 Task: Find connections with filter location Spandau with filter topic #Investingwith filter profile language English with filter current company Saint-Gobain India Private Limited - Glass Business with filter school Karnataka State Open University with filter industry Personal Care Product Manufacturing with filter service category Computer Repair with filter keywords title Welding
Action: Mouse moved to (647, 90)
Screenshot: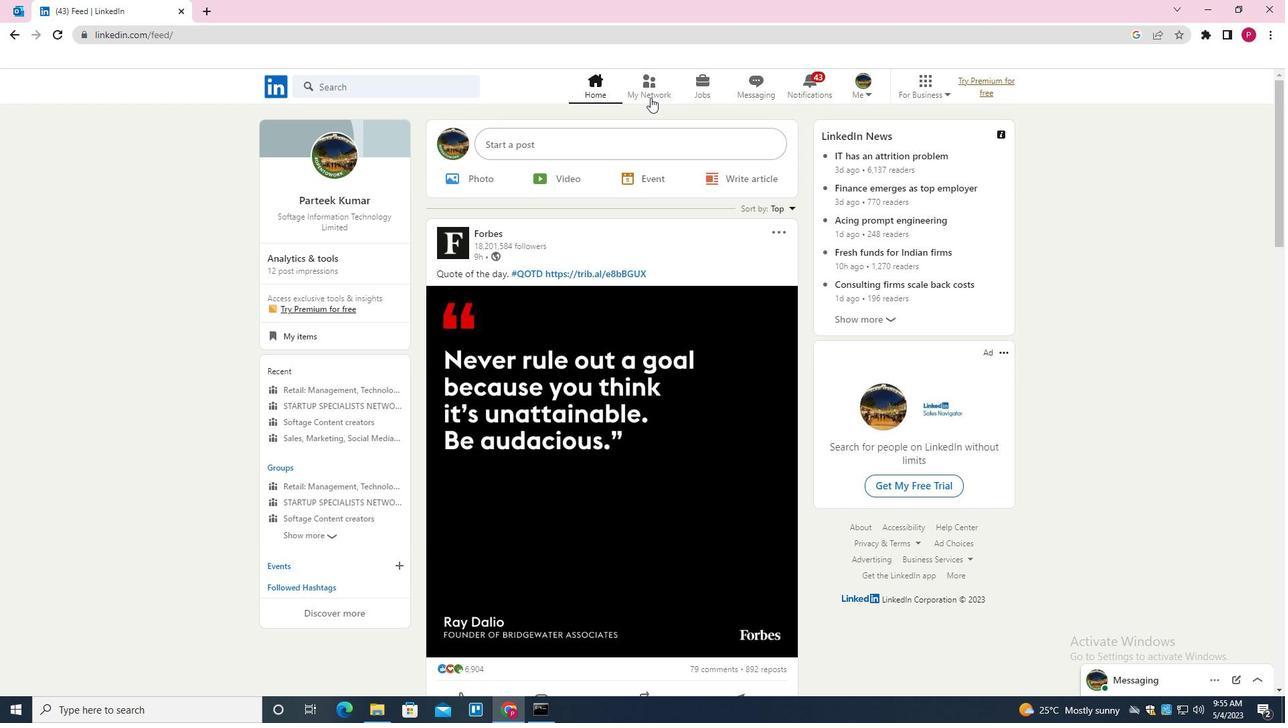 
Action: Mouse pressed left at (647, 90)
Screenshot: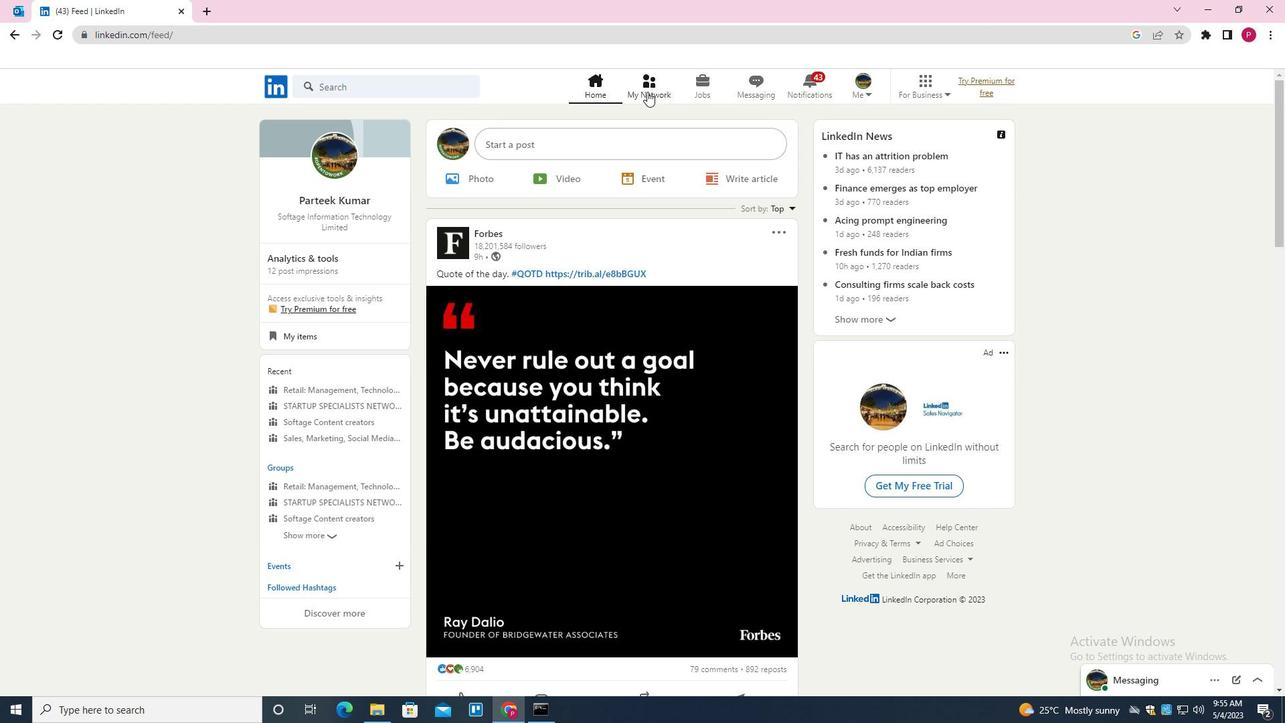 
Action: Mouse moved to (413, 166)
Screenshot: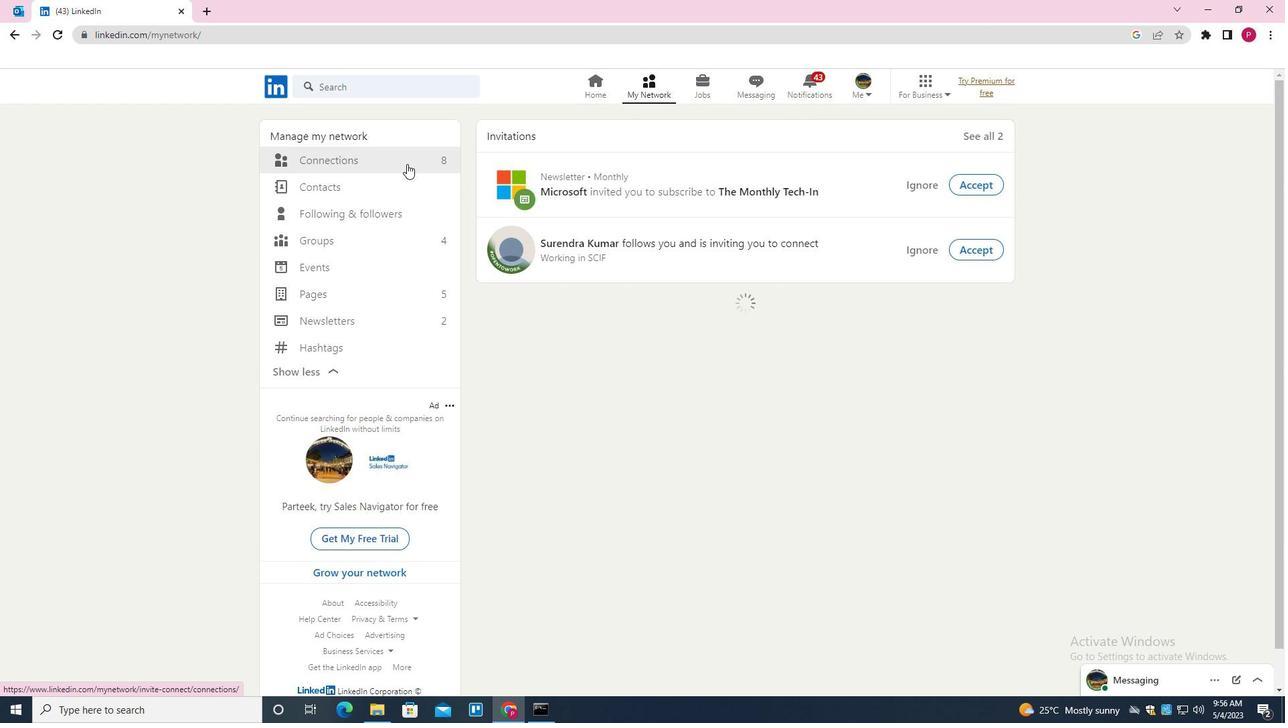 
Action: Mouse pressed left at (413, 166)
Screenshot: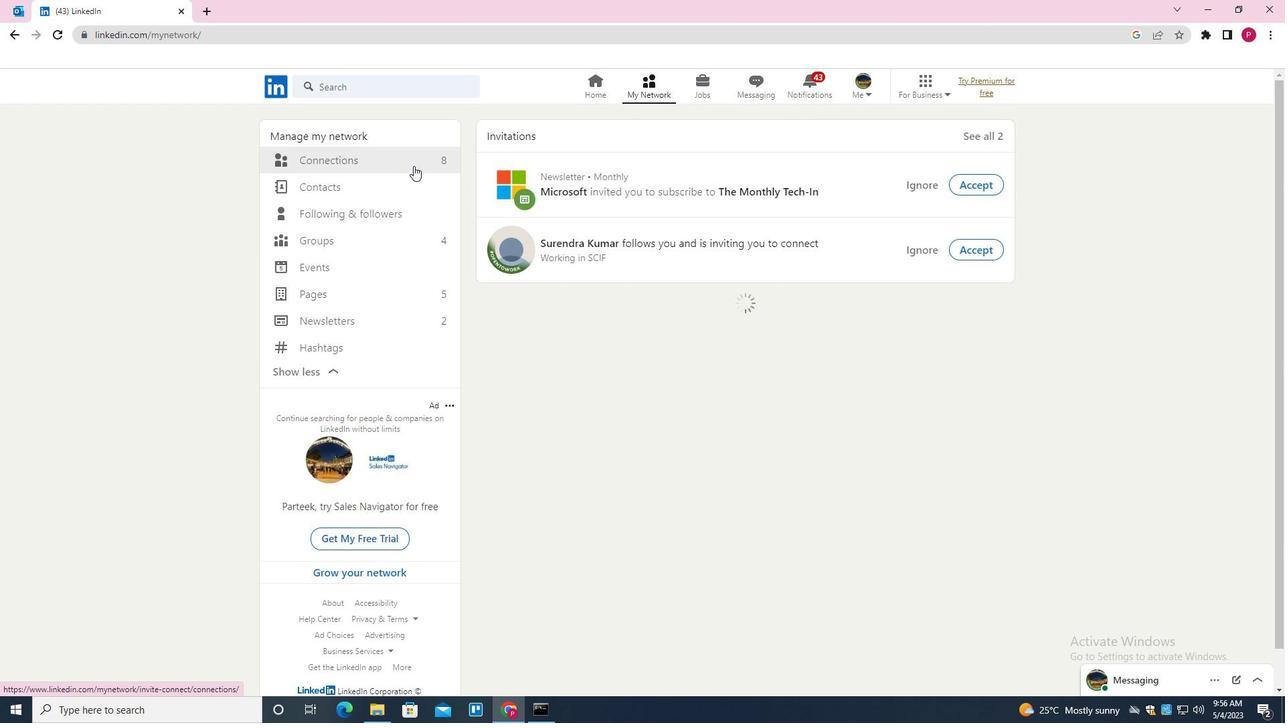 
Action: Mouse moved to (747, 158)
Screenshot: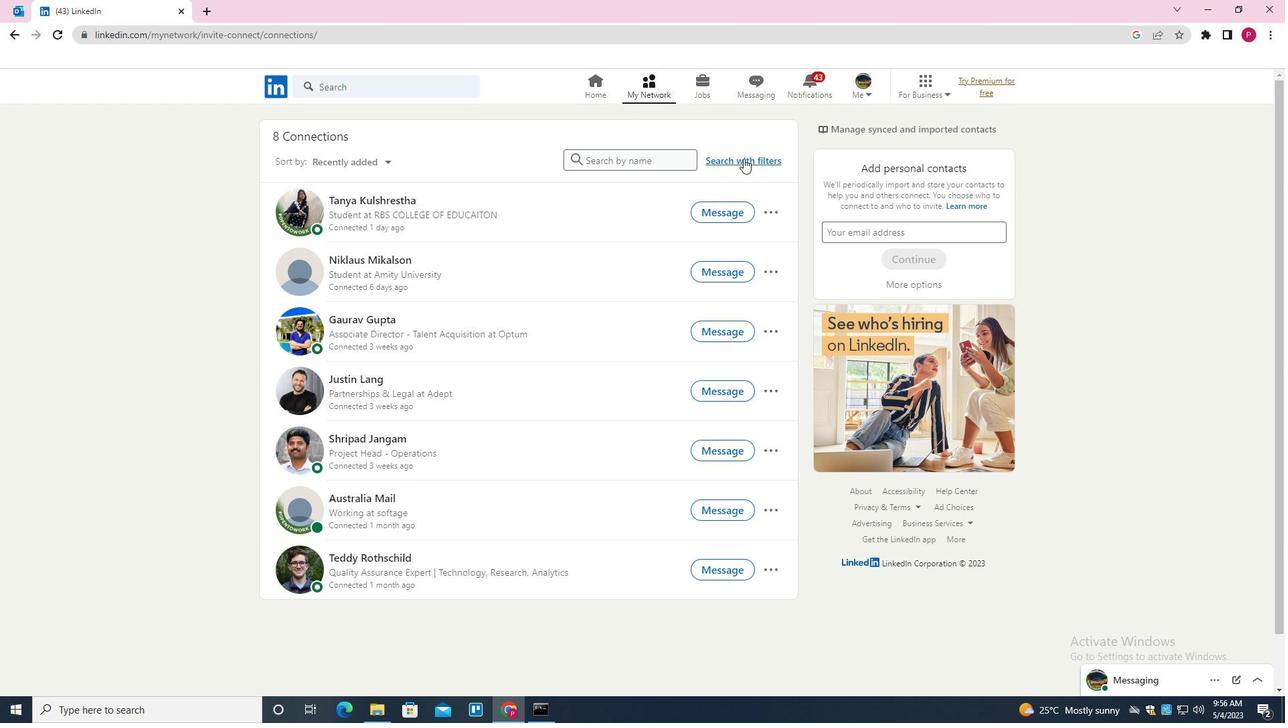 
Action: Mouse pressed left at (747, 158)
Screenshot: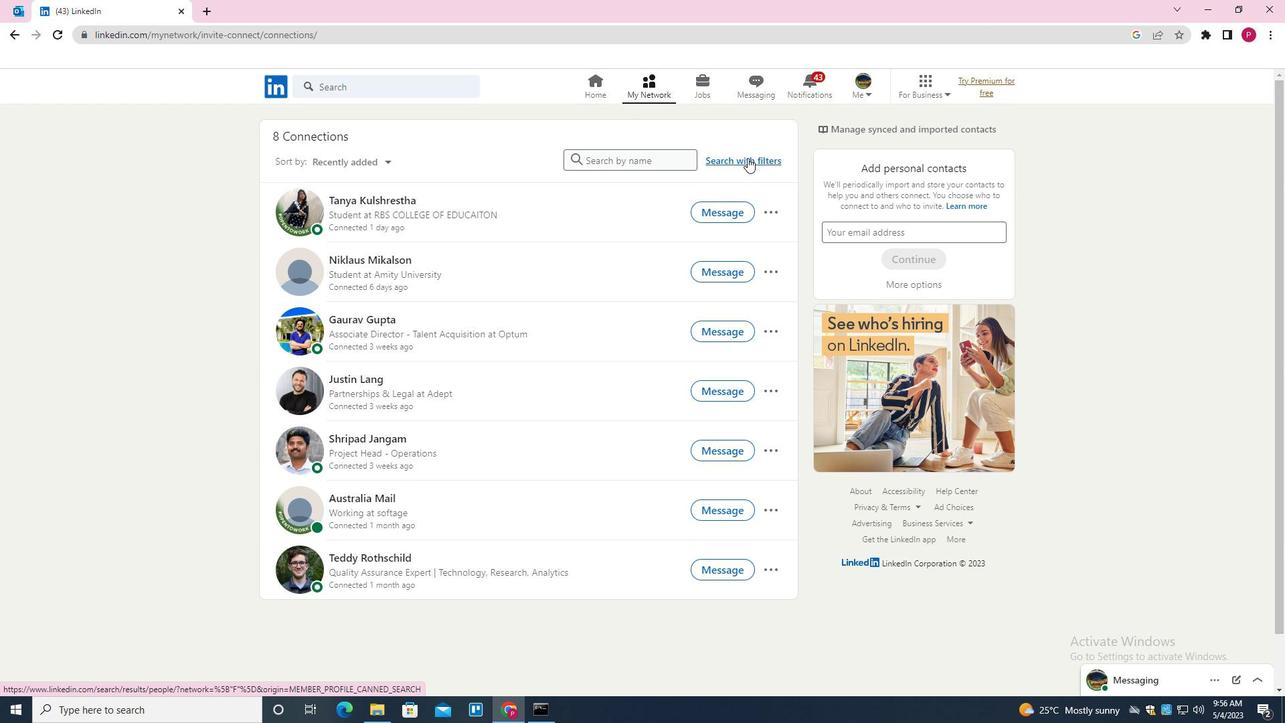 
Action: Mouse moved to (683, 123)
Screenshot: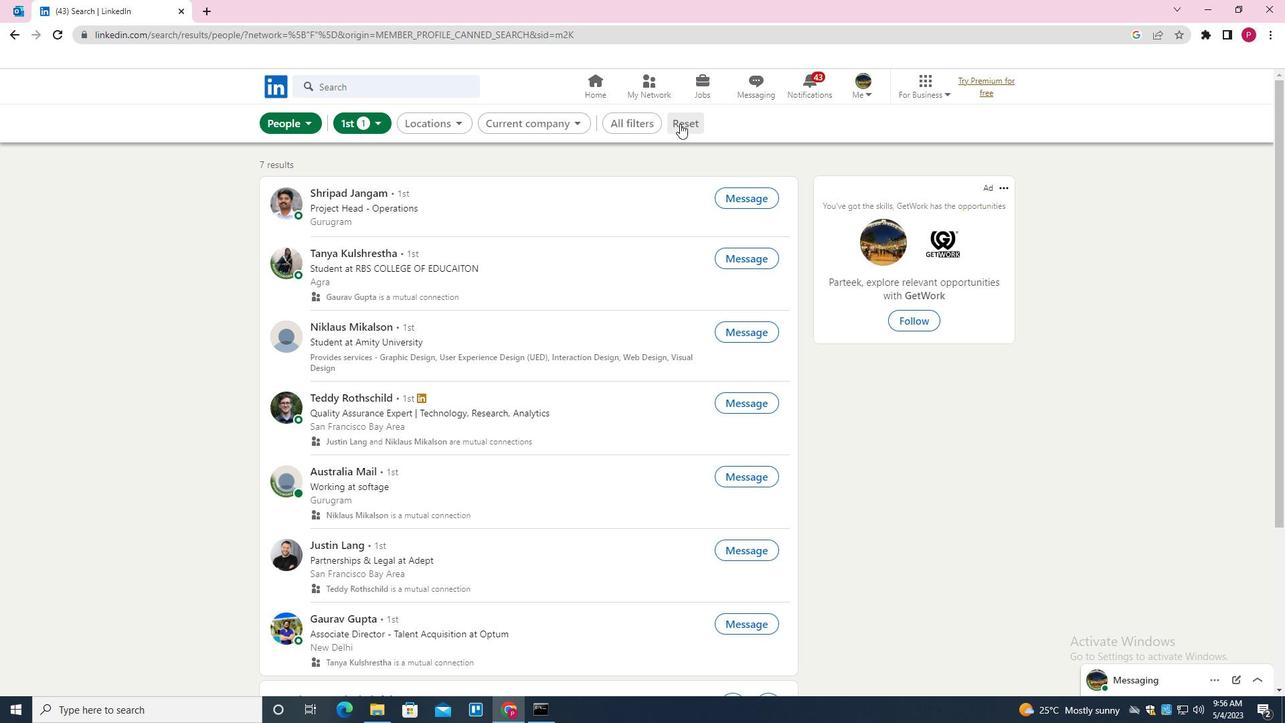 
Action: Mouse pressed left at (683, 123)
Screenshot: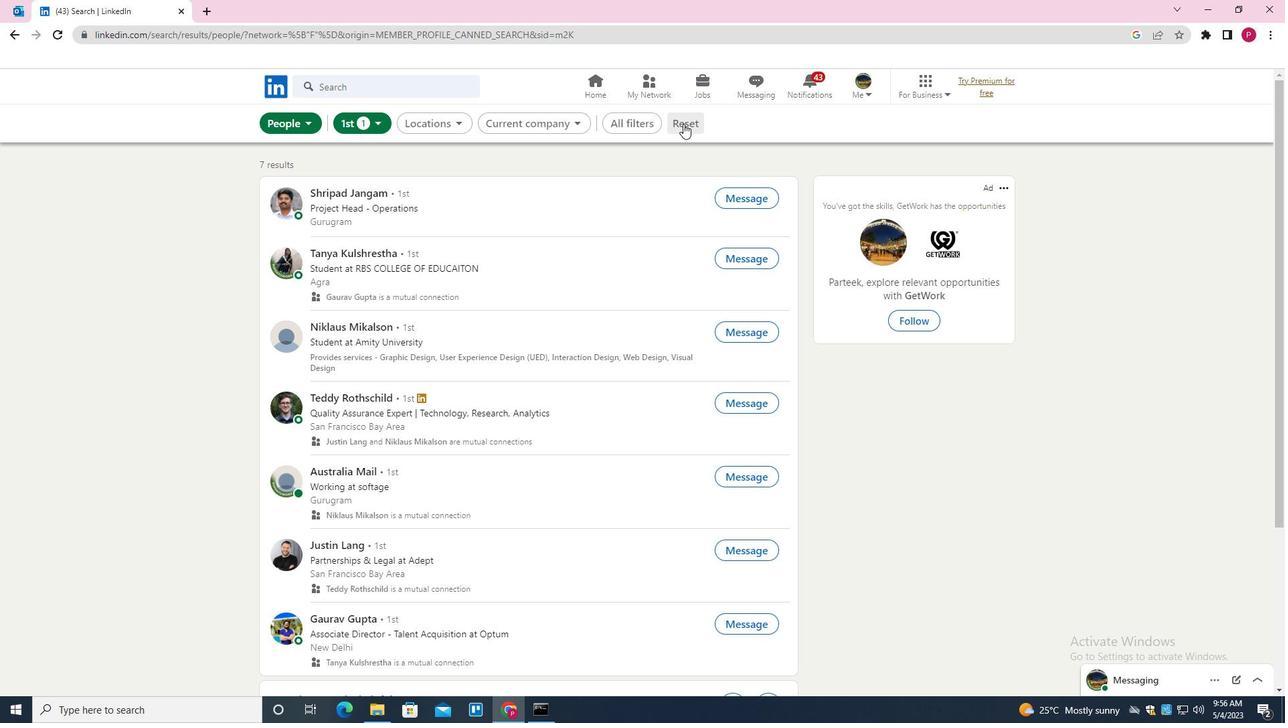 
Action: Mouse moved to (663, 124)
Screenshot: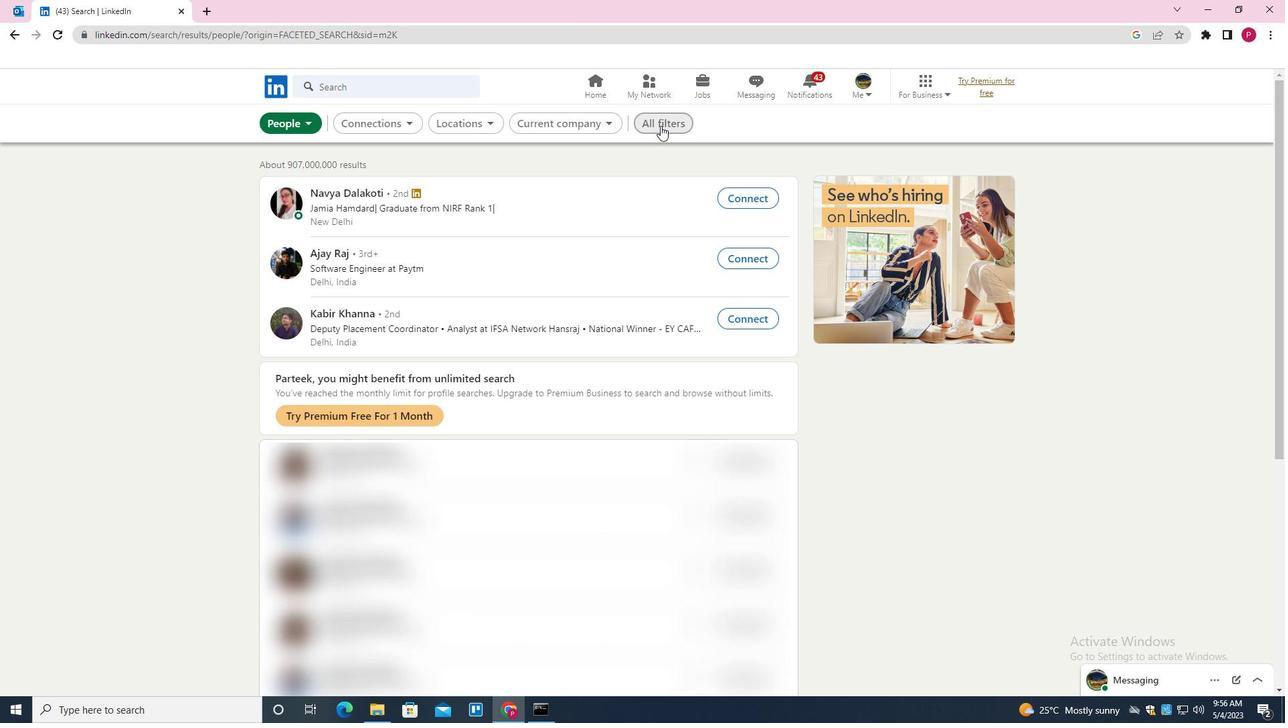 
Action: Mouse pressed left at (663, 124)
Screenshot: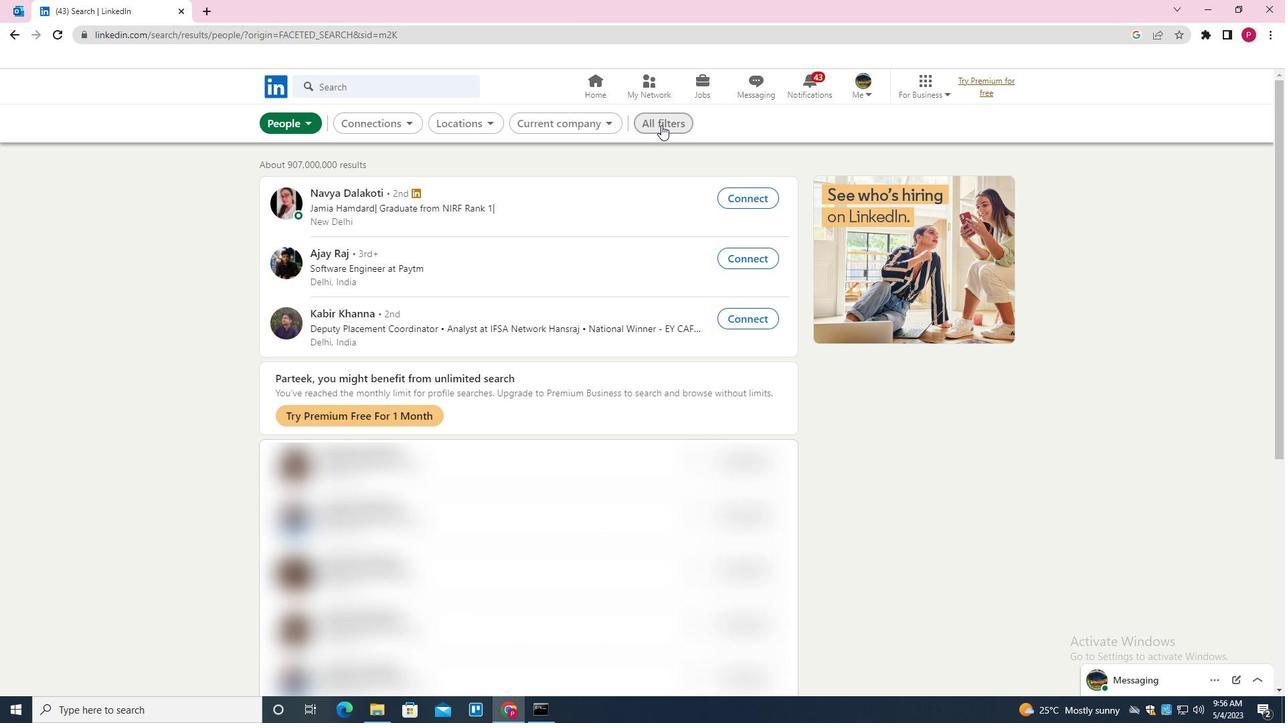 
Action: Mouse moved to (1039, 295)
Screenshot: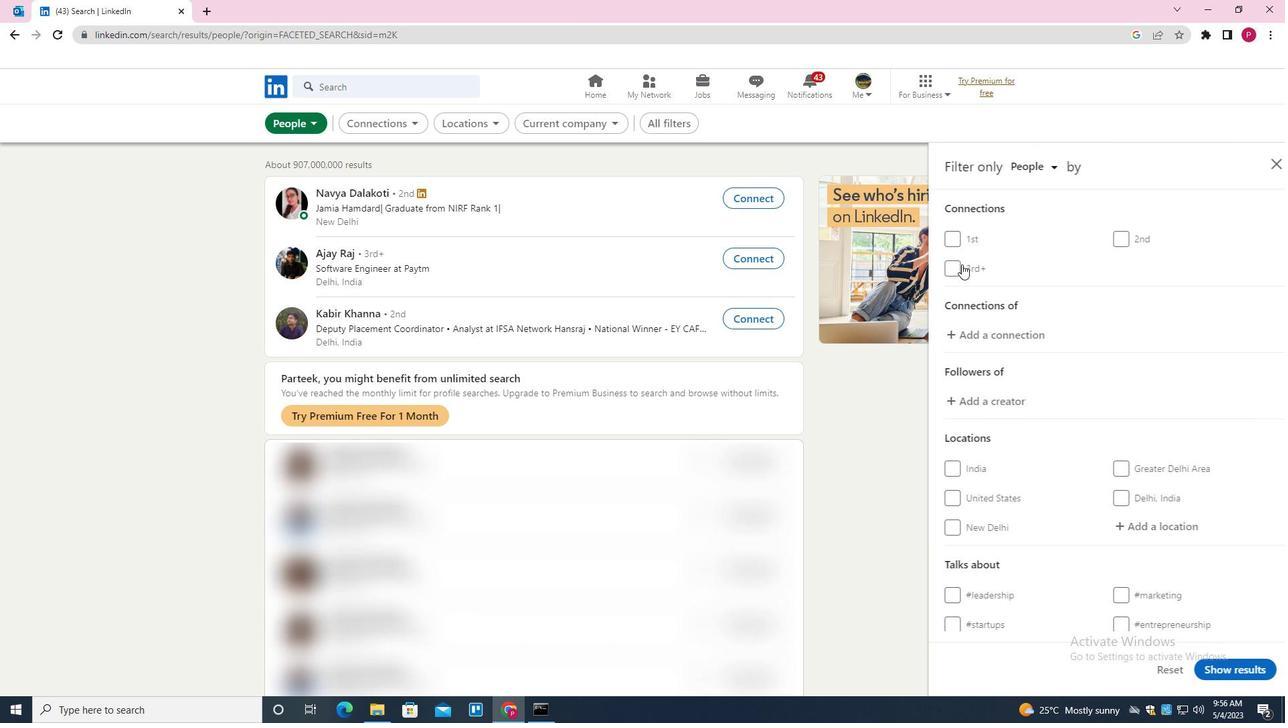 
Action: Mouse scrolled (1039, 295) with delta (0, 0)
Screenshot: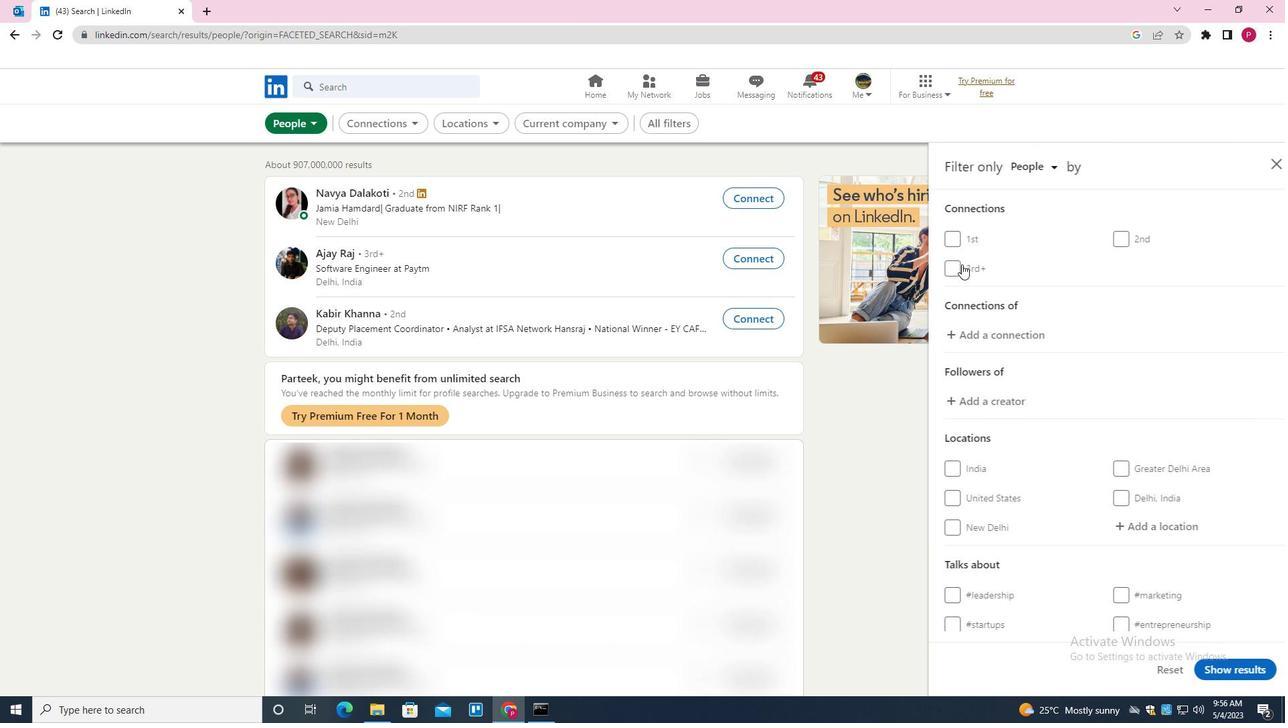 
Action: Mouse moved to (1059, 297)
Screenshot: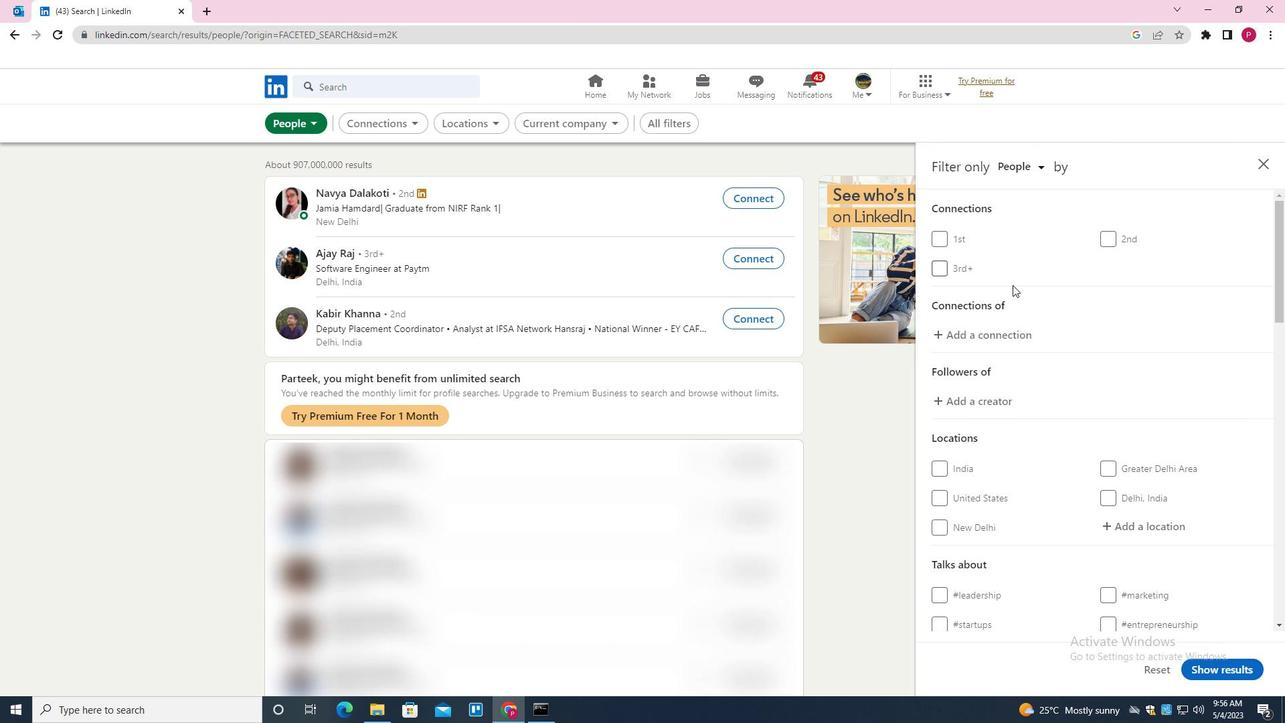 
Action: Mouse scrolled (1059, 297) with delta (0, 0)
Screenshot: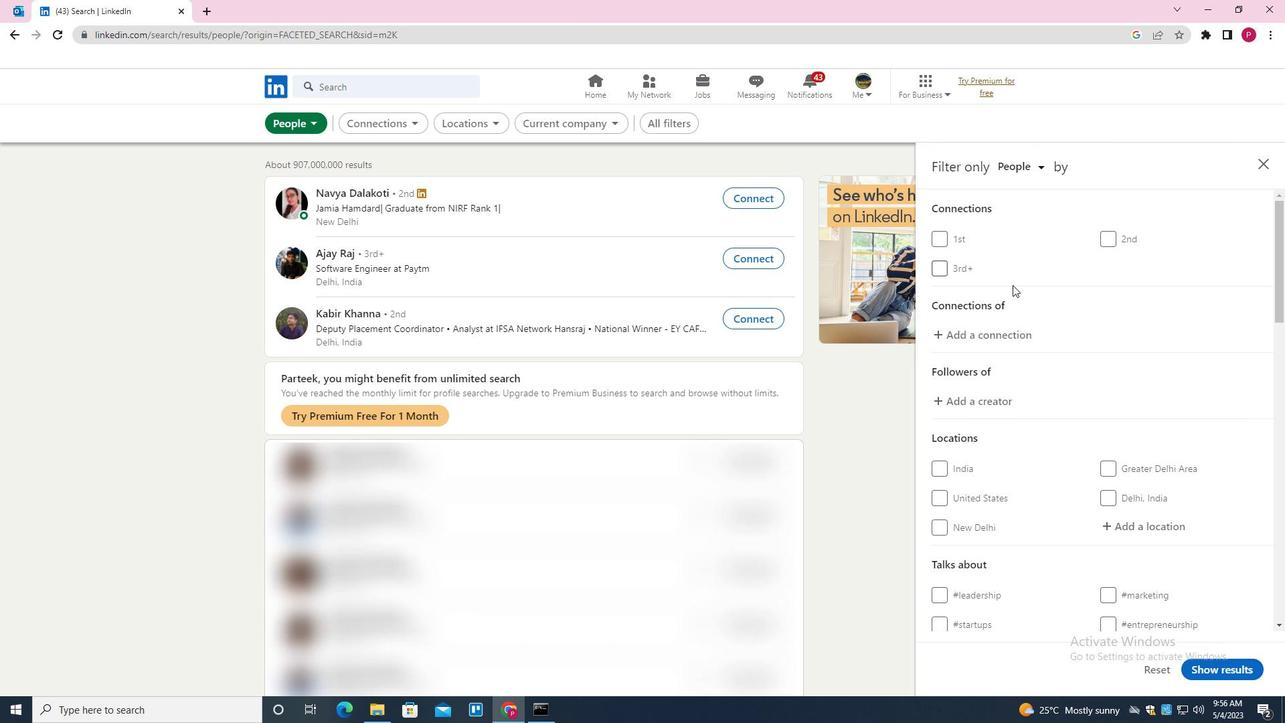 
Action: Mouse moved to (1164, 388)
Screenshot: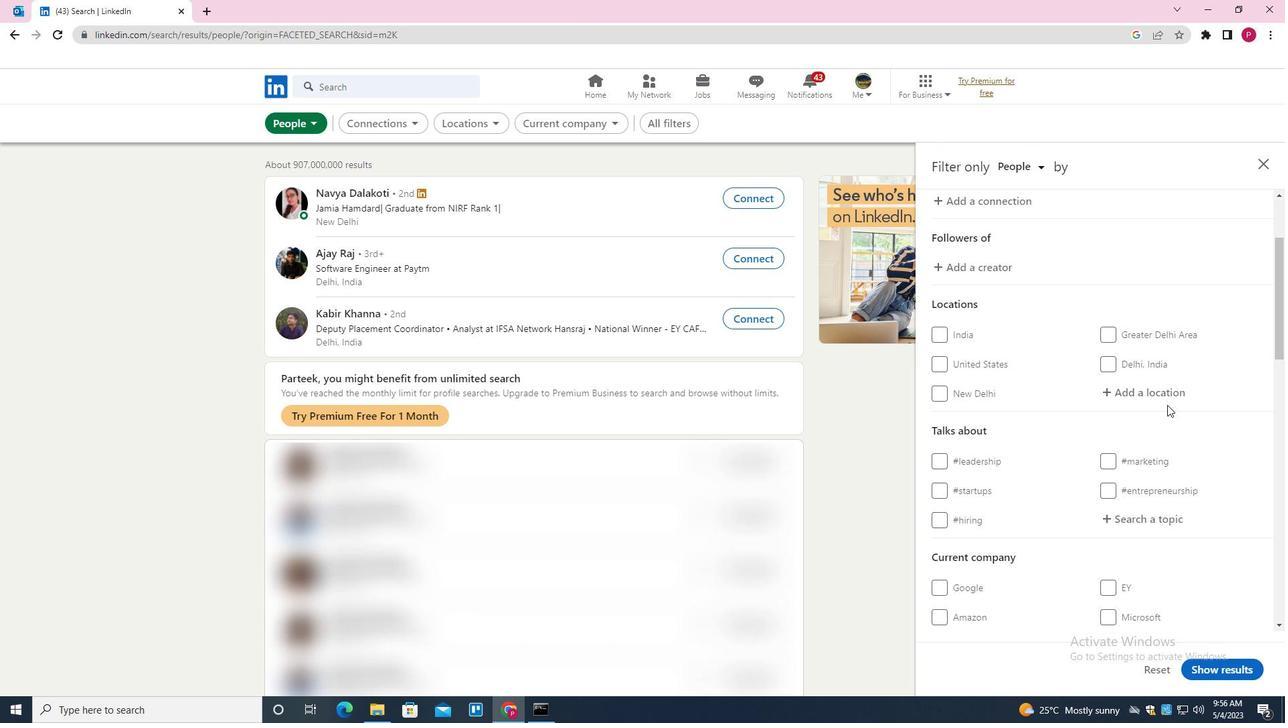 
Action: Mouse pressed left at (1164, 388)
Screenshot: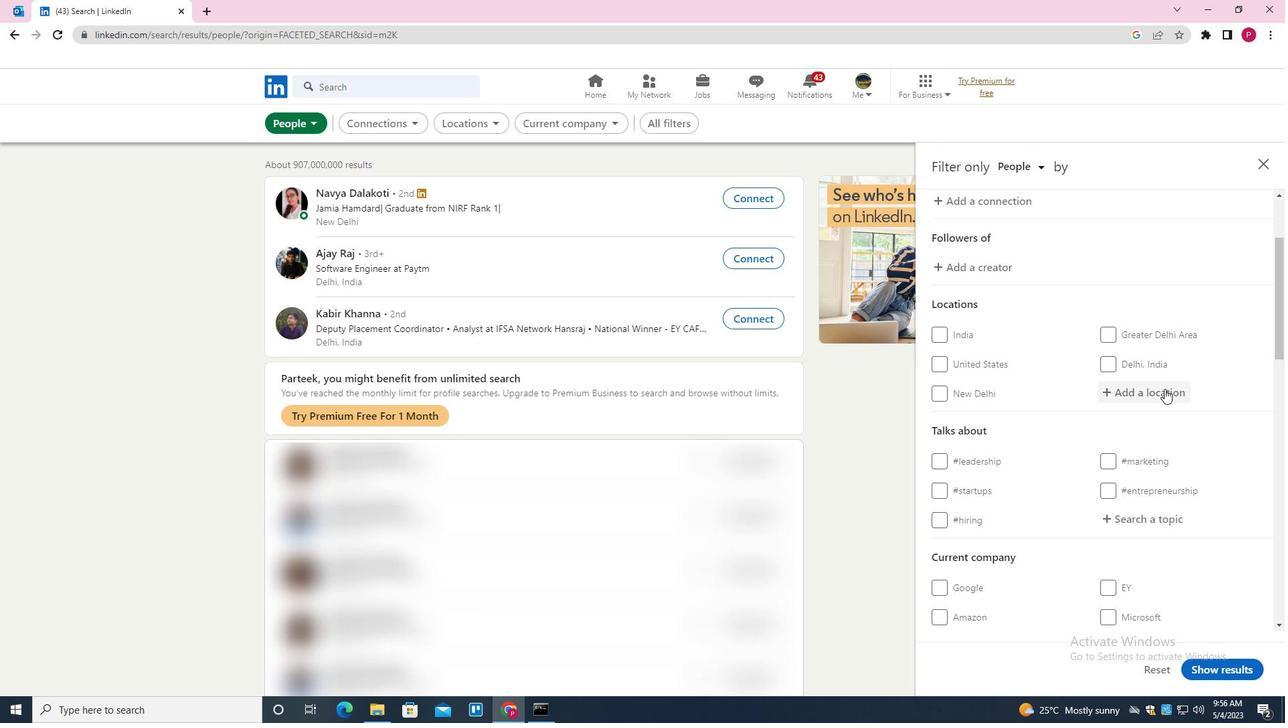 
Action: Key pressed <Key.shift>SPANDAU
Screenshot: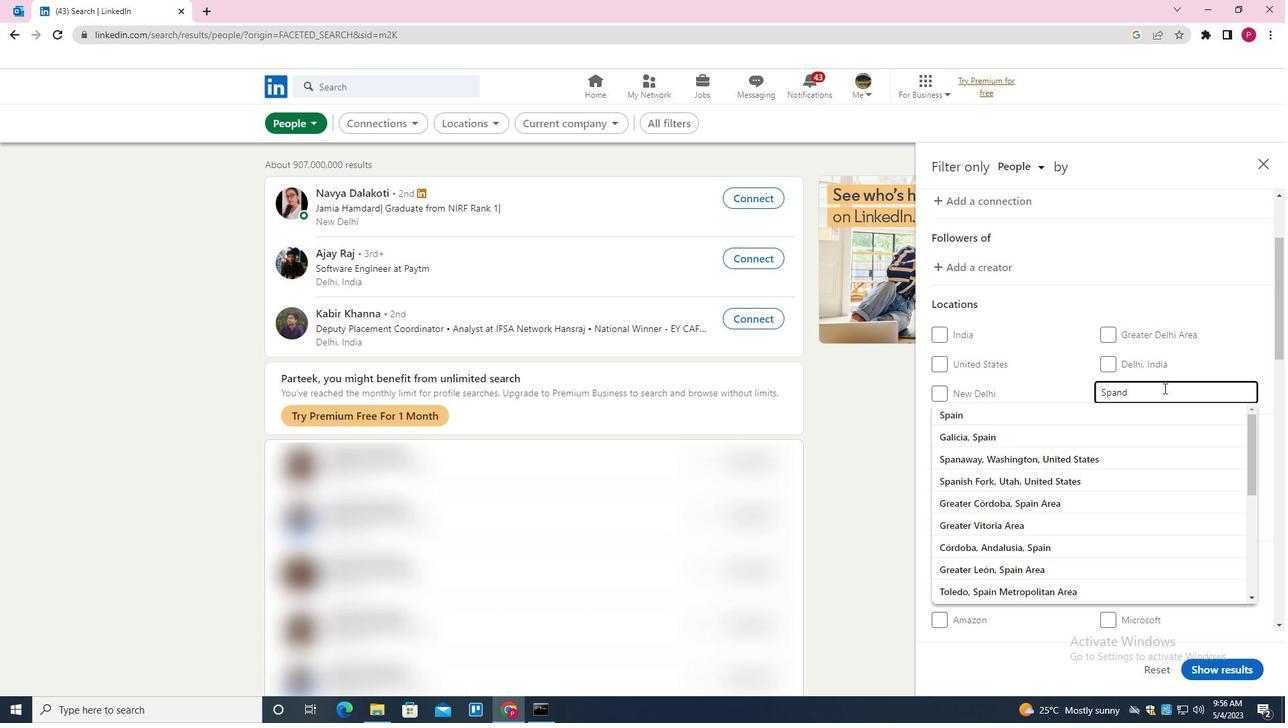 
Action: Mouse moved to (1132, 376)
Screenshot: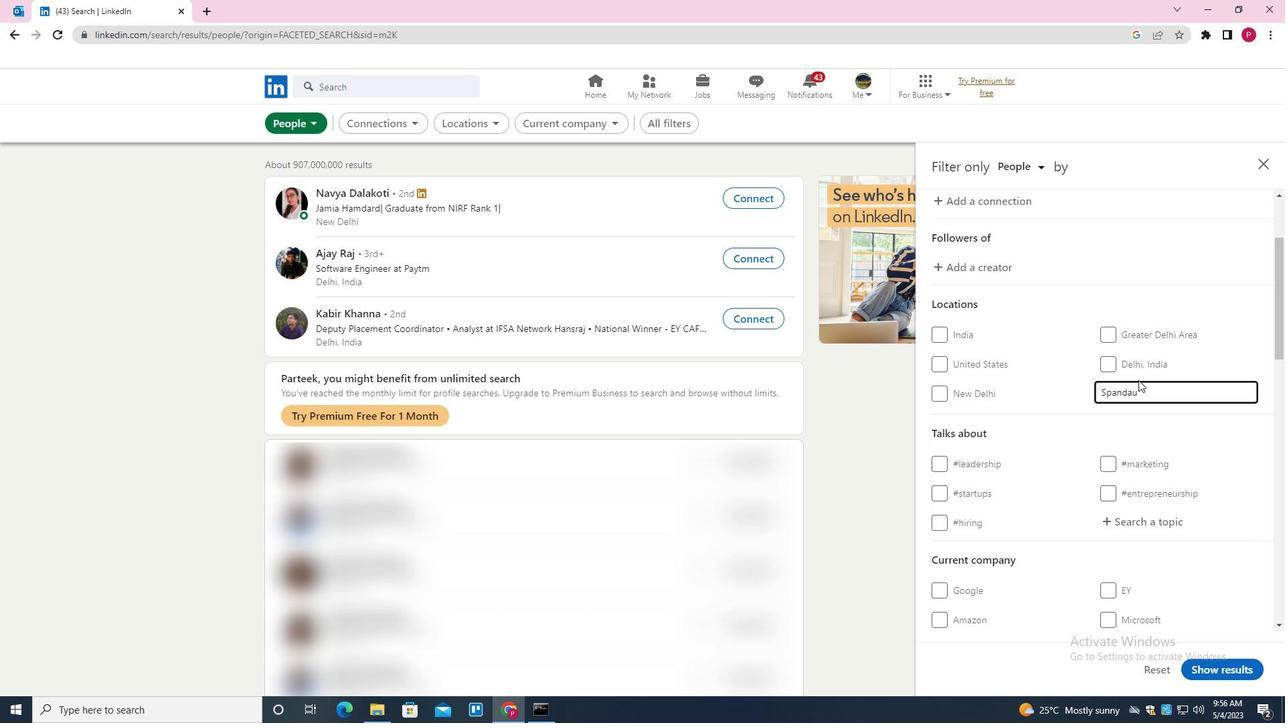 
Action: Mouse scrolled (1132, 375) with delta (0, 0)
Screenshot: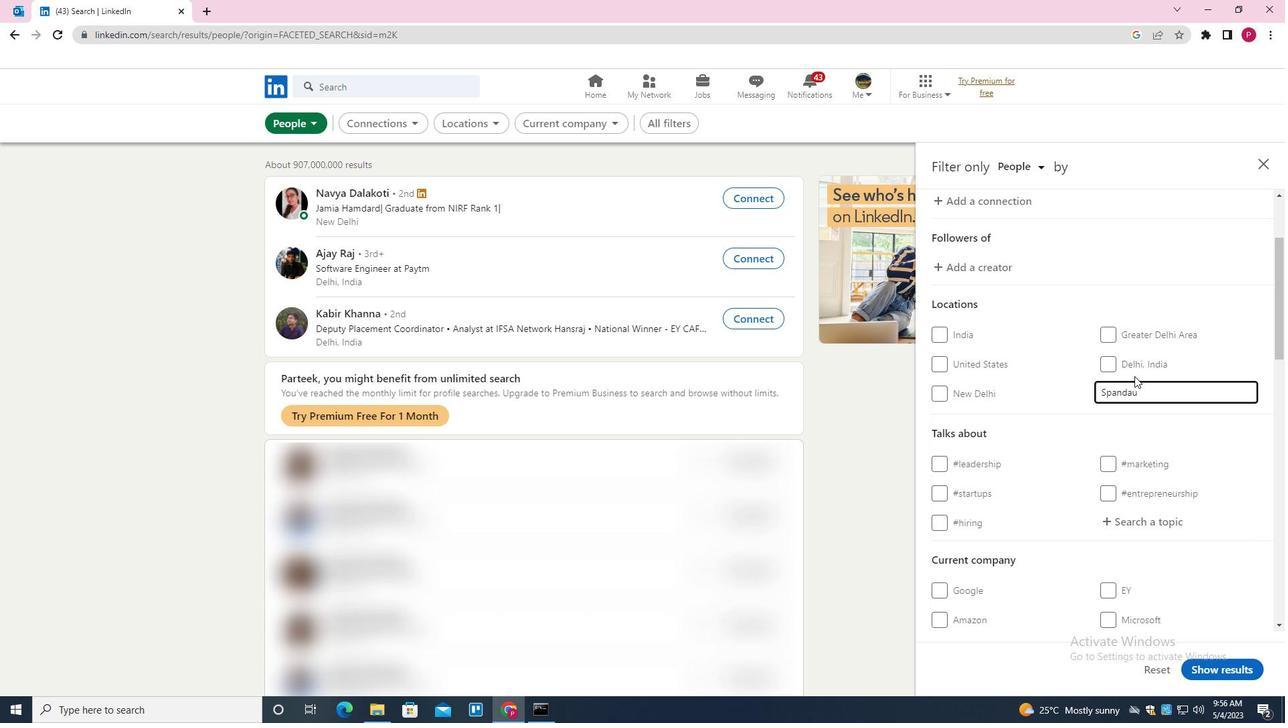 
Action: Mouse scrolled (1132, 375) with delta (0, 0)
Screenshot: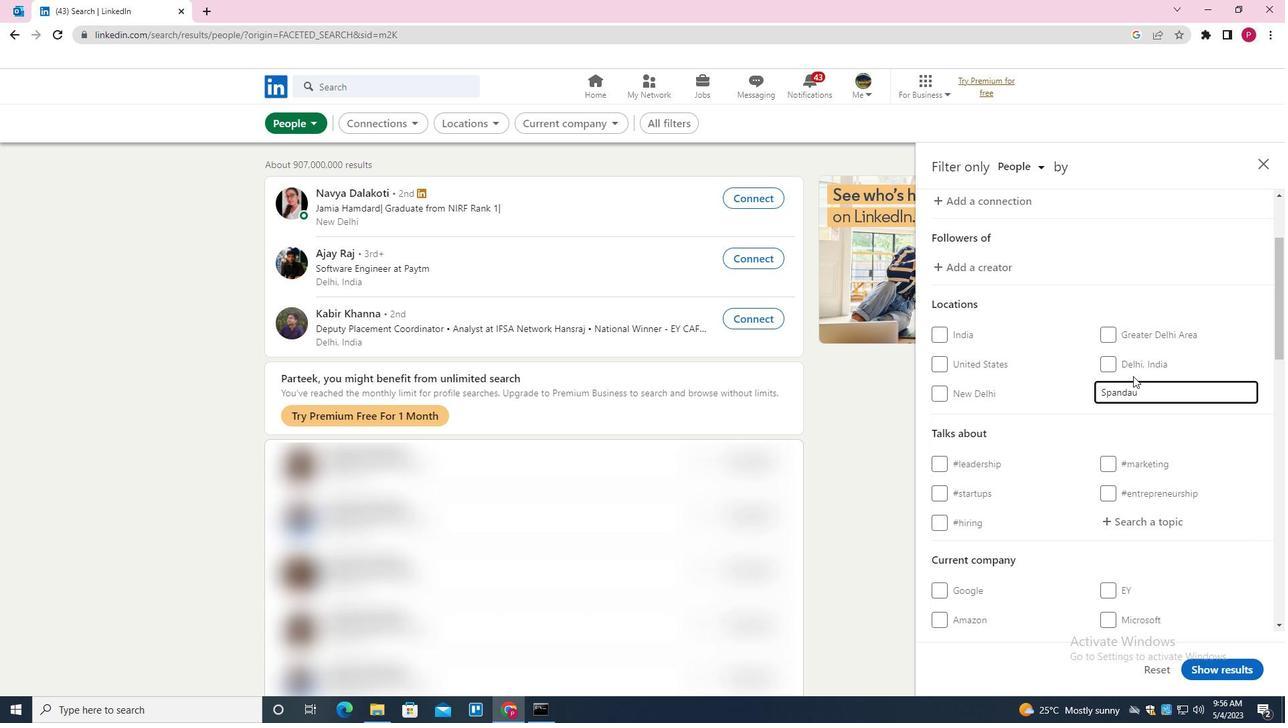 
Action: Mouse moved to (1132, 375)
Screenshot: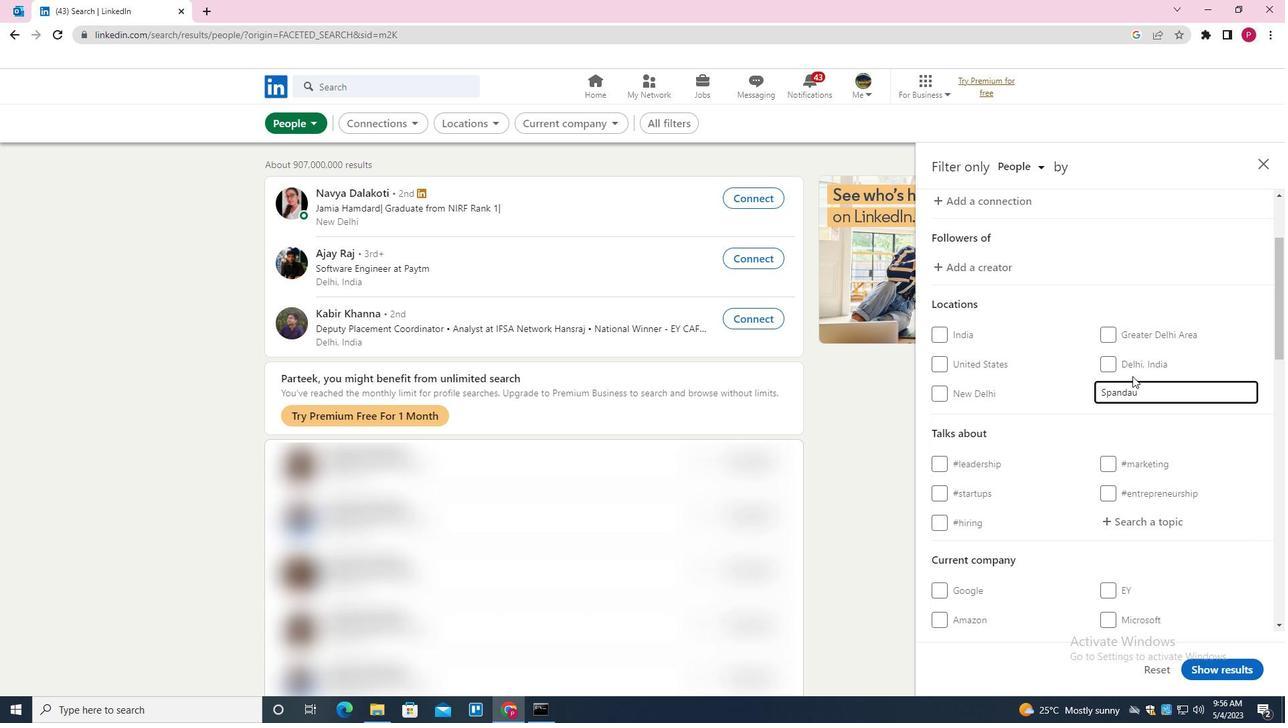 
Action: Mouse scrolled (1132, 374) with delta (0, 0)
Screenshot: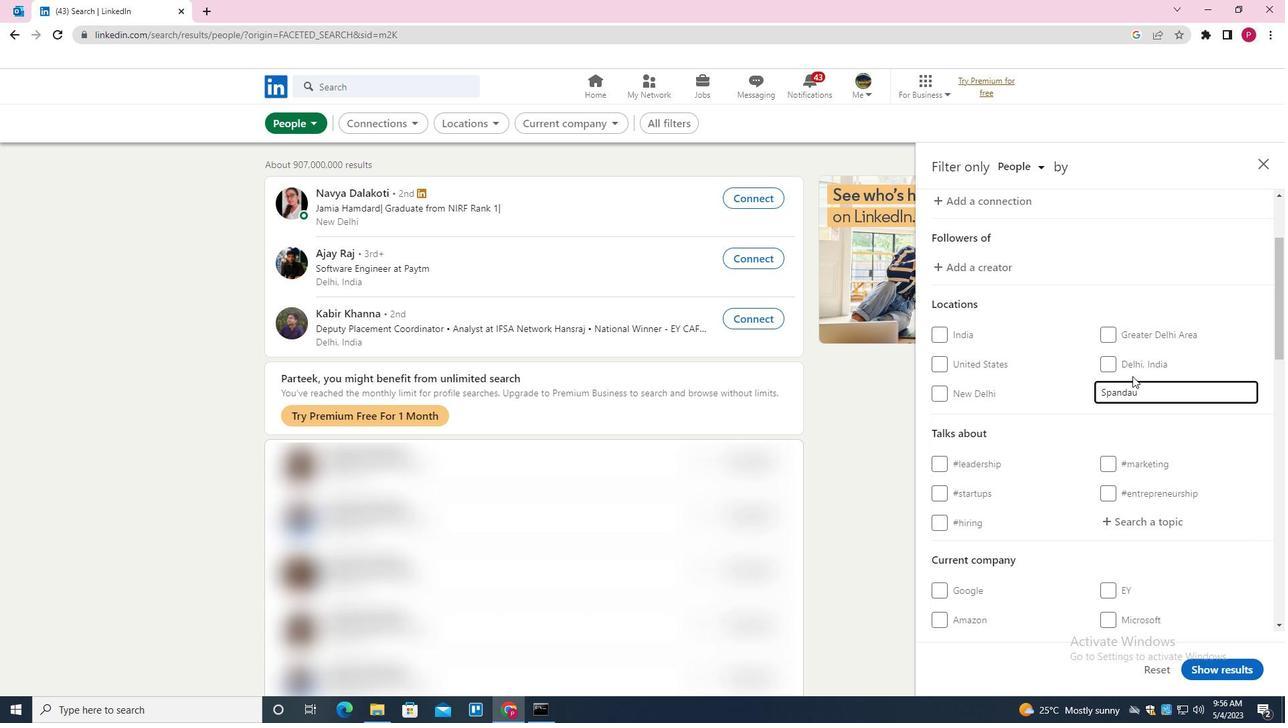 
Action: Mouse moved to (1126, 313)
Screenshot: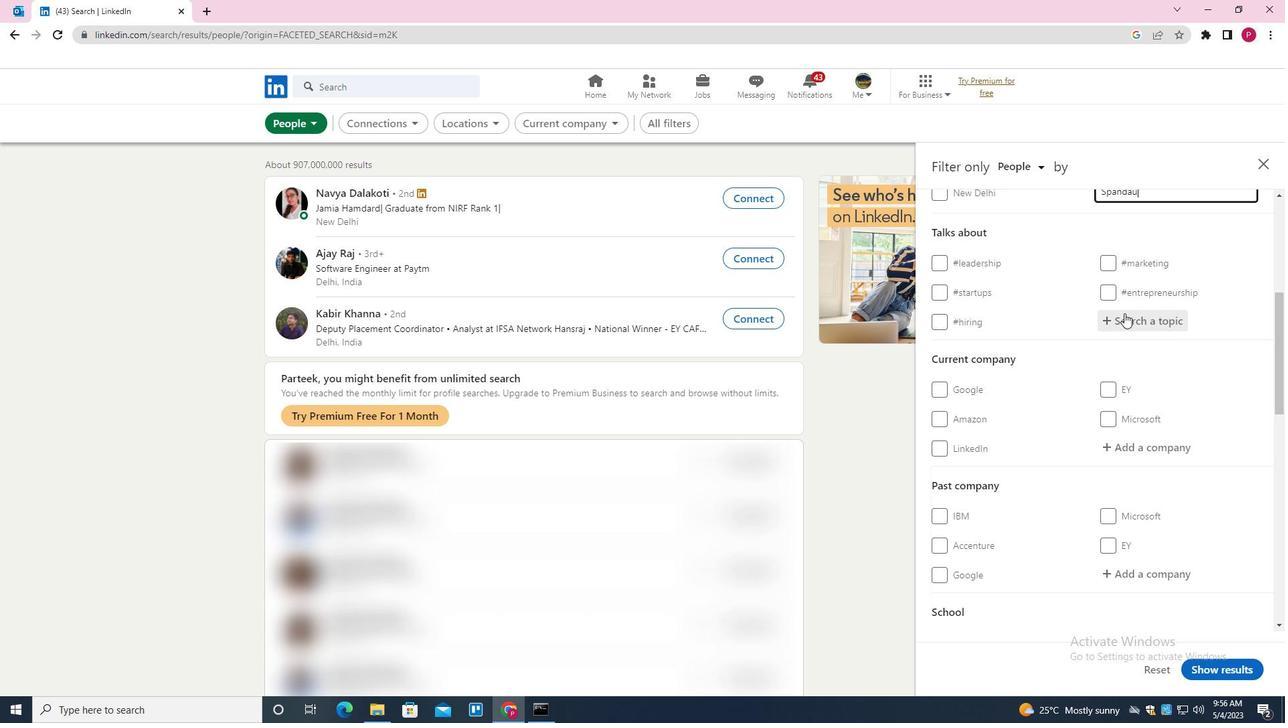 
Action: Mouse pressed left at (1126, 313)
Screenshot: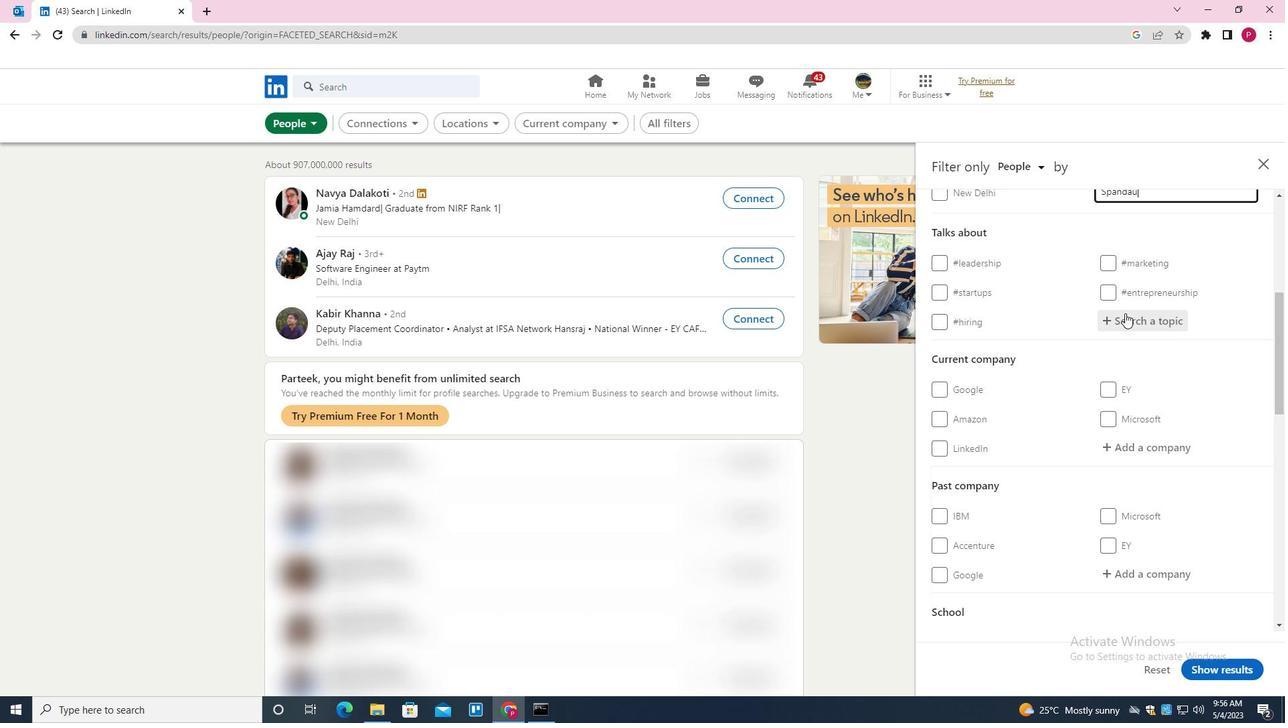 
Action: Key pressed INVESTING<Key.down><Key.enter>
Screenshot: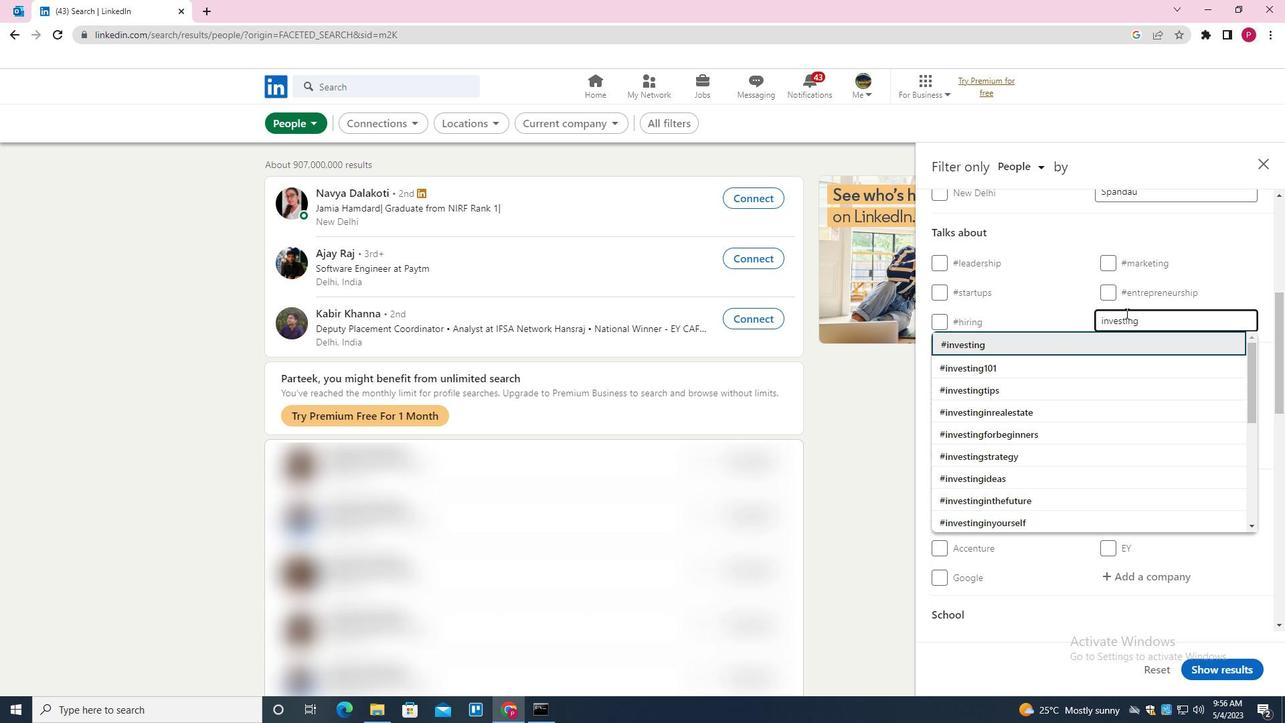 
Action: Mouse moved to (1091, 336)
Screenshot: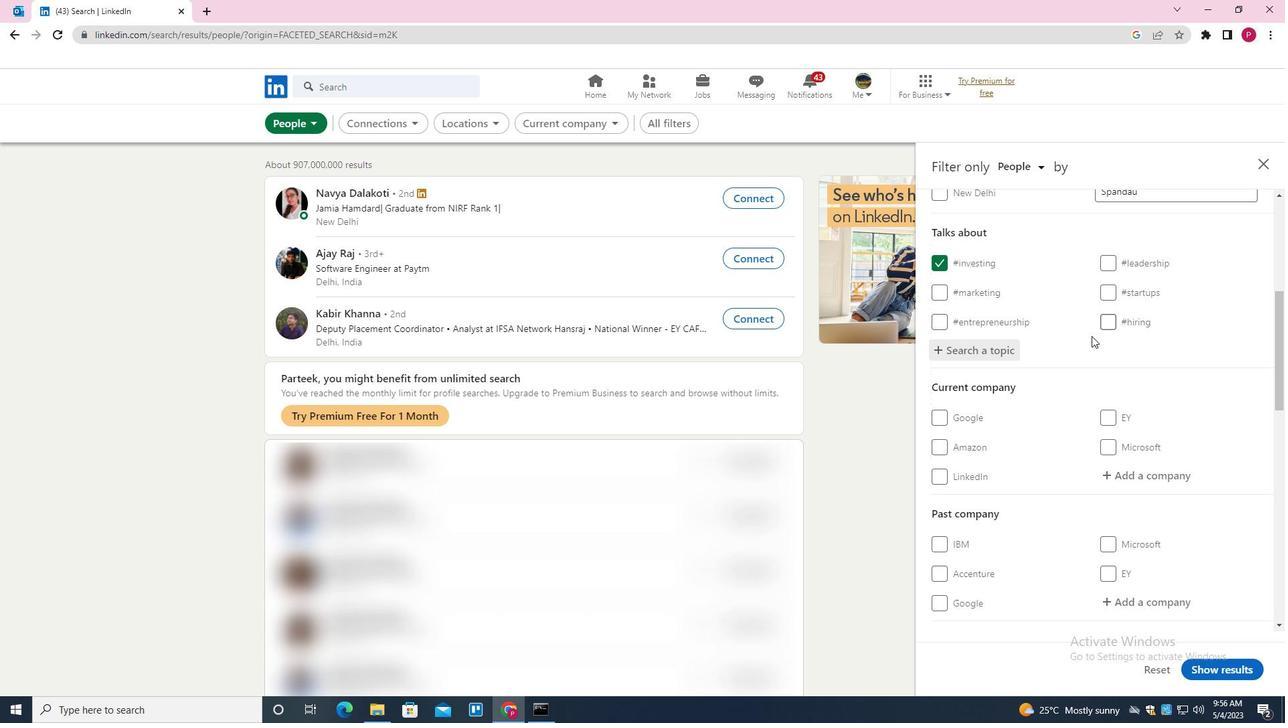 
Action: Mouse scrolled (1091, 335) with delta (0, 0)
Screenshot: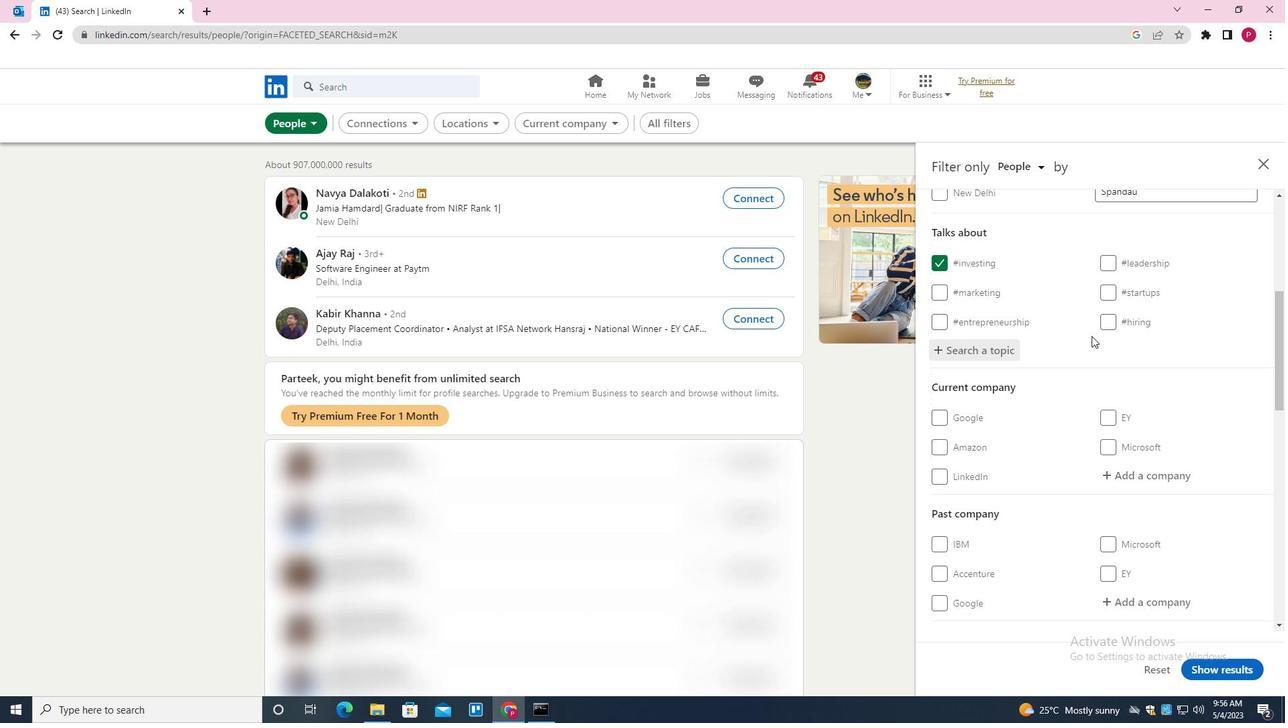 
Action: Mouse moved to (1090, 336)
Screenshot: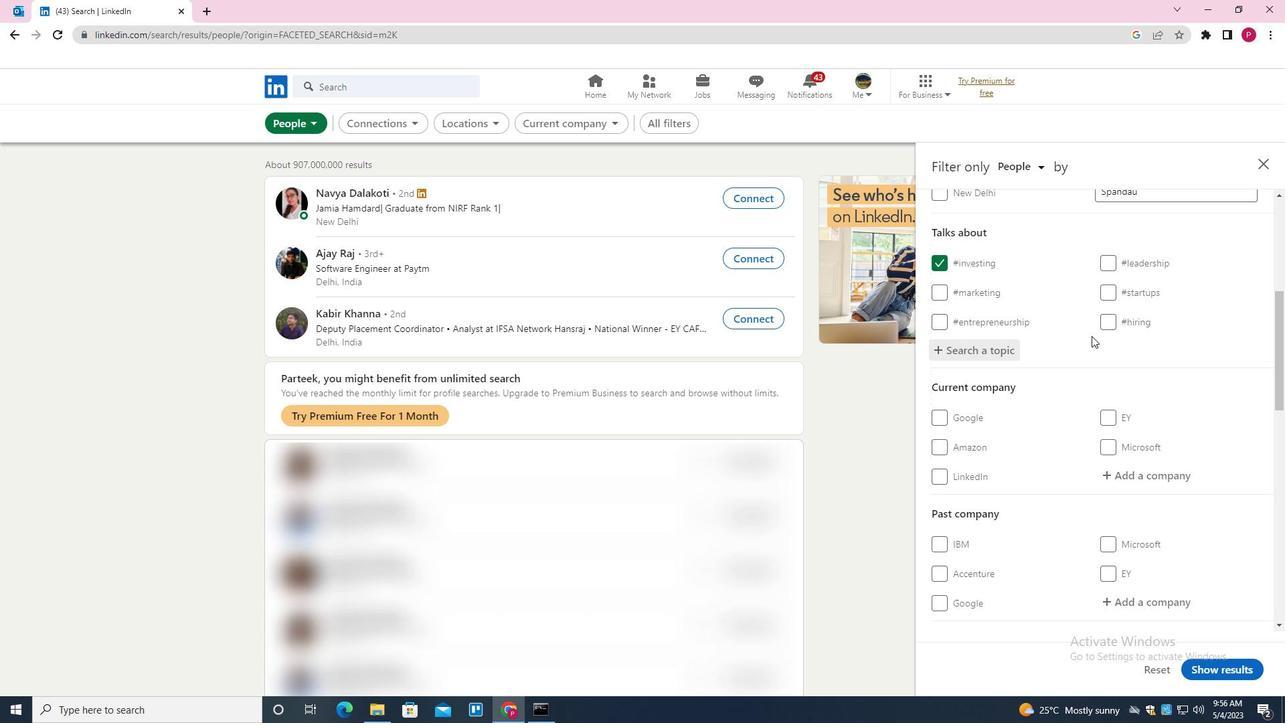 
Action: Mouse scrolled (1090, 335) with delta (0, 0)
Screenshot: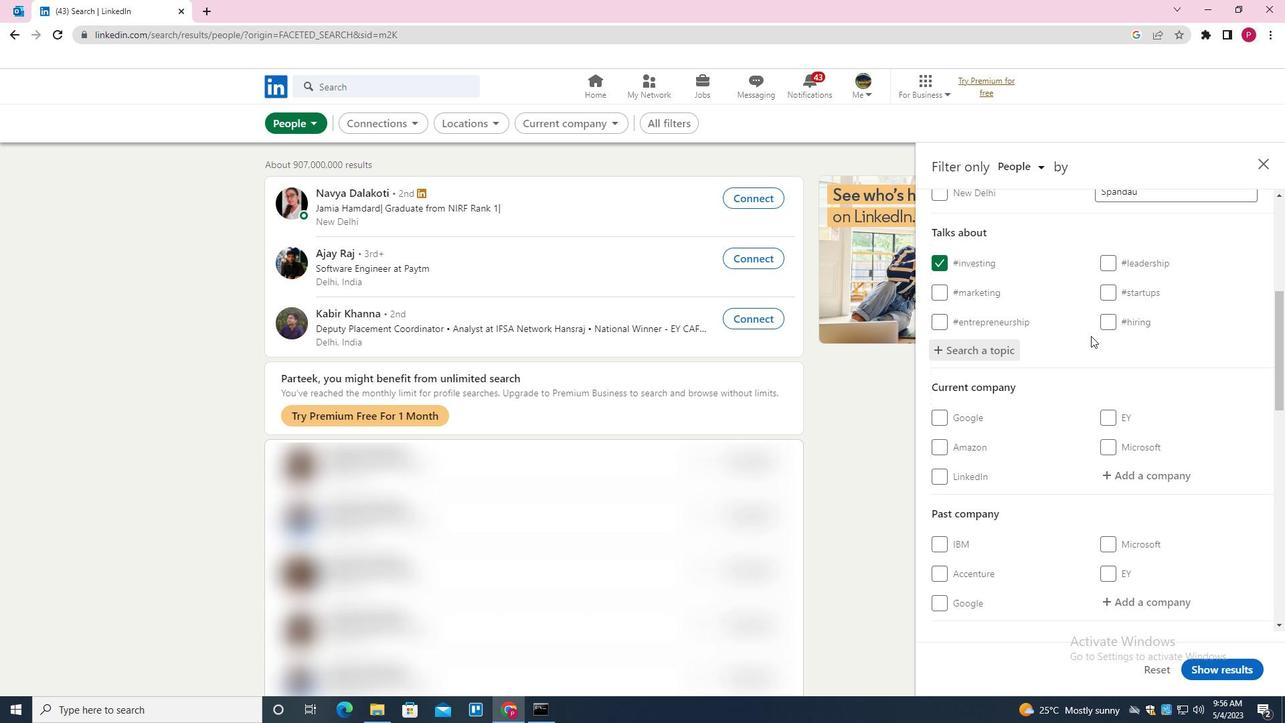 
Action: Mouse moved to (1090, 336)
Screenshot: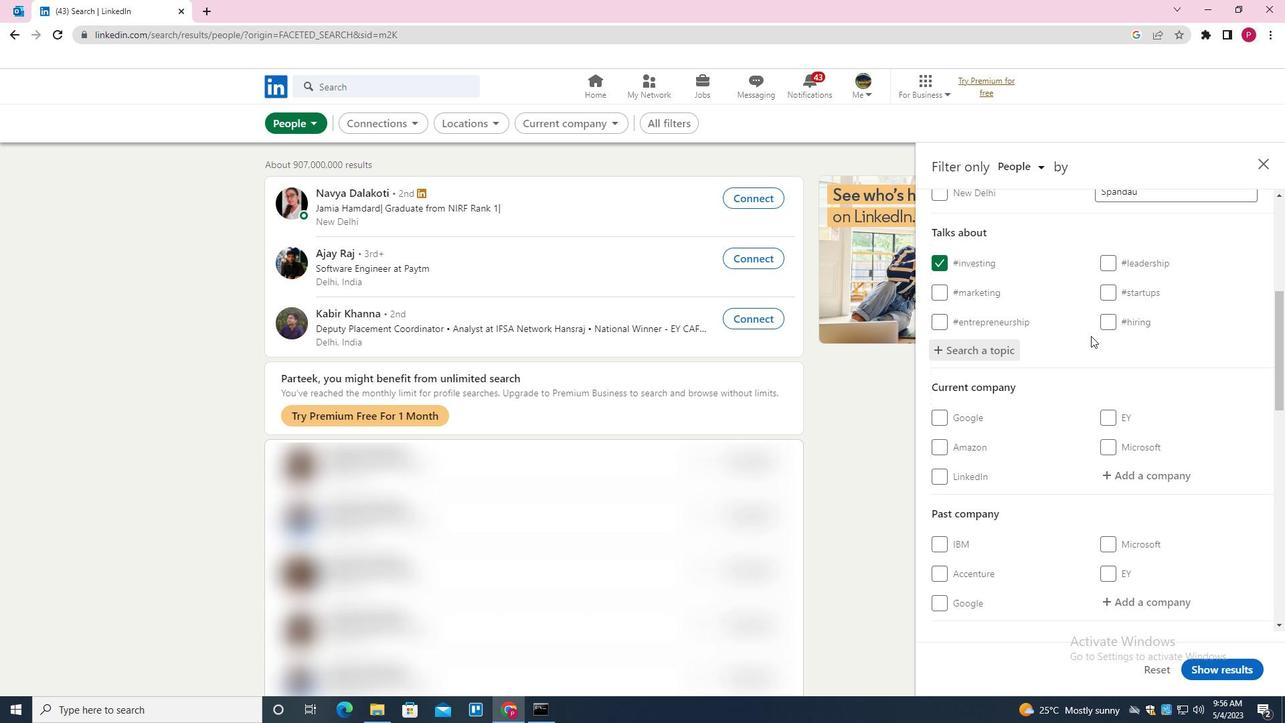 
Action: Mouse scrolled (1090, 335) with delta (0, 0)
Screenshot: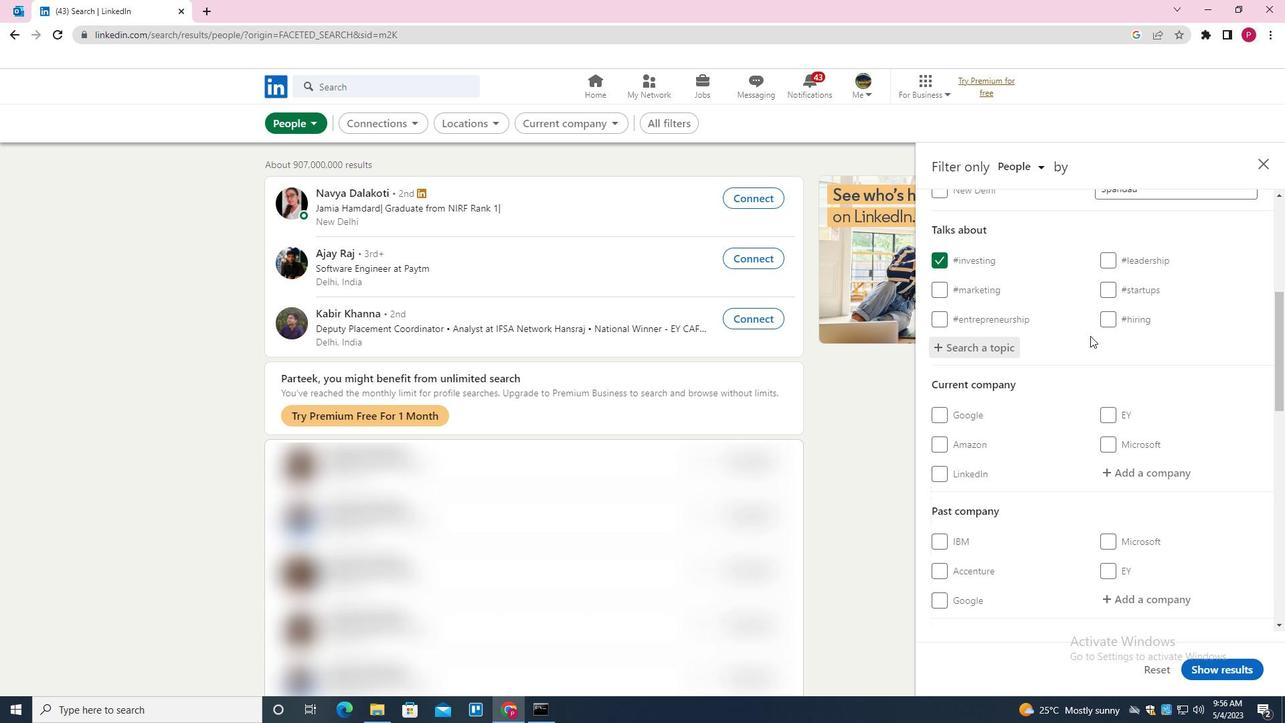 
Action: Mouse scrolled (1090, 335) with delta (0, 0)
Screenshot: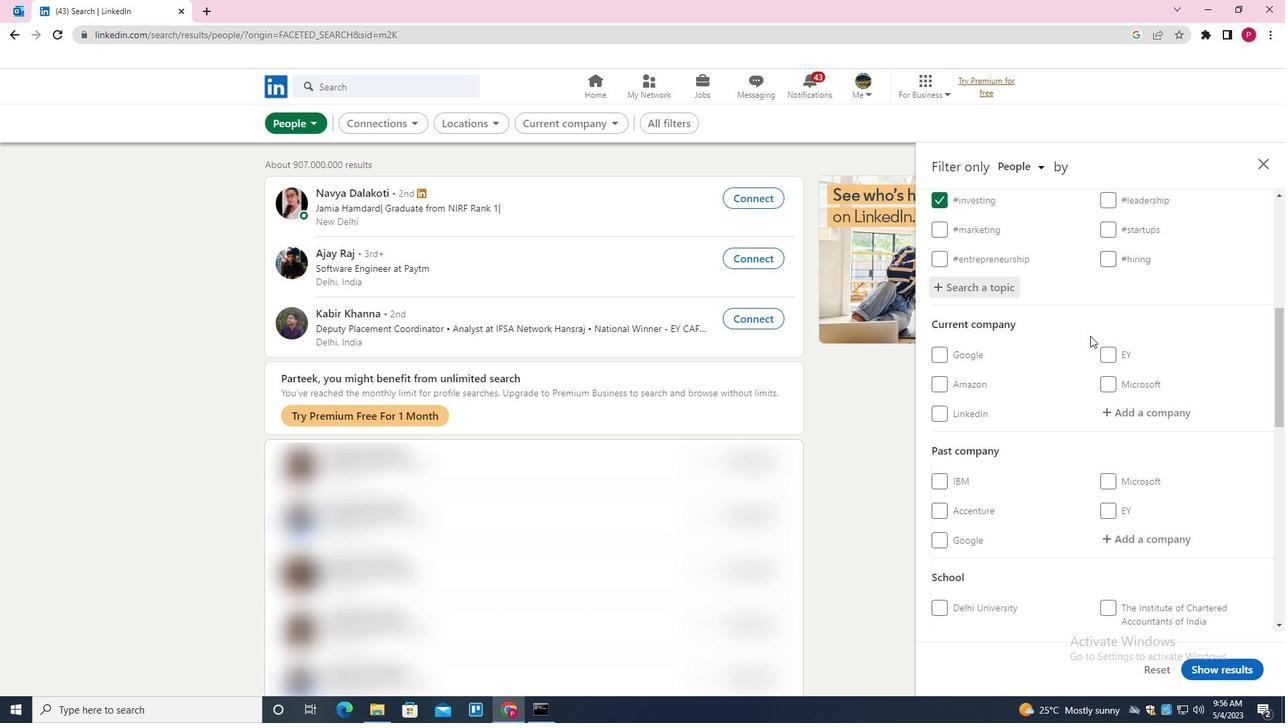 
Action: Mouse scrolled (1090, 335) with delta (0, 0)
Screenshot: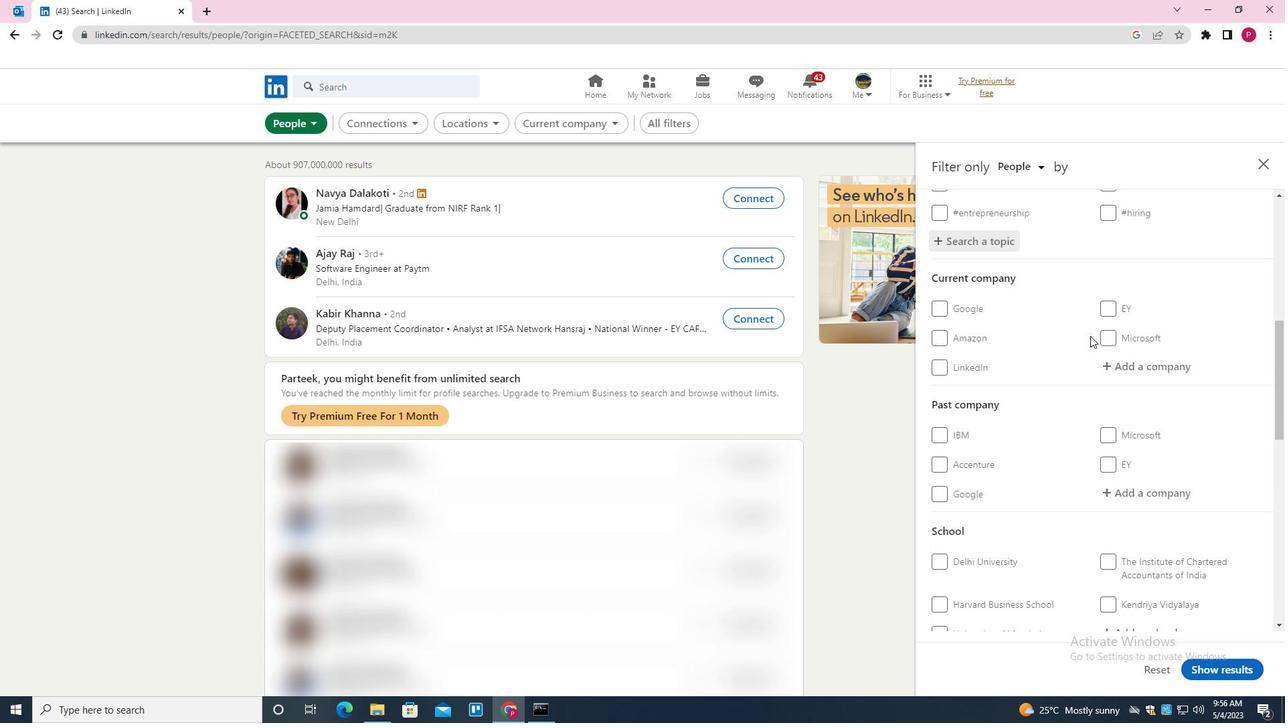
Action: Mouse moved to (1070, 338)
Screenshot: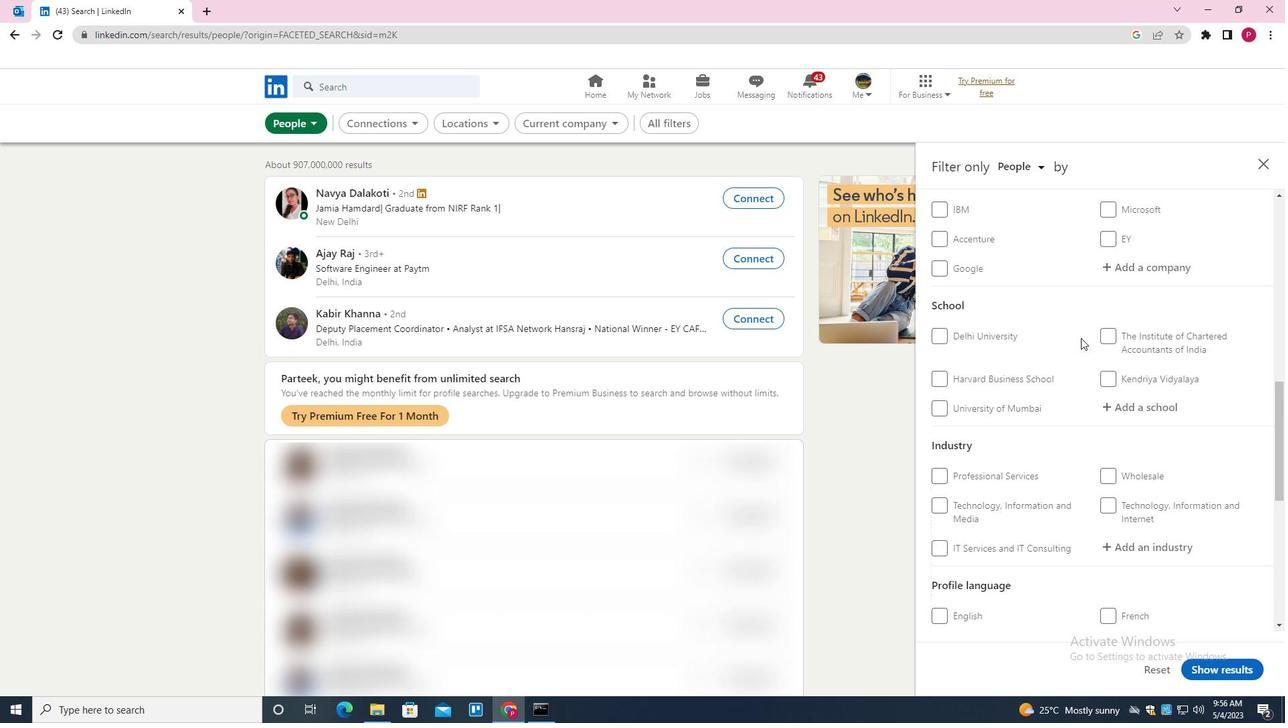 
Action: Mouse scrolled (1070, 337) with delta (0, 0)
Screenshot: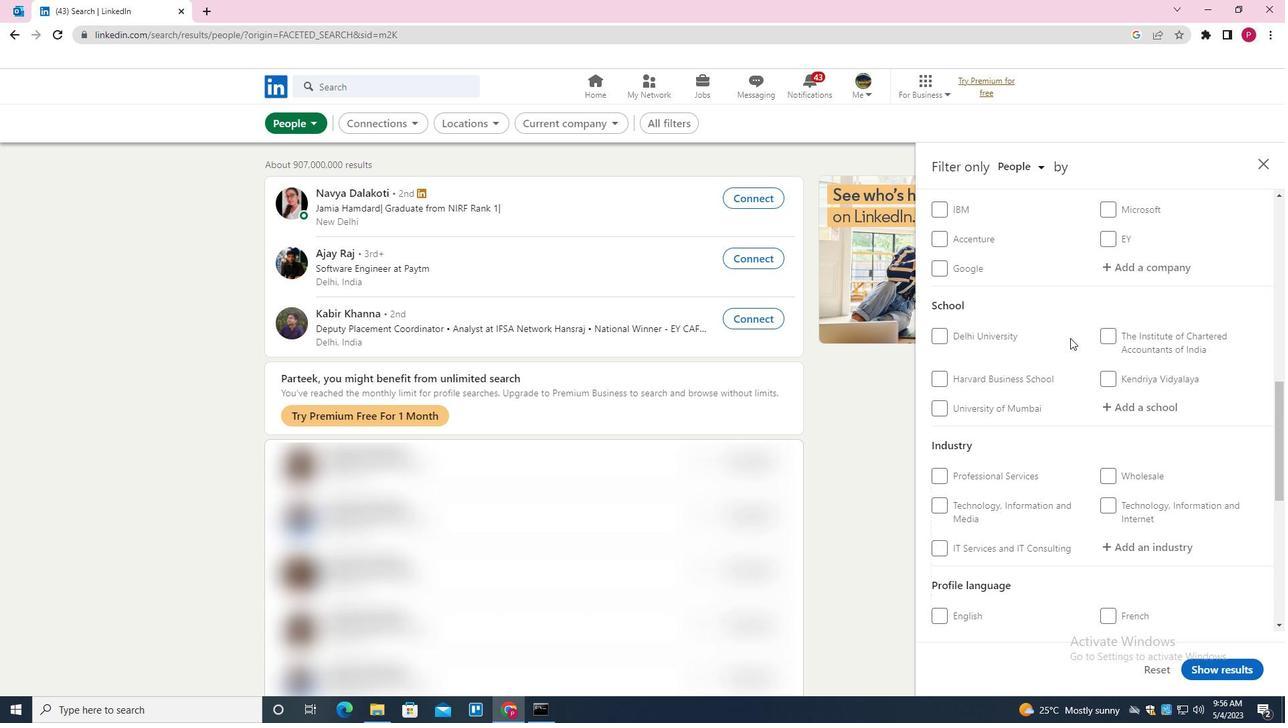
Action: Mouse scrolled (1070, 337) with delta (0, 0)
Screenshot: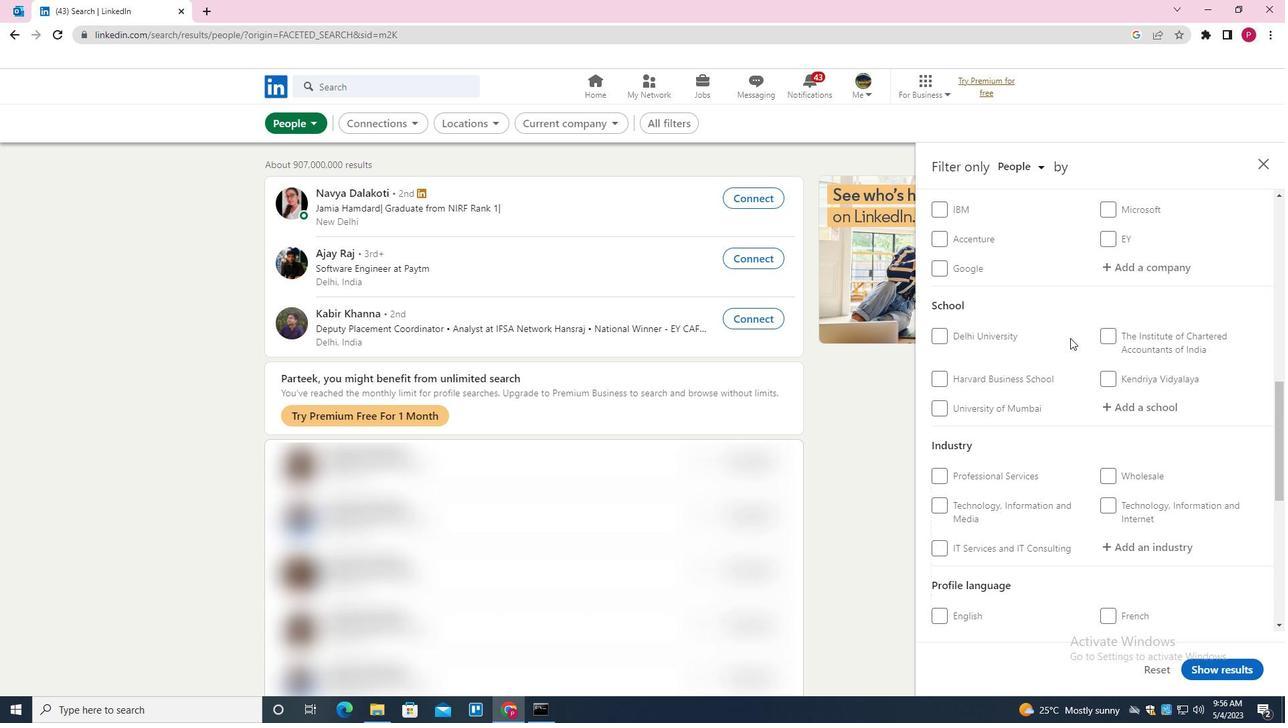 
Action: Mouse scrolled (1070, 337) with delta (0, 0)
Screenshot: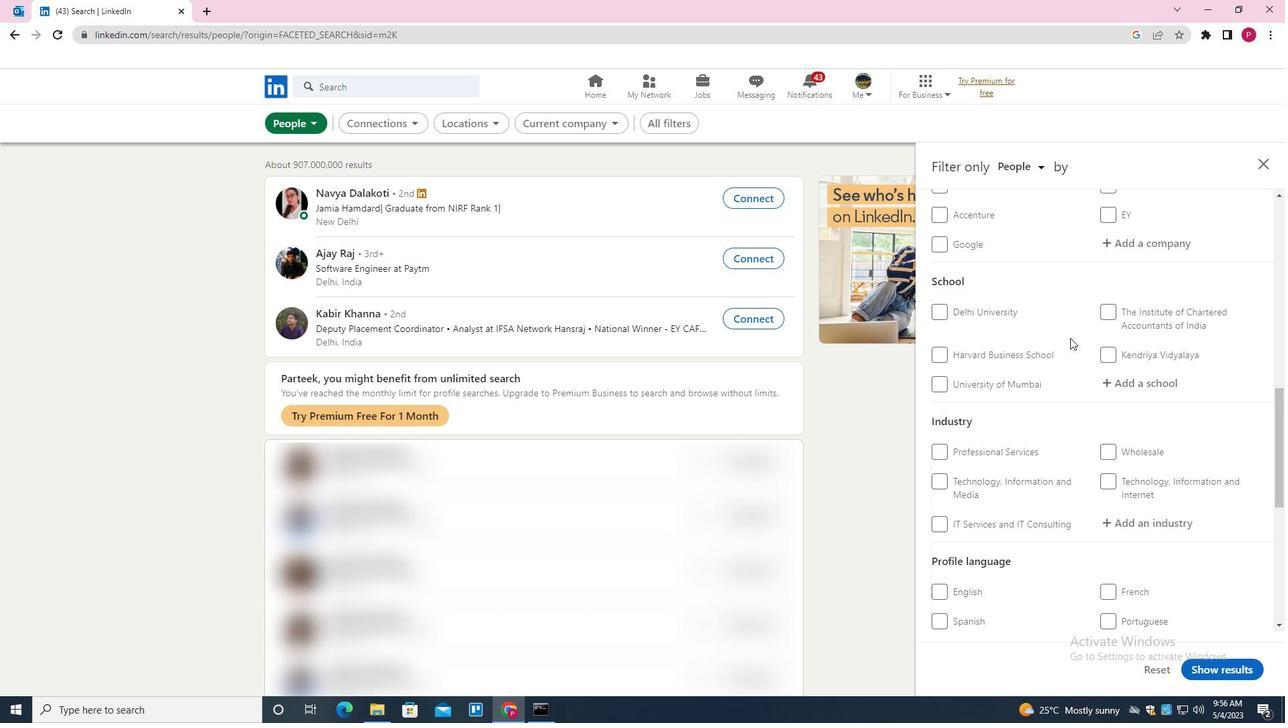 
Action: Mouse scrolled (1070, 337) with delta (0, 0)
Screenshot: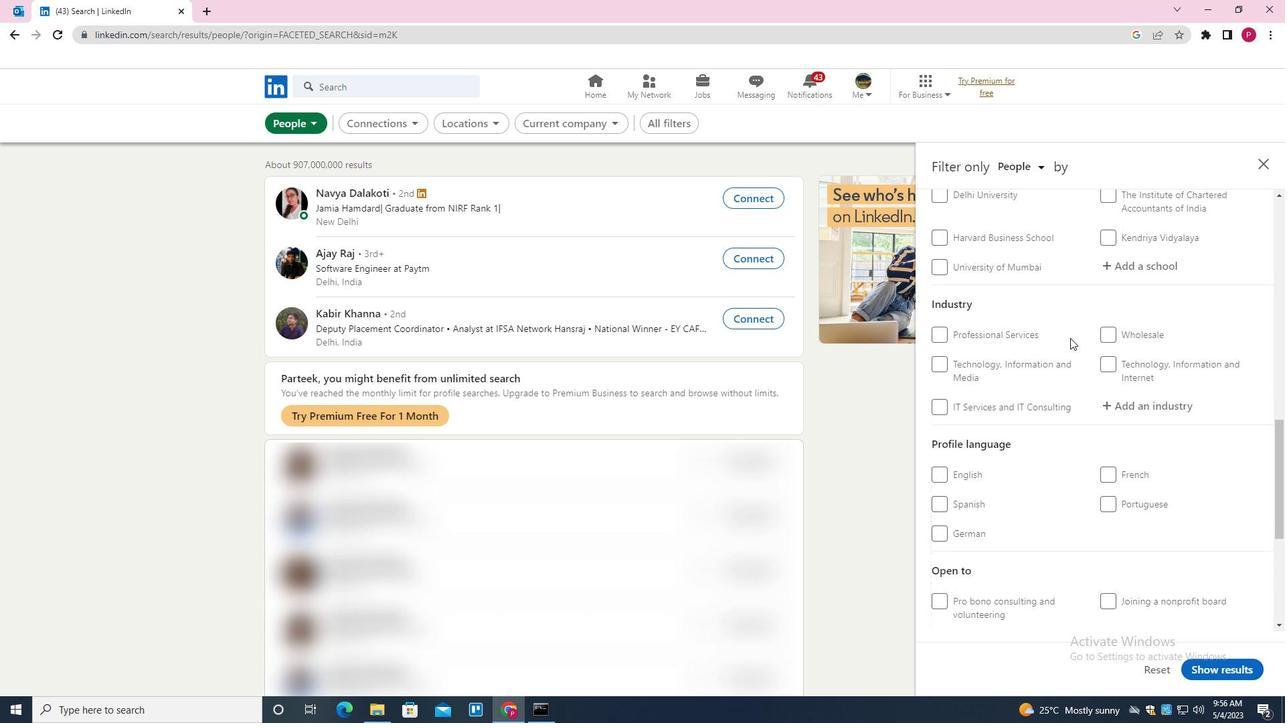 
Action: Mouse moved to (1068, 338)
Screenshot: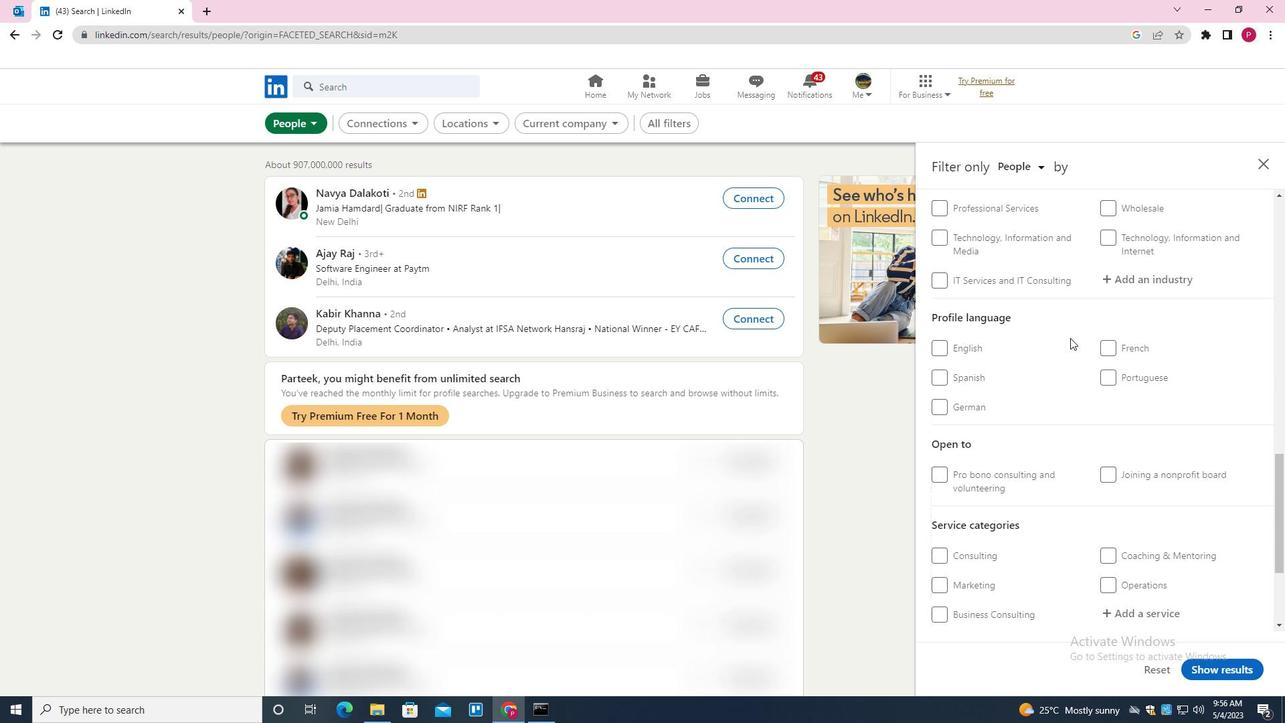 
Action: Mouse scrolled (1068, 337) with delta (0, 0)
Screenshot: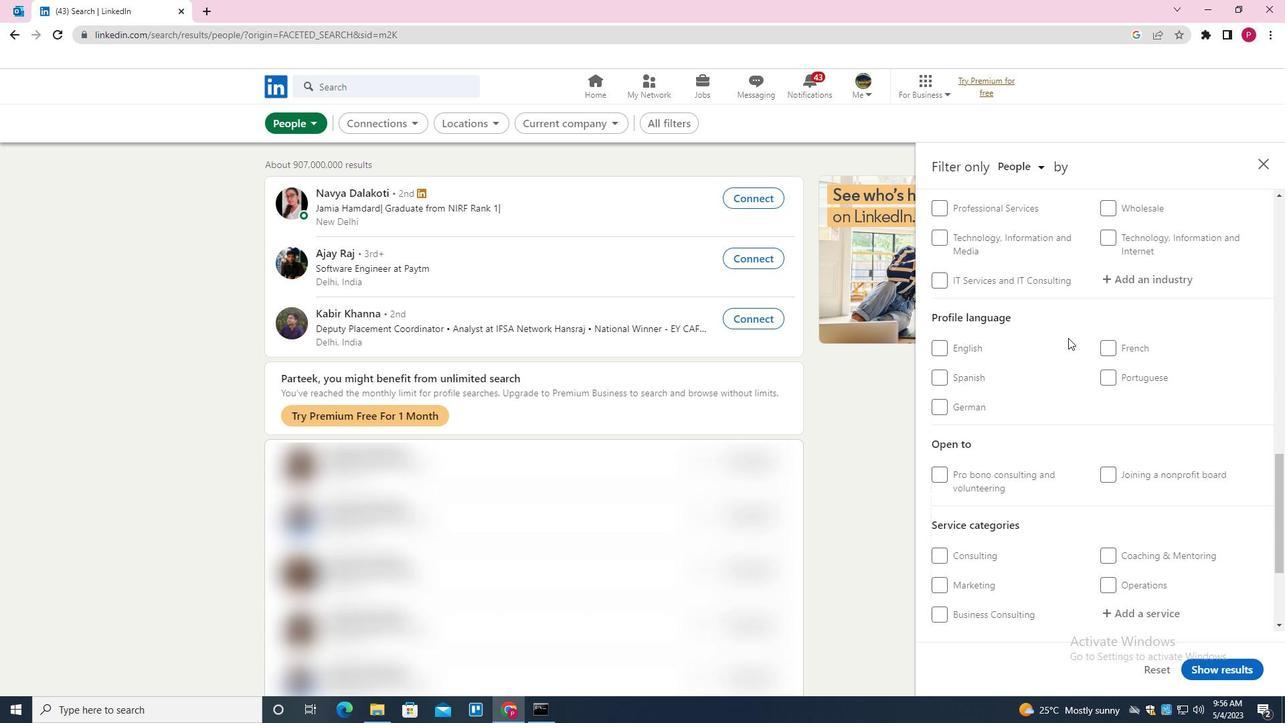 
Action: Mouse moved to (954, 285)
Screenshot: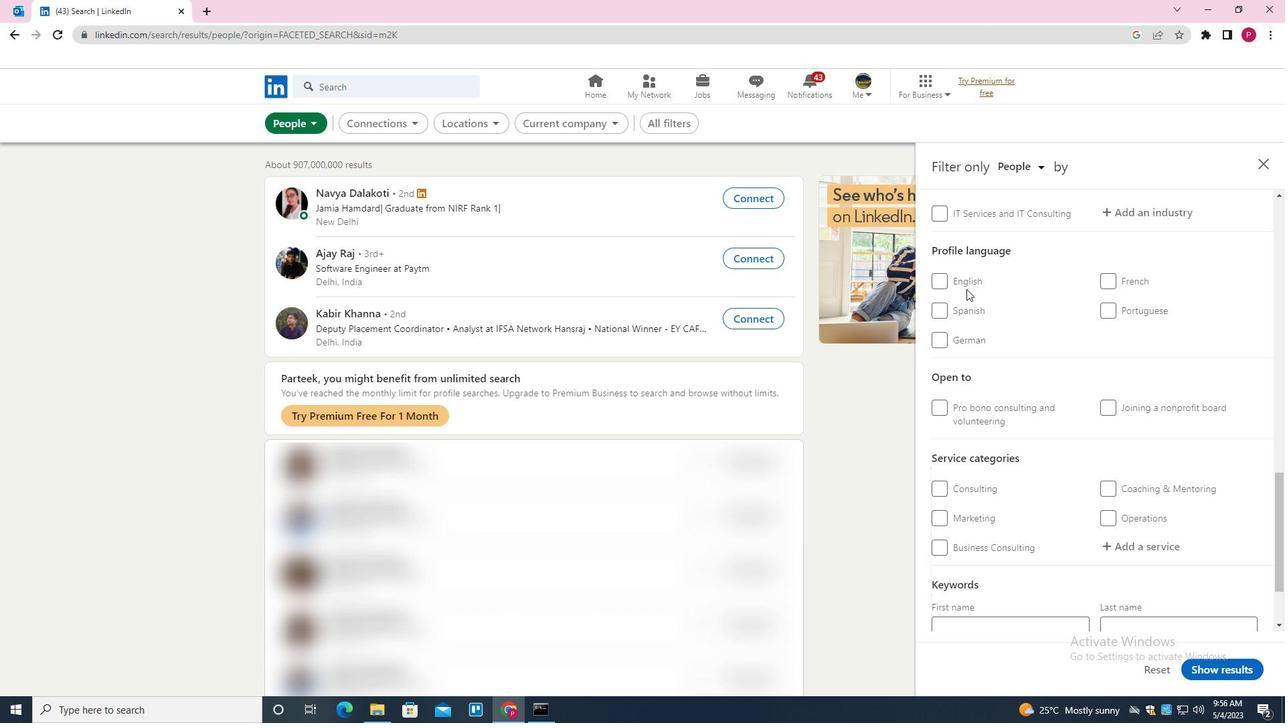 
Action: Mouse pressed left at (954, 285)
Screenshot: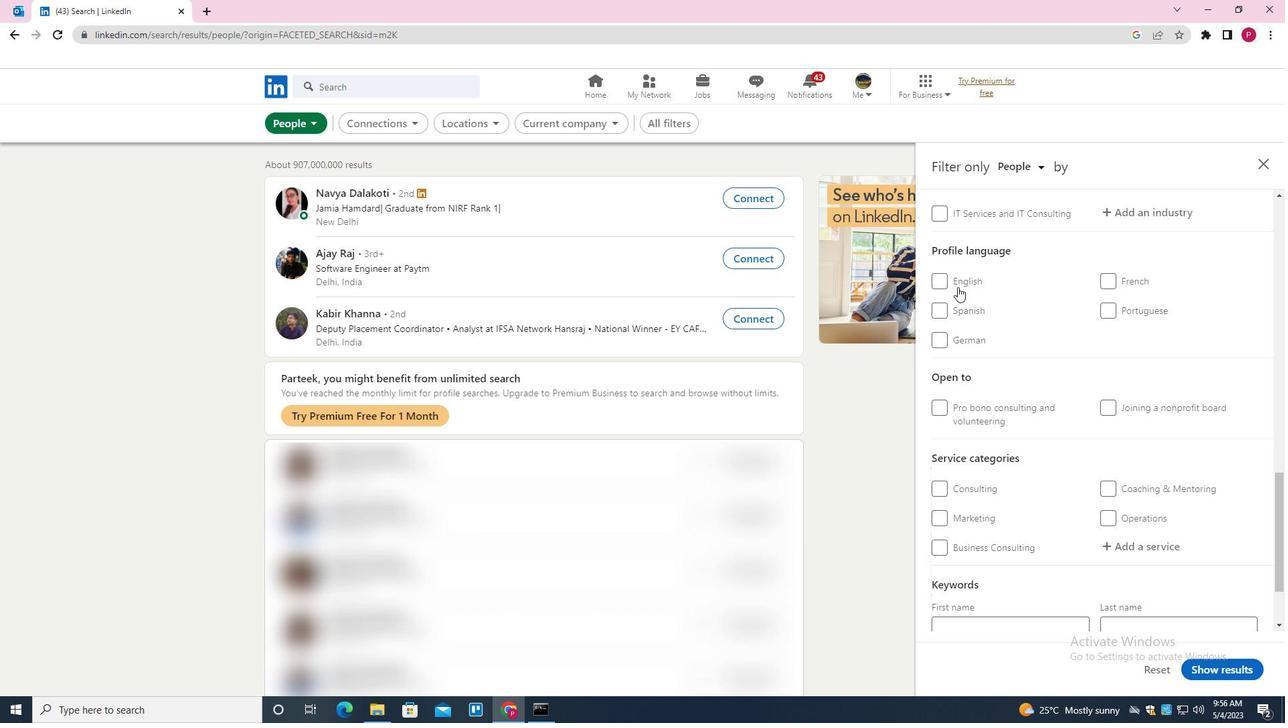 
Action: Mouse moved to (1002, 322)
Screenshot: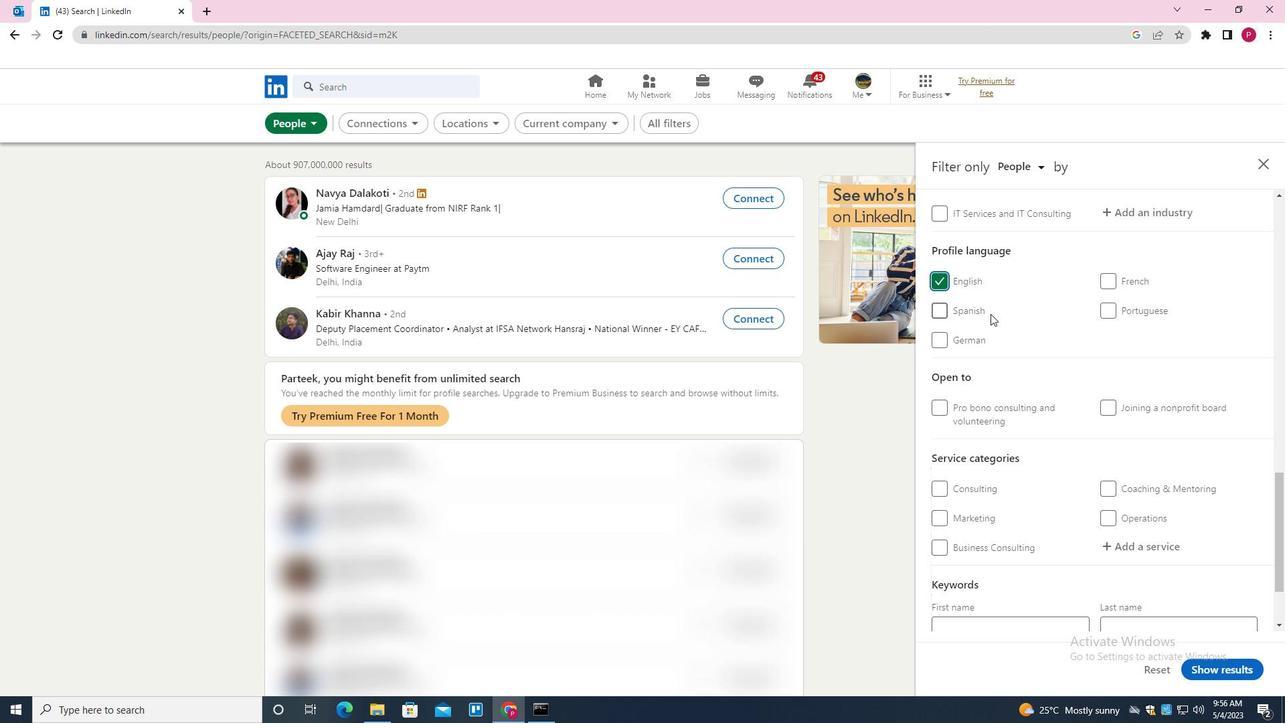 
Action: Mouse scrolled (1002, 322) with delta (0, 0)
Screenshot: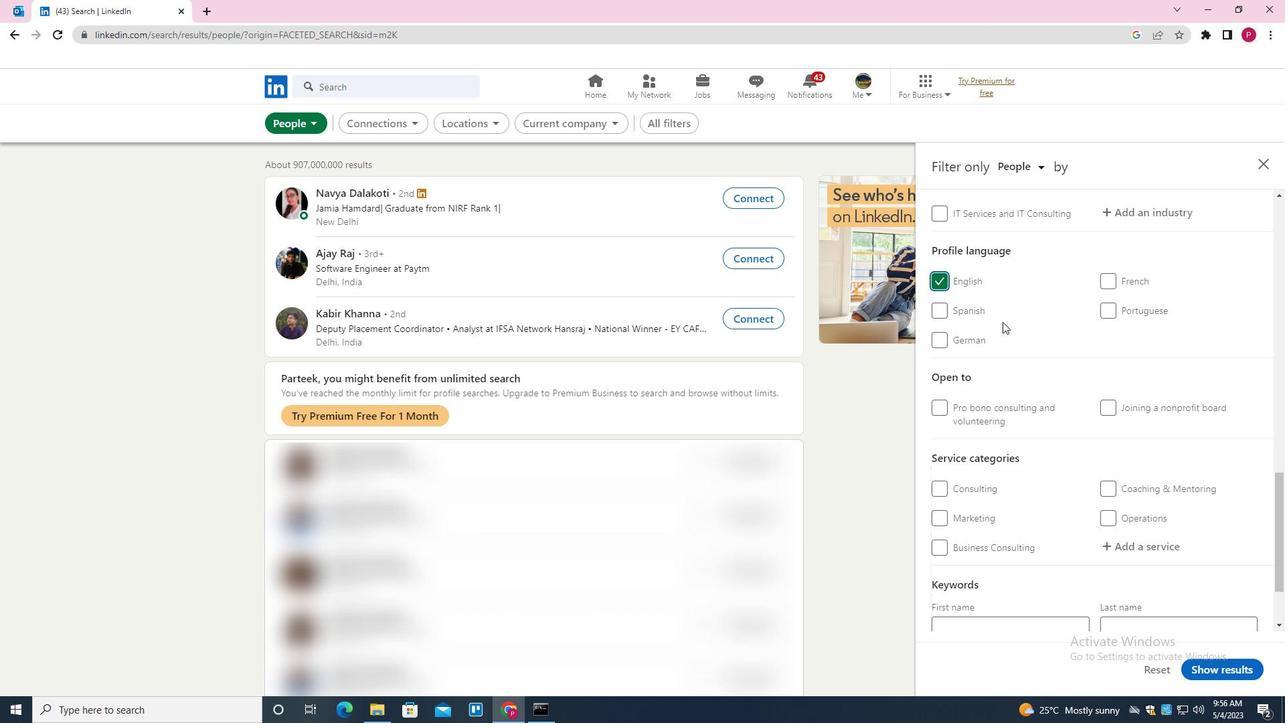
Action: Mouse scrolled (1002, 322) with delta (0, 0)
Screenshot: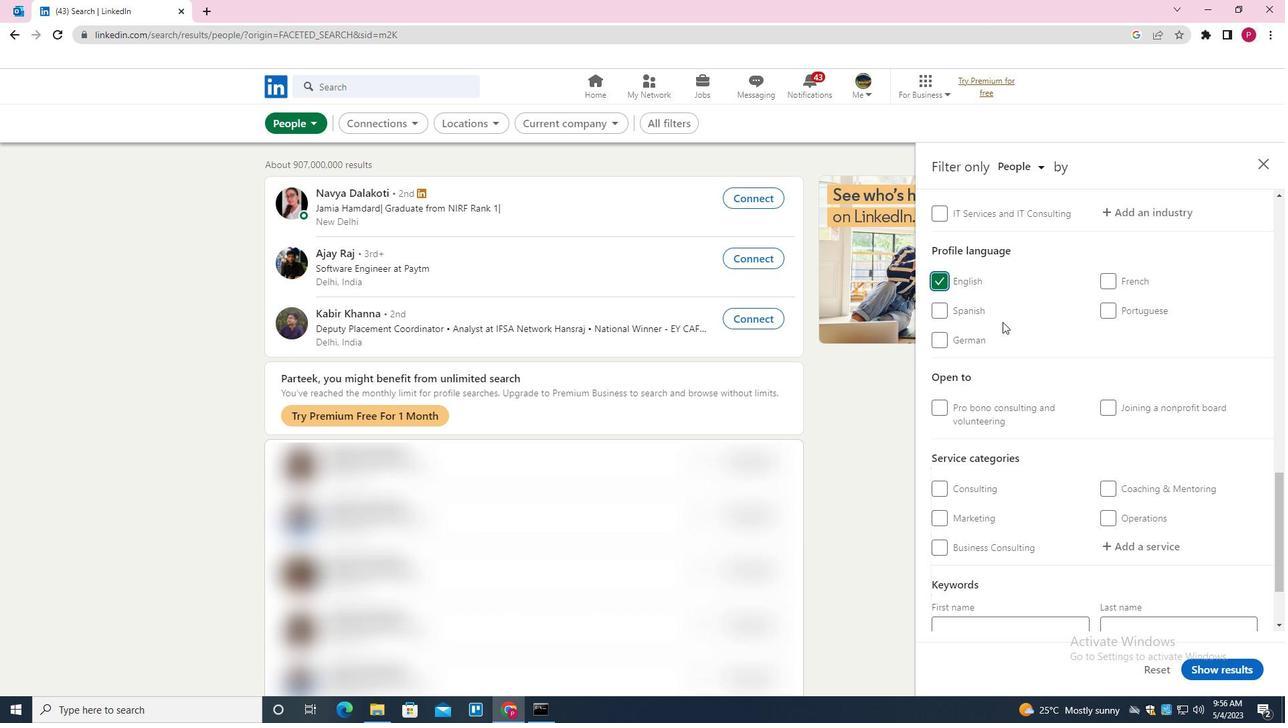 
Action: Mouse scrolled (1002, 322) with delta (0, 0)
Screenshot: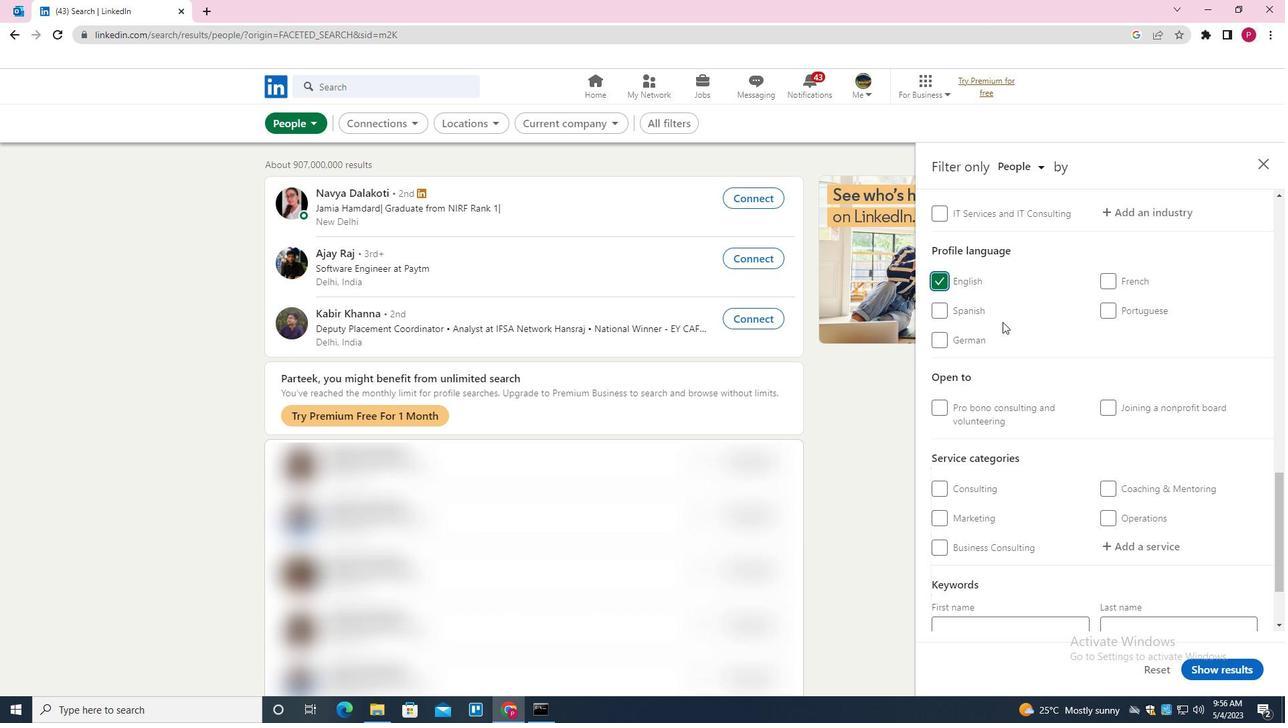 
Action: Mouse scrolled (1002, 322) with delta (0, 0)
Screenshot: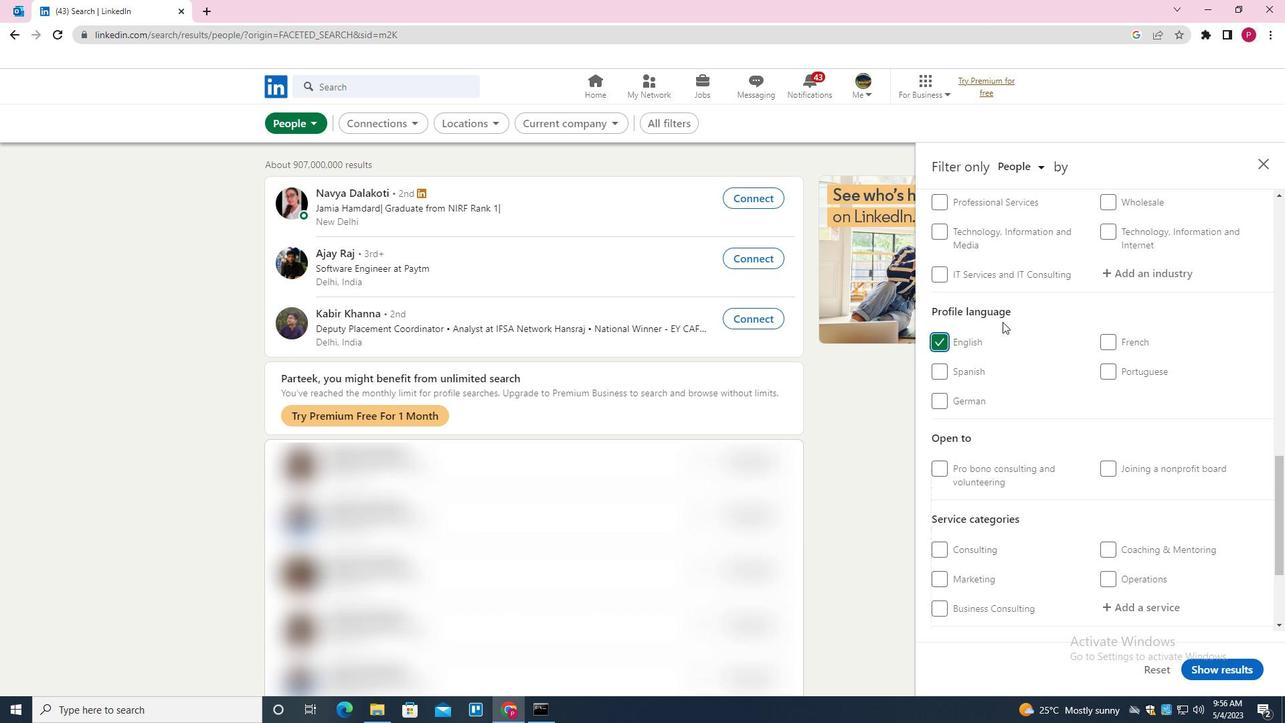 
Action: Mouse moved to (1008, 326)
Screenshot: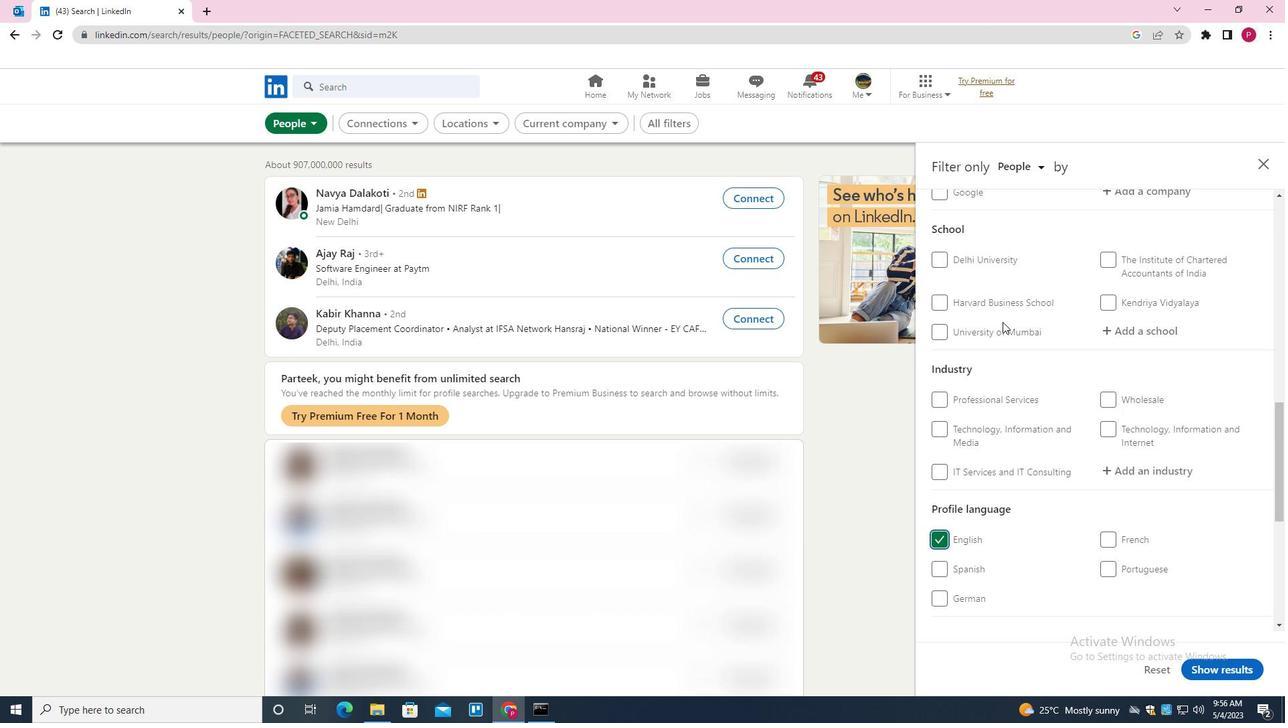 
Action: Mouse scrolled (1008, 326) with delta (0, 0)
Screenshot: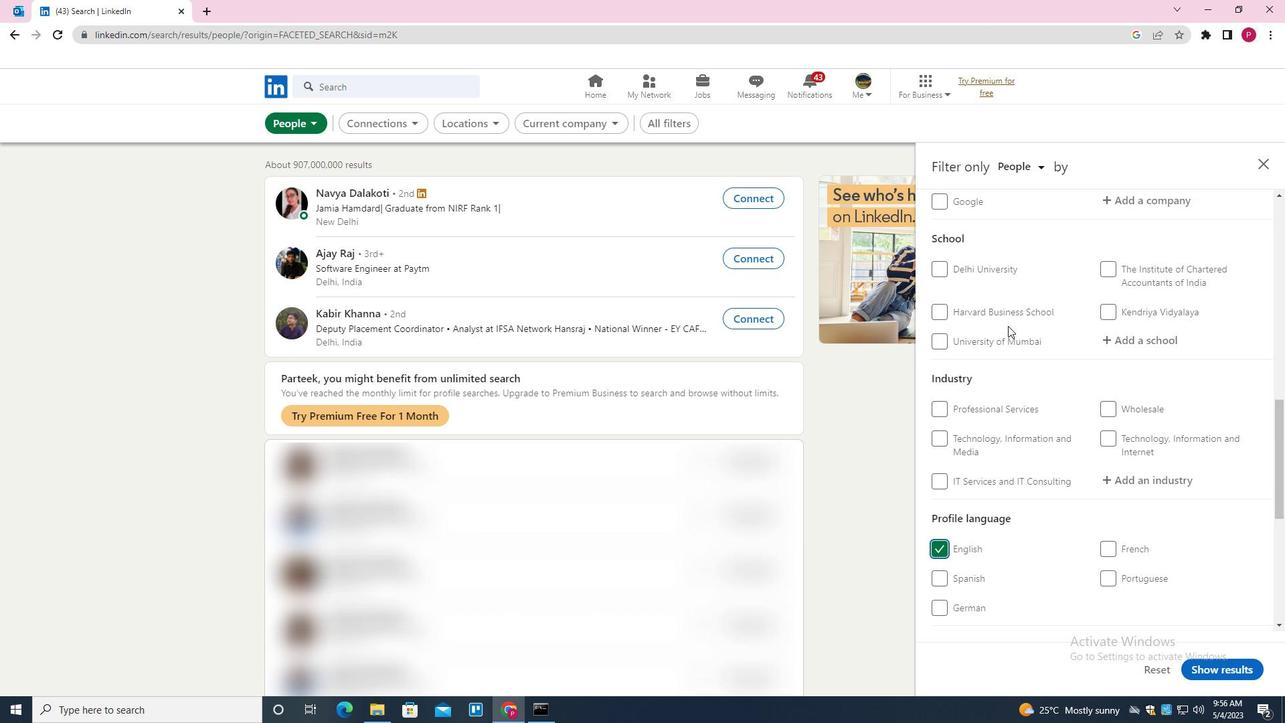 
Action: Mouse scrolled (1008, 326) with delta (0, 0)
Screenshot: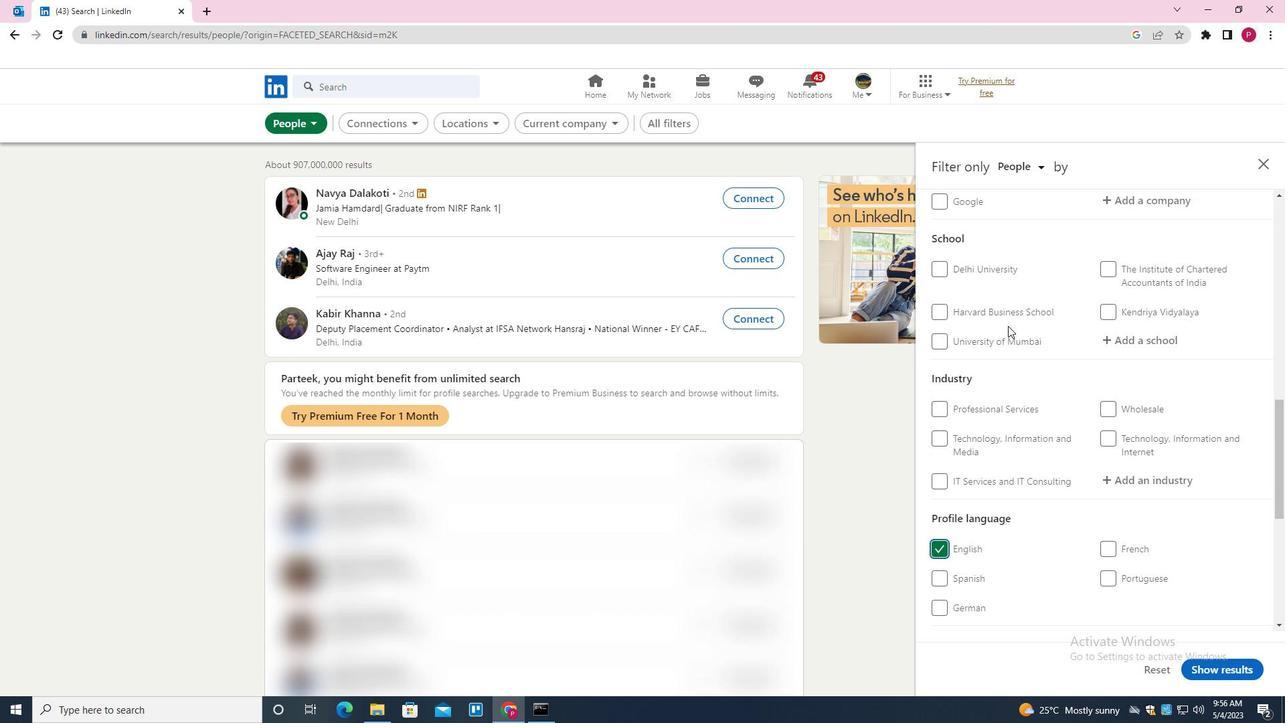 
Action: Mouse scrolled (1008, 326) with delta (0, 0)
Screenshot: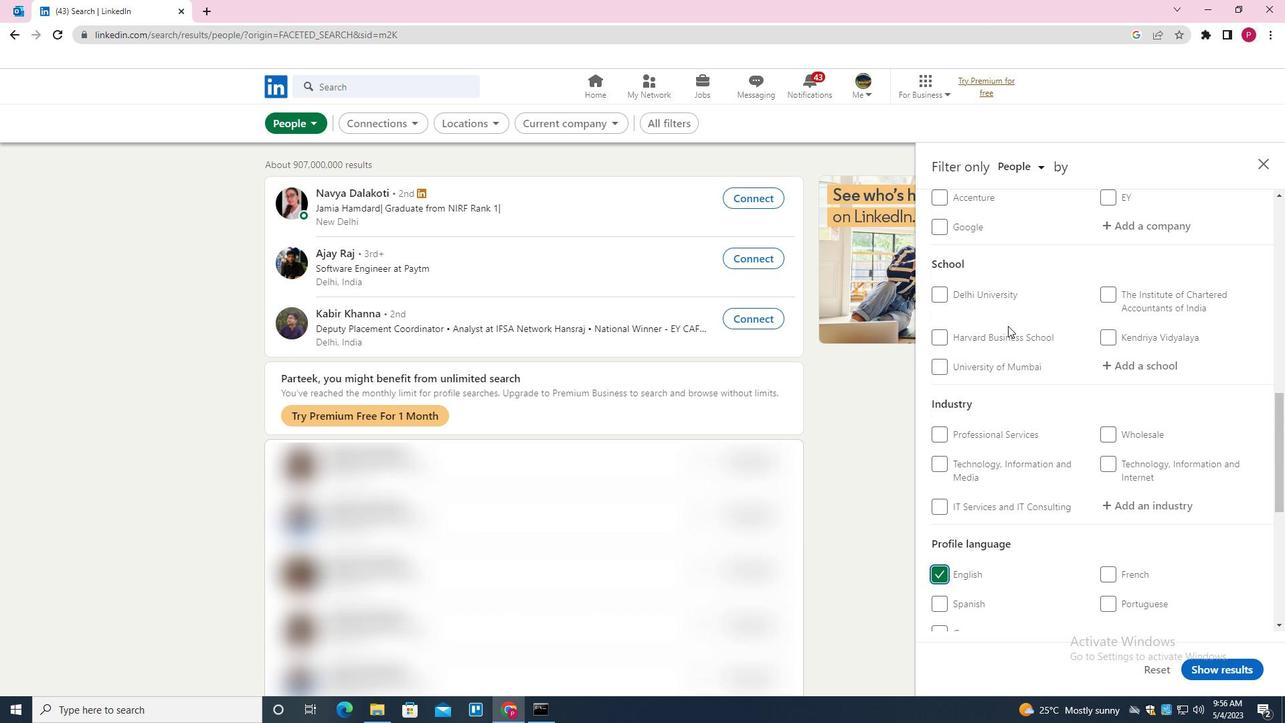 
Action: Mouse scrolled (1008, 326) with delta (0, 0)
Screenshot: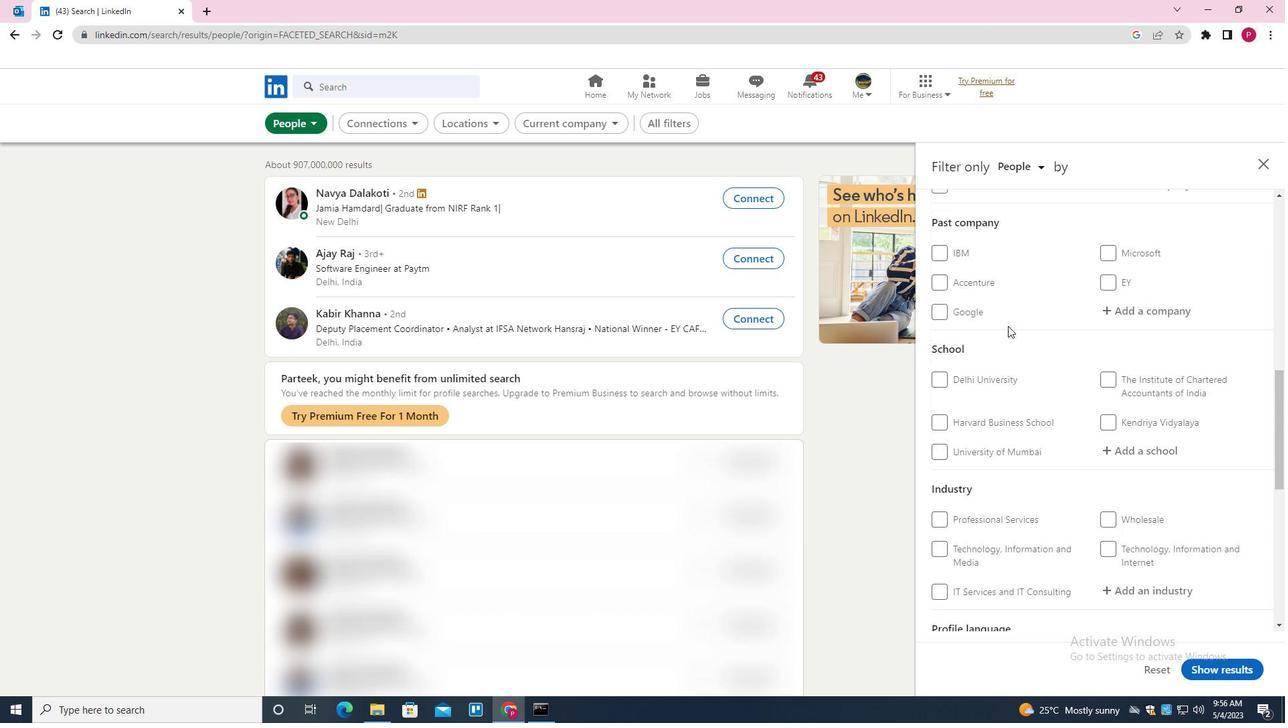 
Action: Mouse moved to (1152, 347)
Screenshot: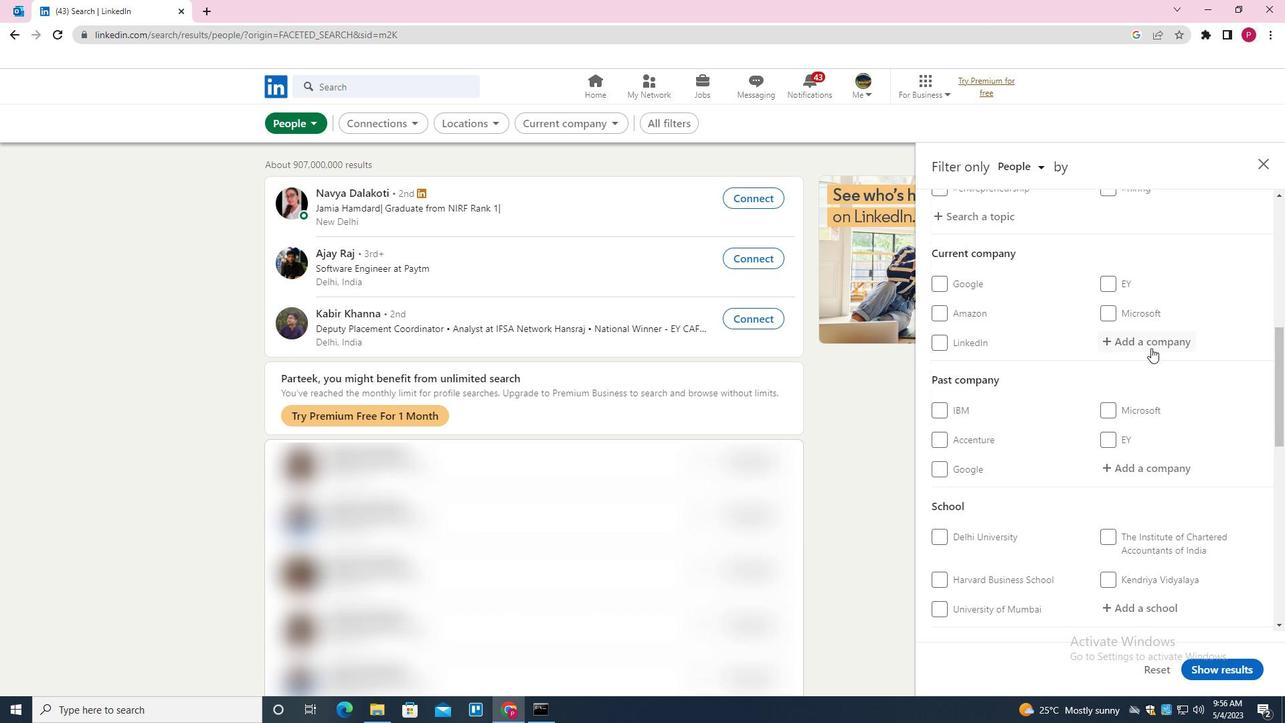 
Action: Mouse pressed left at (1152, 347)
Screenshot: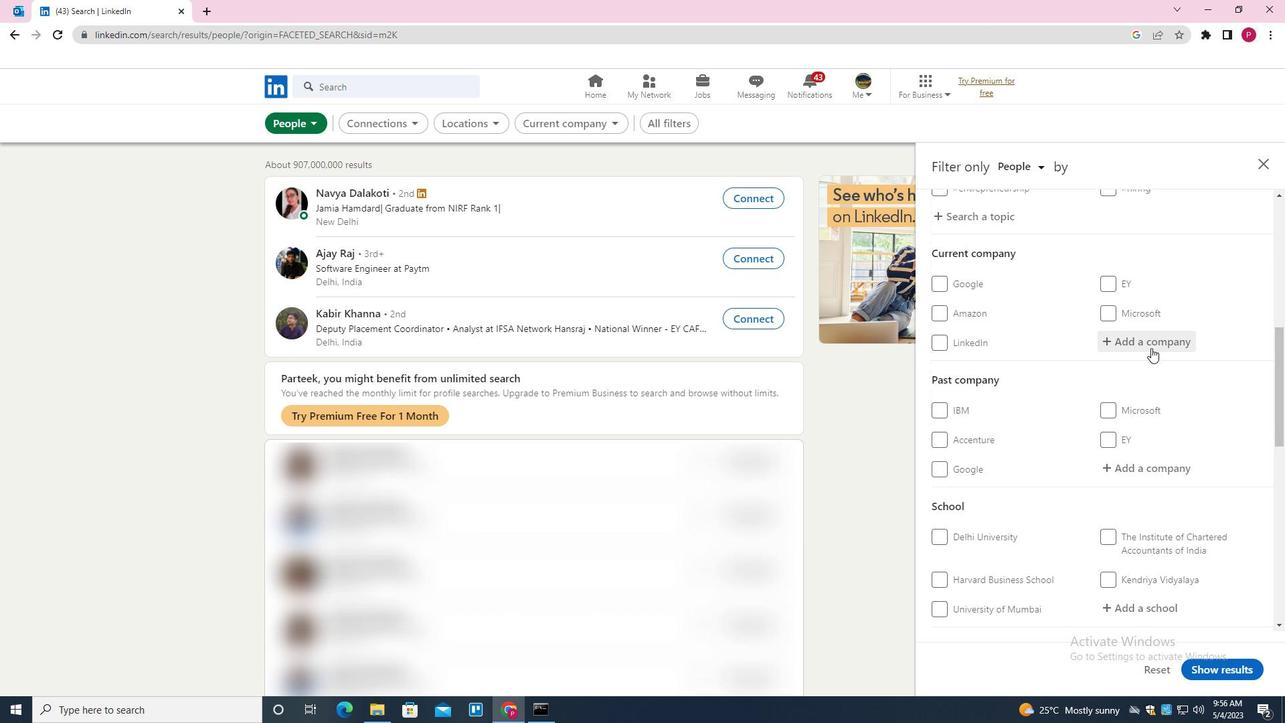 
Action: Key pressed <Key.shift>SAINT<Key.space><Key.shift><Key.shift><Key.shift>GLOBAL<Key.space><Key.shift><Key.shift><Key.shift><Key.shift><Key.shift><Key.shift><Key.shift><Key.shift><Key.shift><Key.shift>INDIA<Key.space><Key.backspace><Key.backspace><Key.backspace><Key.backspace><Key.backspace><Key.backspace><Key.backspace><Key.backspace>IN<Key.space><Key.backspace><Key.backspace><Key.backspace><Key.backspace><Key.backspace><Key.backspace><Key.backspace><Key.backspace><Key.backspace>-<Key.shift><Key.shift><Key.shift><Key.shift><Key.shift><Key.shift><Key.shift><Key.shift><Key.shift><Key.shift><Key.shift>GOBAIN<Key.space><Key.shift><Key.shift><Key.shift><Key.shift>INDIA<Key.space><Key.shift><Key.shift><Key.shift><Key.shift><Key.shift><Key.shift><Key.shift><Key.shift><Key.shift><Key.shift><Key.shift><Key.shift><Key.shift><Key.shift><Key.shift><Key.shift><Key.shift><Key.shift><Key.shift><Key.shift><Key.shift><Key.shift><Key.shift><Key.shift><Key.shift><Key.shift><Key.shift><Key.down><Key.down><Key.enter>
Screenshot: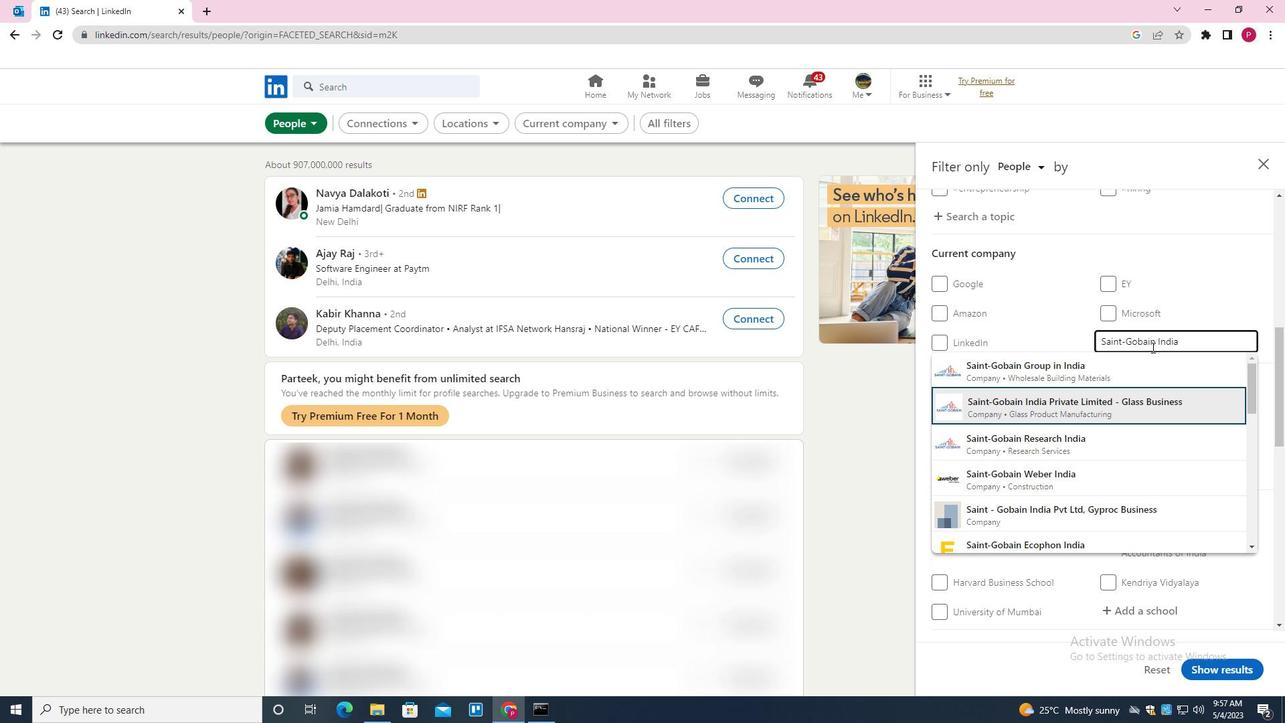 
Action: Mouse moved to (1076, 374)
Screenshot: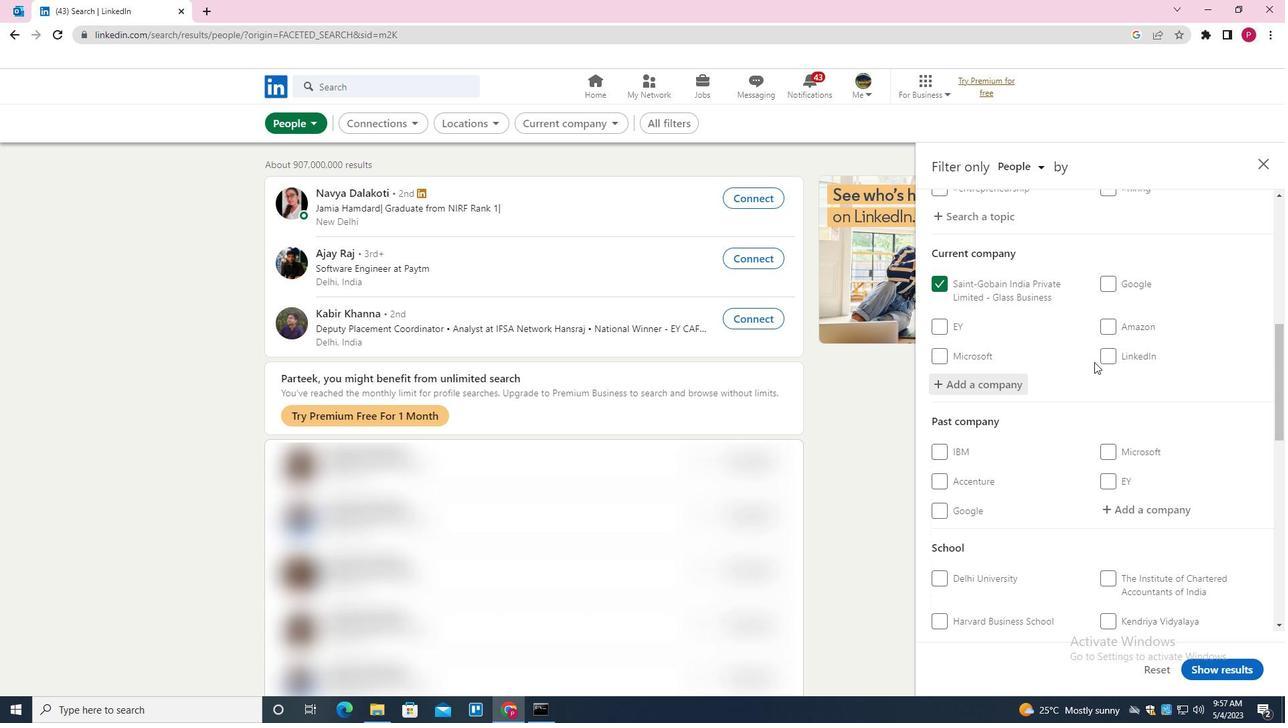 
Action: Mouse scrolled (1076, 373) with delta (0, 0)
Screenshot: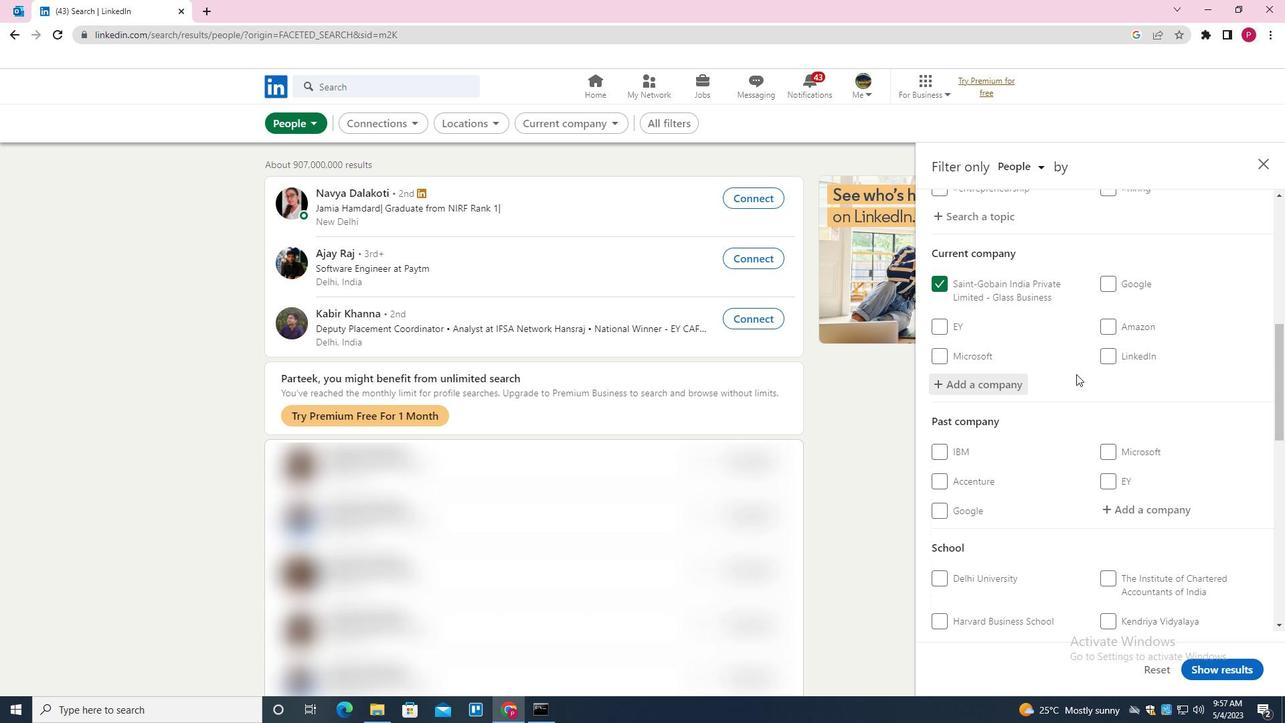 
Action: Mouse scrolled (1076, 373) with delta (0, 0)
Screenshot: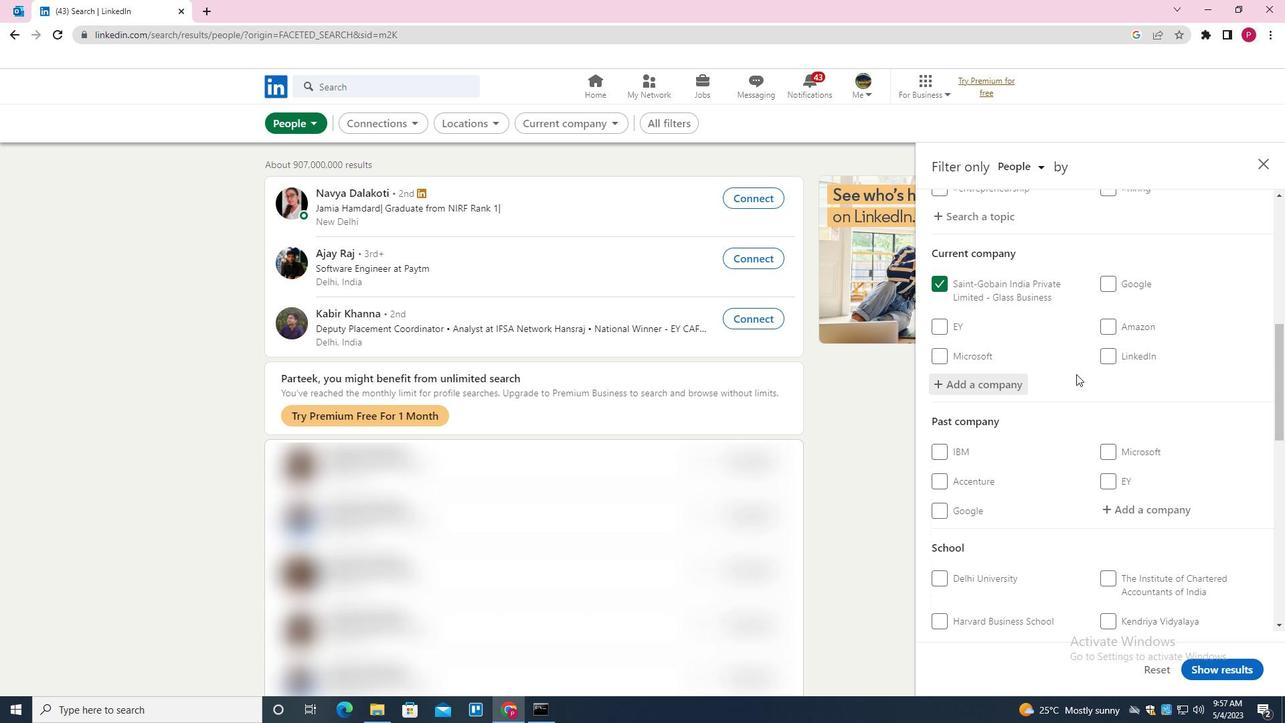 
Action: Mouse moved to (1142, 408)
Screenshot: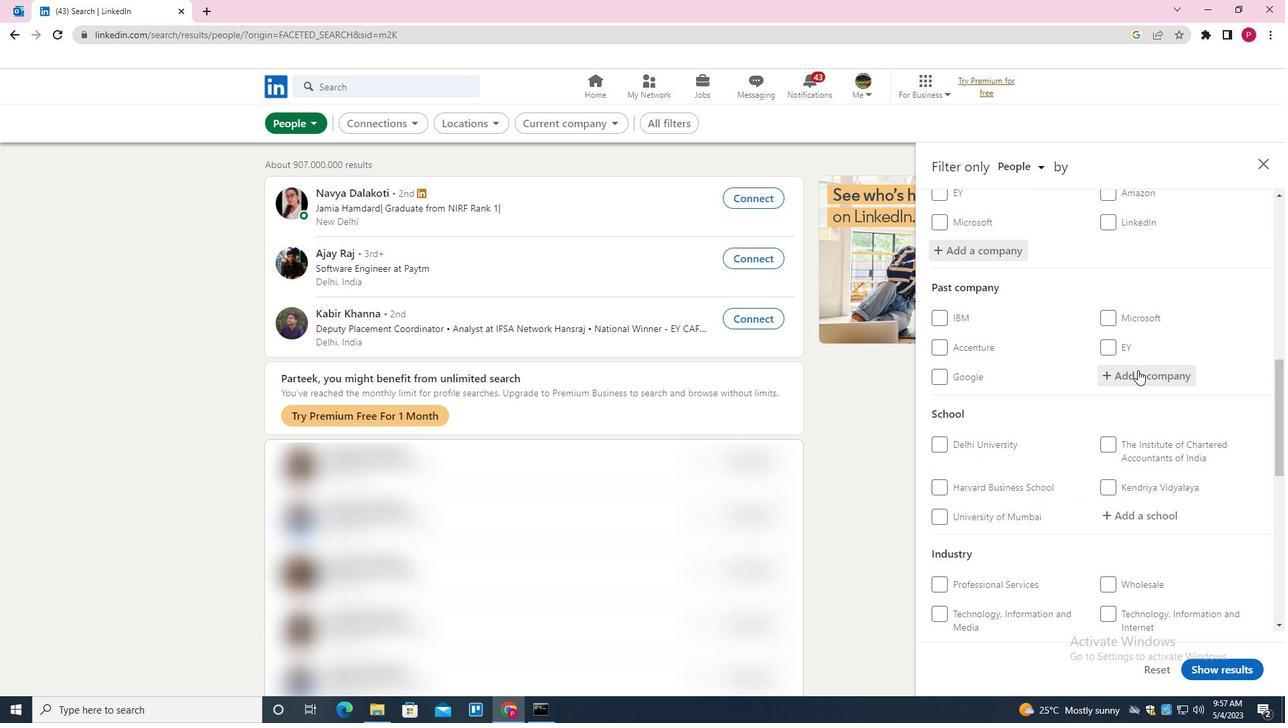 
Action: Mouse scrolled (1142, 407) with delta (0, 0)
Screenshot: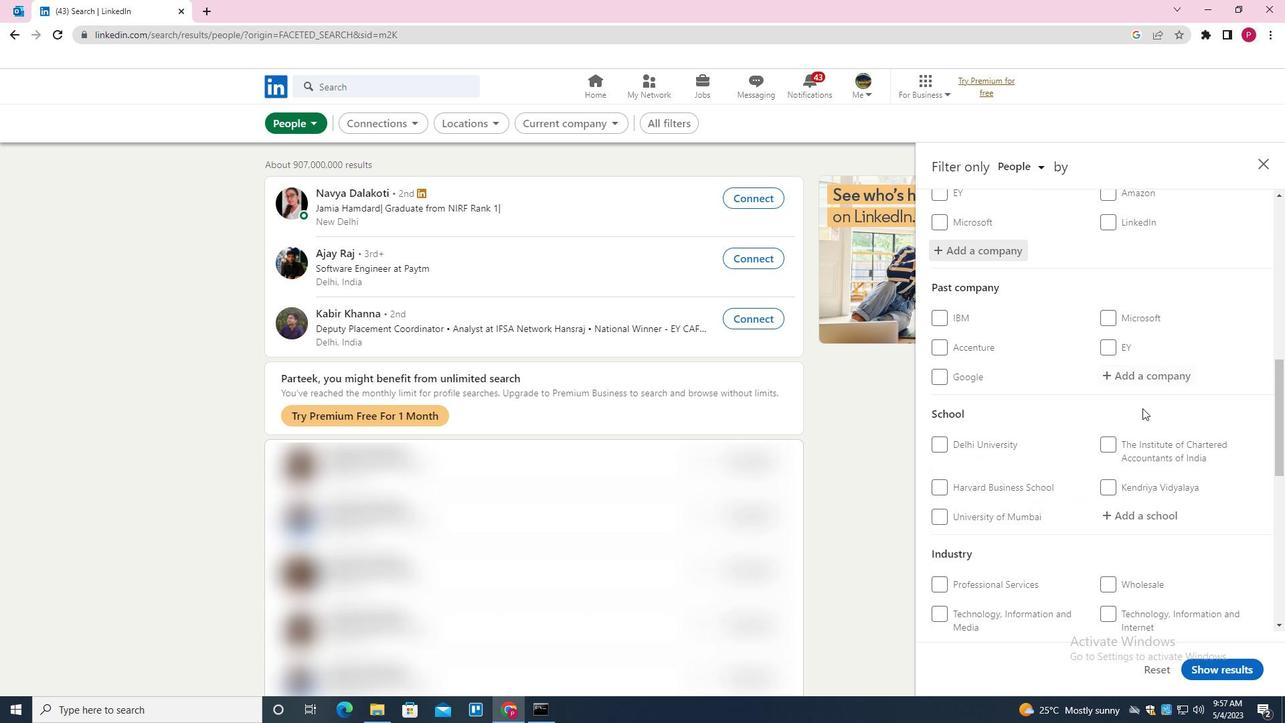 
Action: Mouse scrolled (1142, 407) with delta (0, 0)
Screenshot: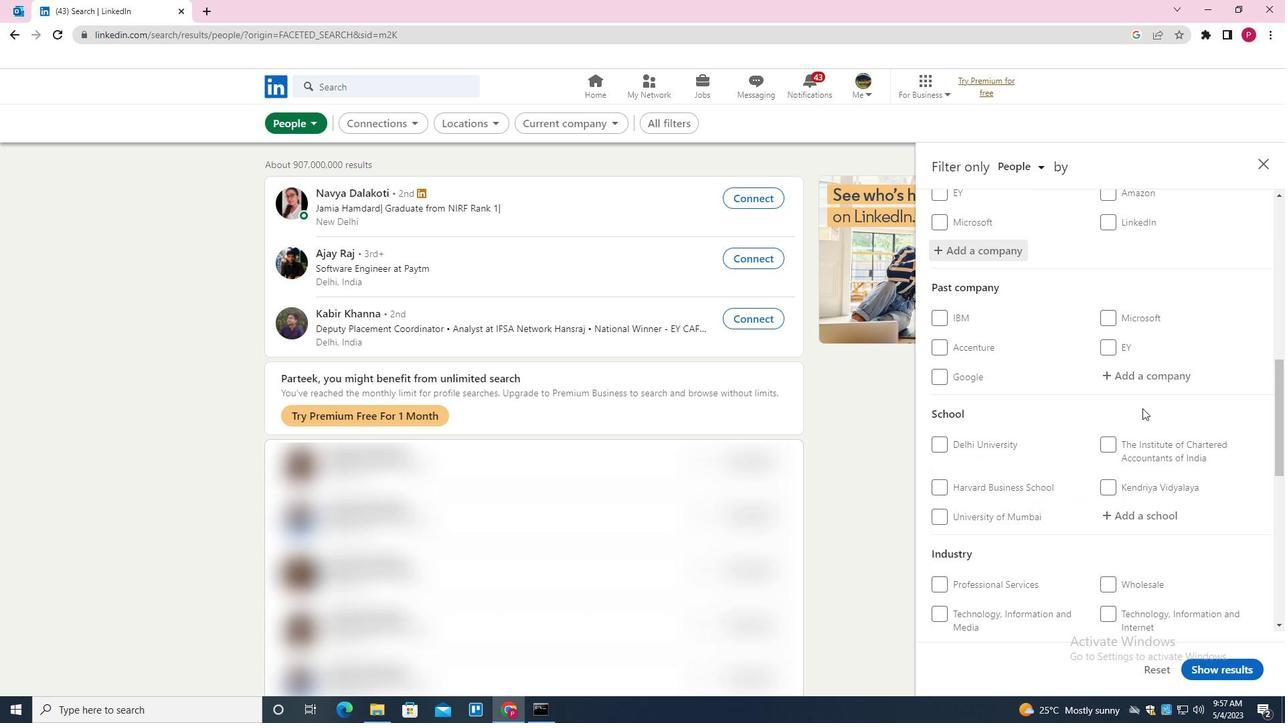 
Action: Mouse scrolled (1142, 407) with delta (0, 0)
Screenshot: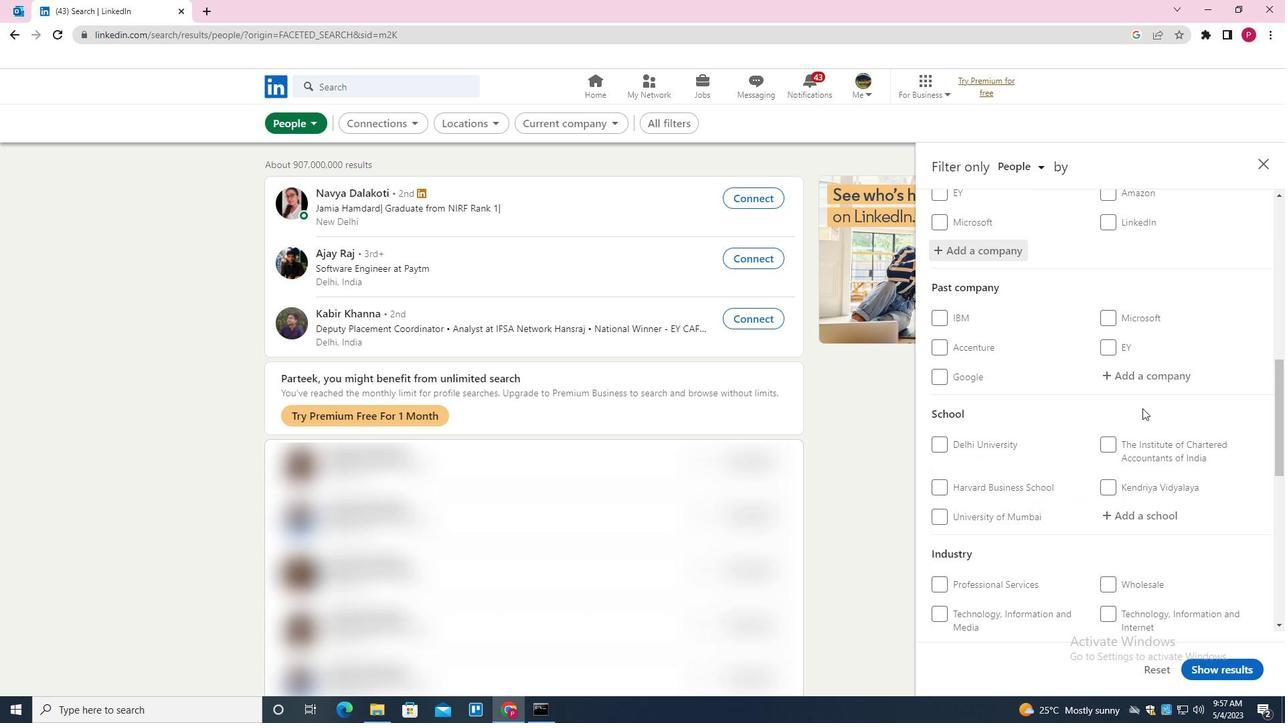 
Action: Mouse moved to (1142, 316)
Screenshot: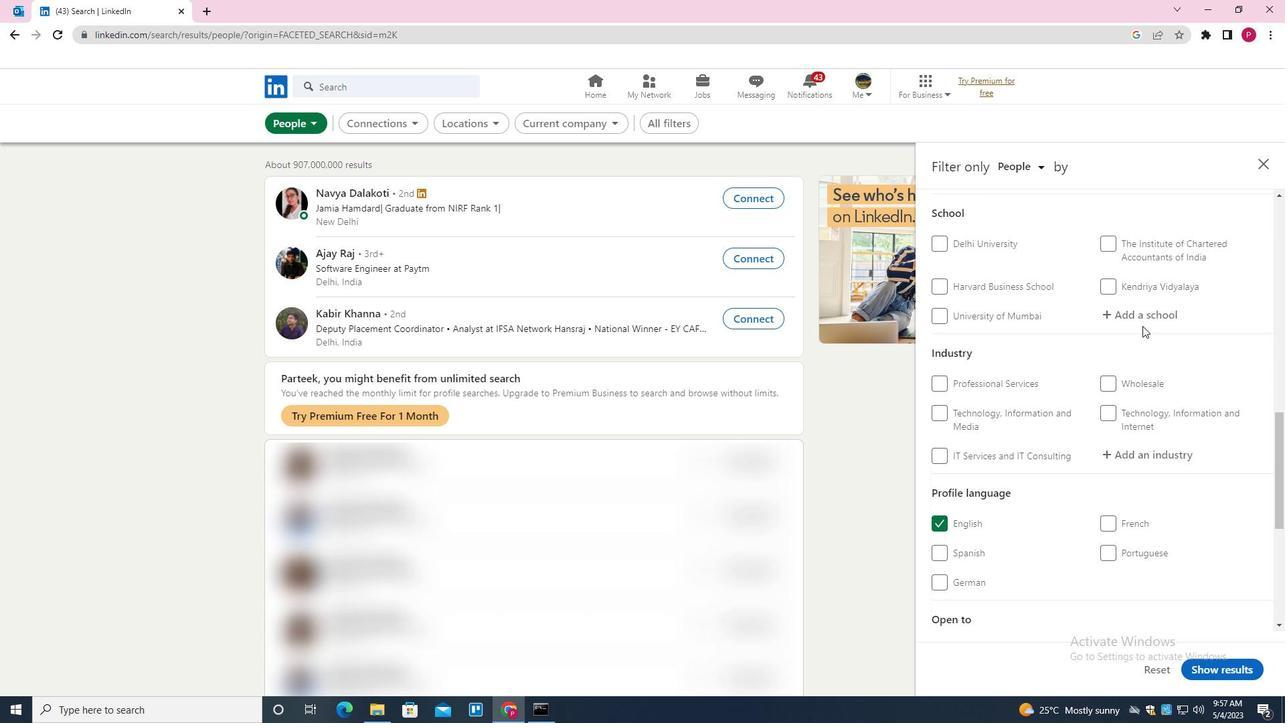 
Action: Mouse pressed left at (1142, 316)
Screenshot: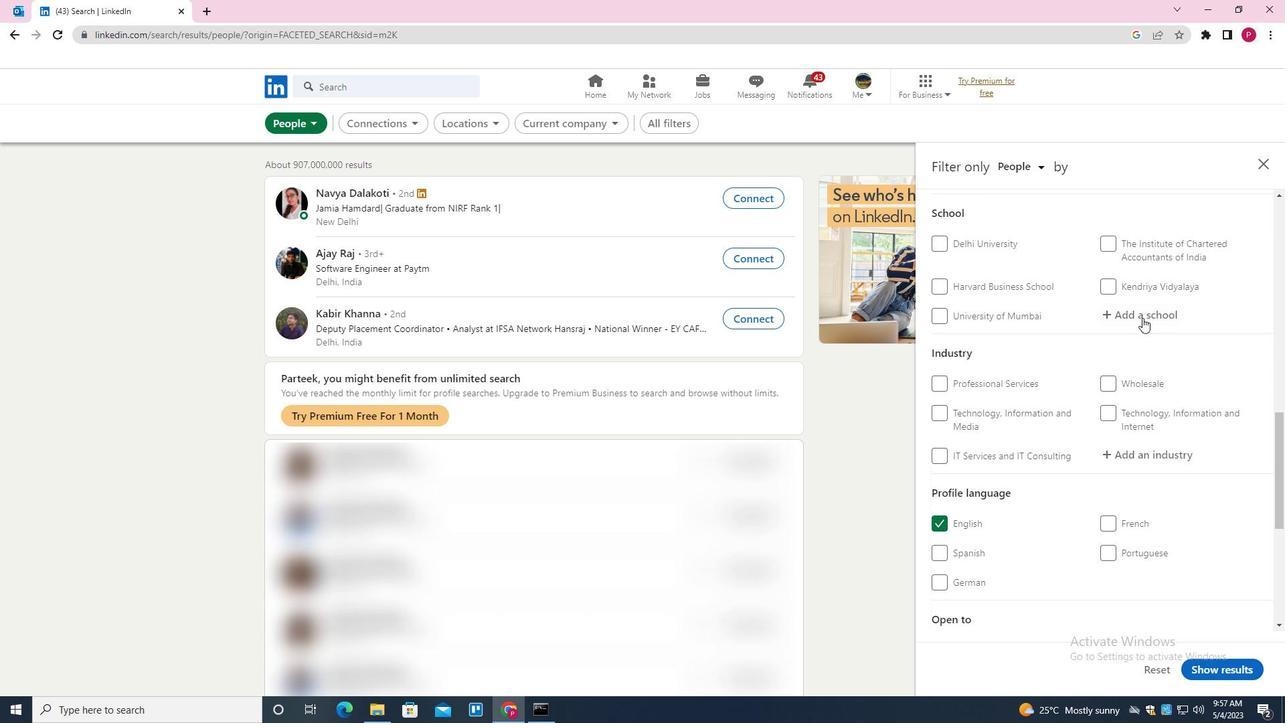 
Action: Key pressed <Key.shift><Key.shift><Key.shift><Key.shift><Key.shift><Key.shift><Key.shift><Key.shift>KARNATAKA<Key.space><Key.shift>STAET<Key.backspace><Key.backspace>TE<Key.space><Key.shift>OPEN<Key.space><Key.down><Key.enter>
Screenshot: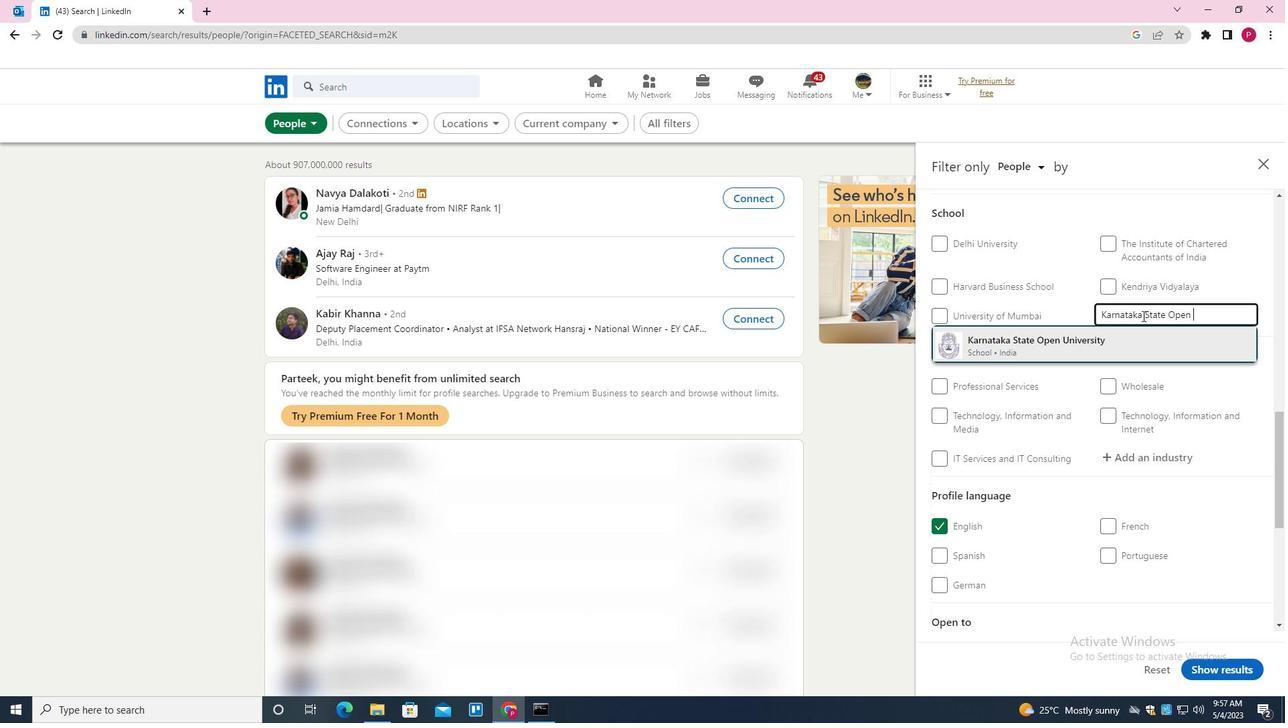 
Action: Mouse moved to (1141, 324)
Screenshot: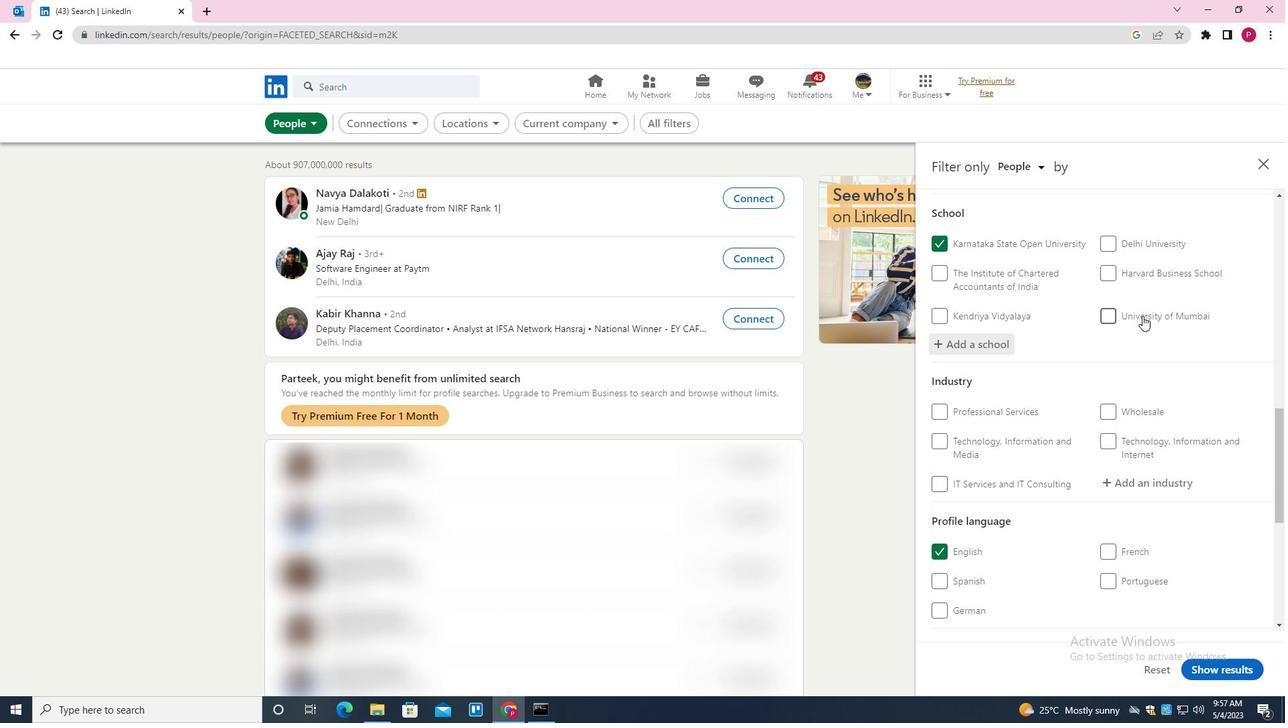 
Action: Mouse scrolled (1141, 323) with delta (0, 0)
Screenshot: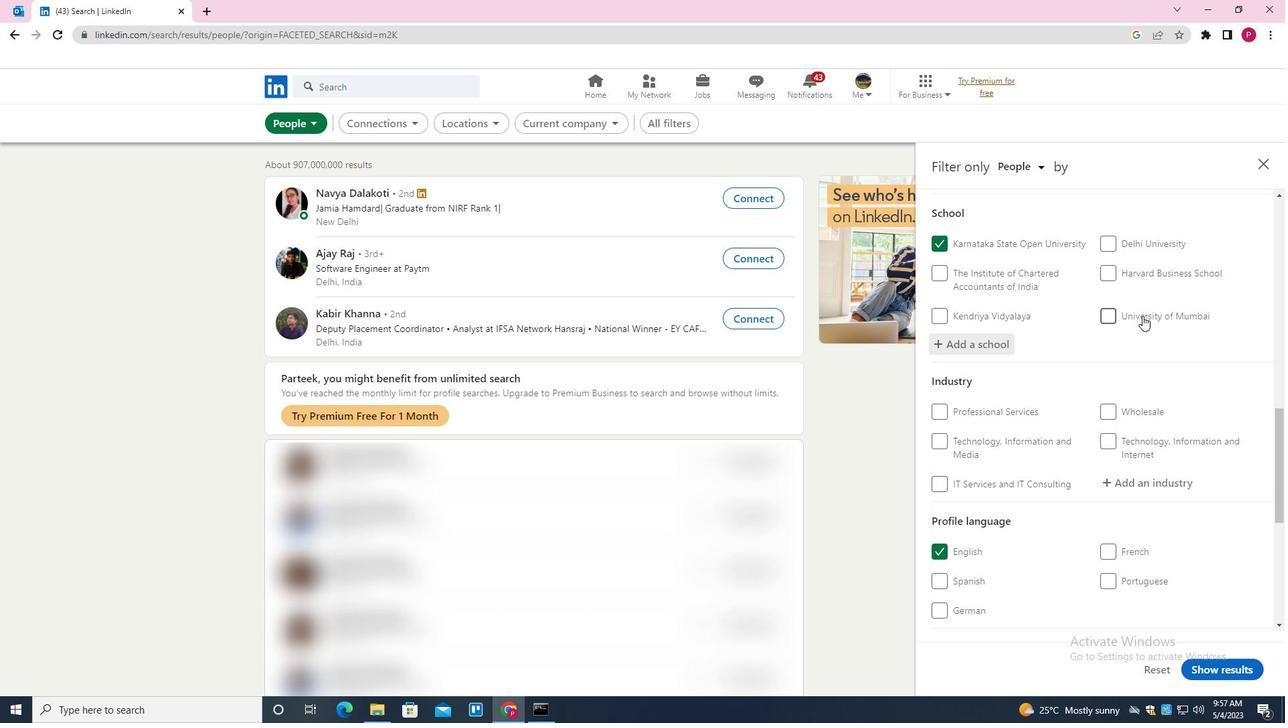 
Action: Mouse scrolled (1141, 323) with delta (0, 0)
Screenshot: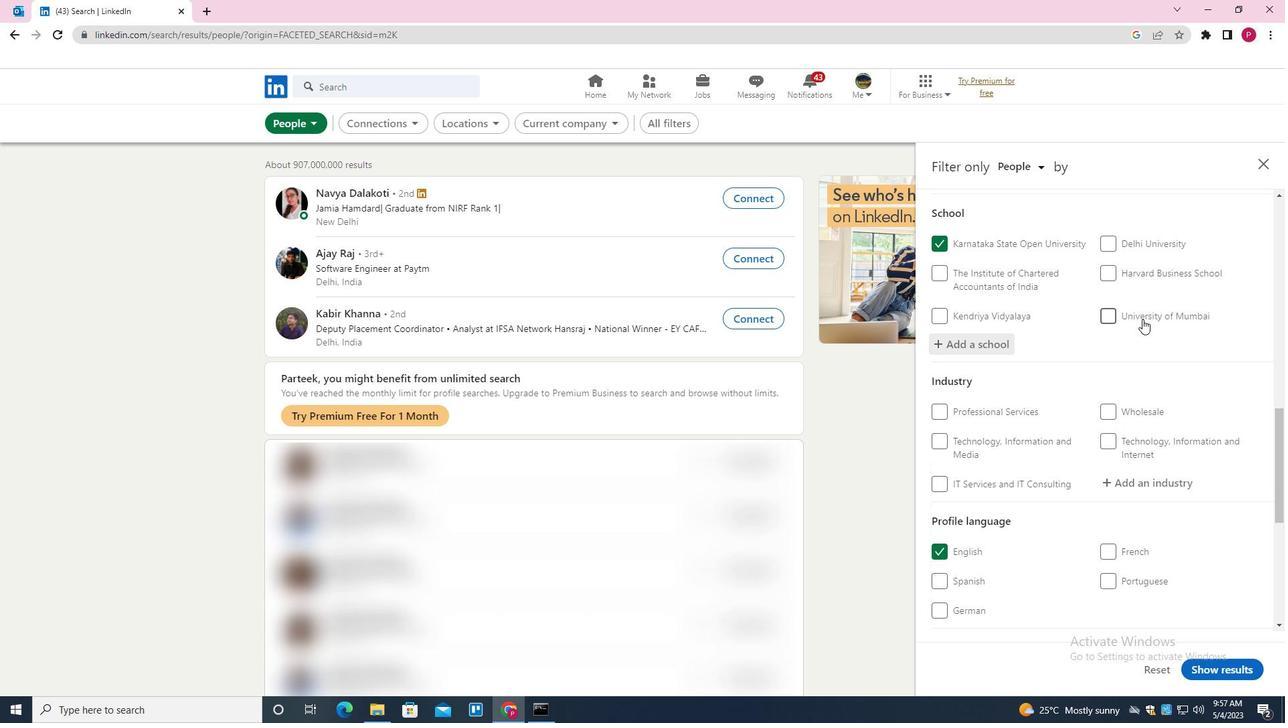 
Action: Mouse moved to (1144, 348)
Screenshot: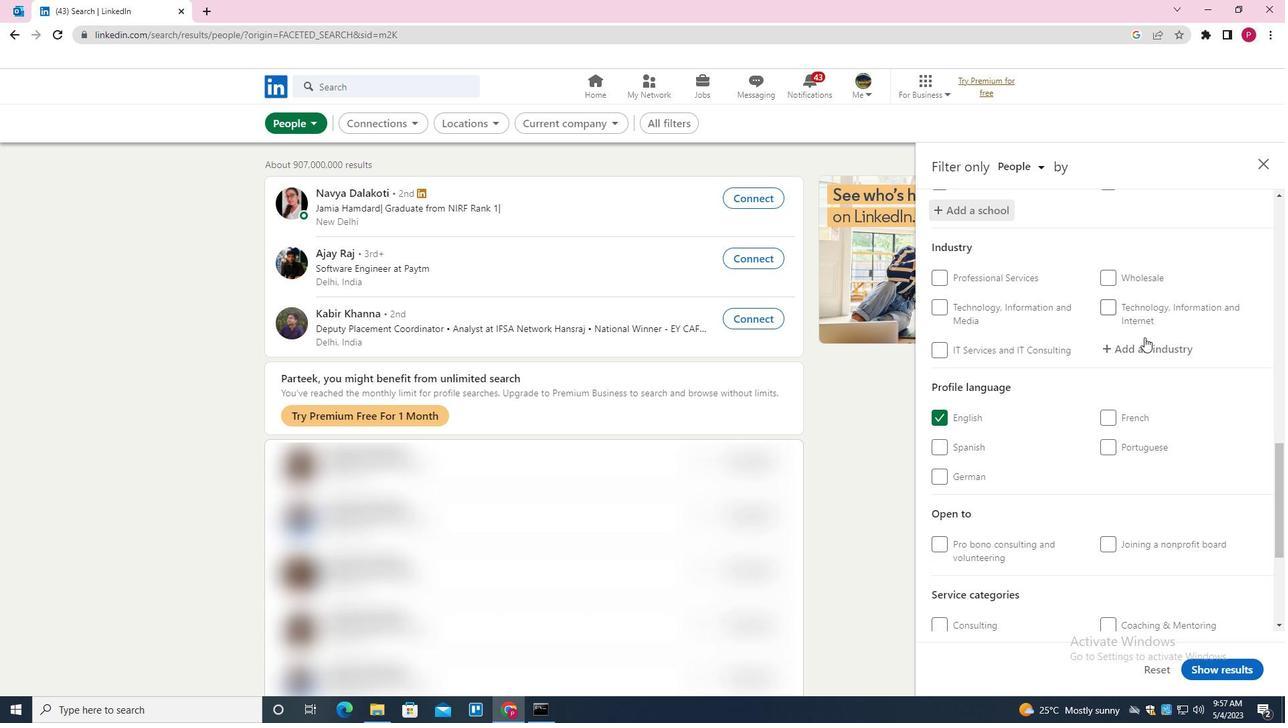 
Action: Mouse pressed left at (1144, 348)
Screenshot: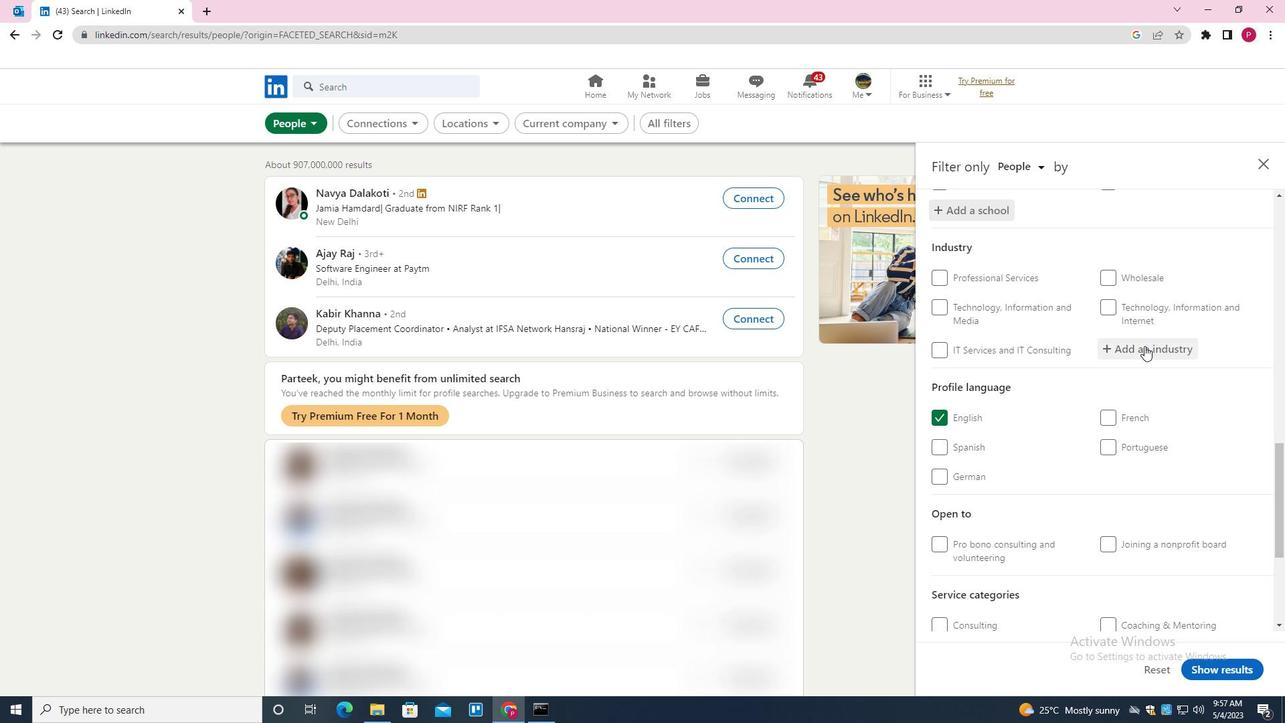 
Action: Key pressed <Key.shift>PERSONAL<Key.space><Key.shift><Key.shift>CARE<Key.space><Key.shift><Key.shift><Key.shift><Key.shift><Key.shift>PRODUCT<Key.space><Key.down><Key.enter>
Screenshot: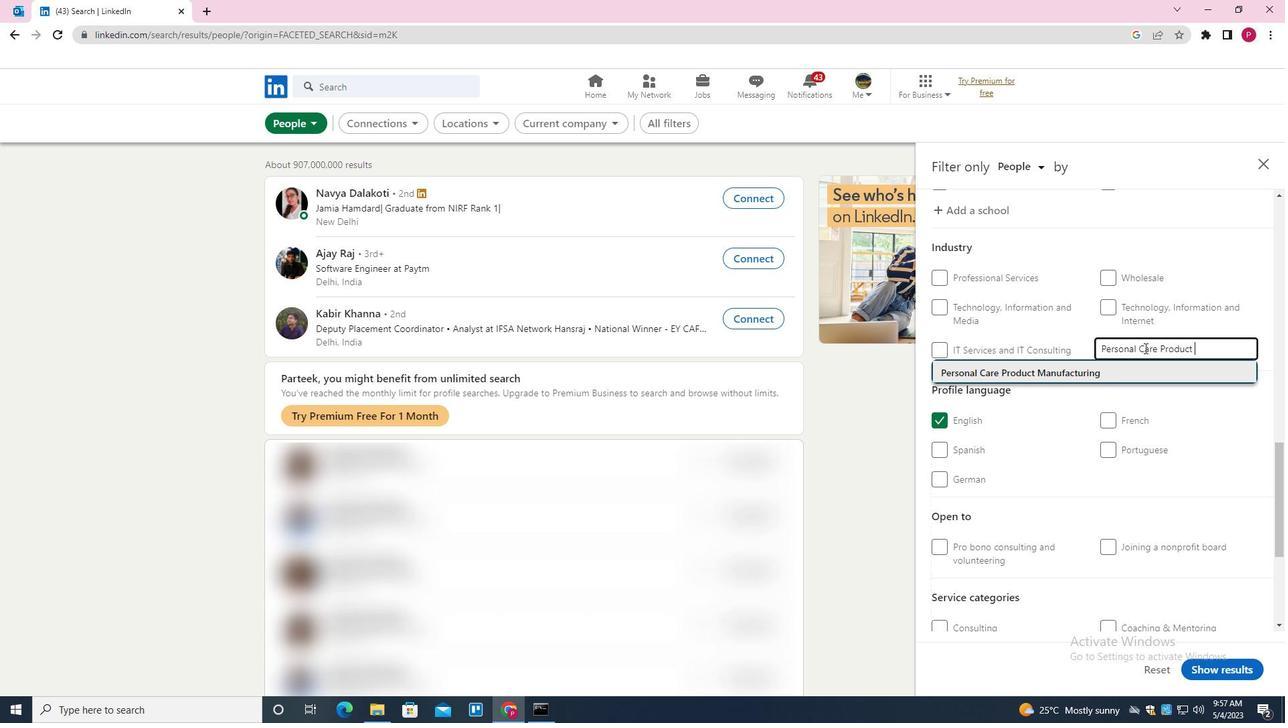 
Action: Mouse moved to (1139, 351)
Screenshot: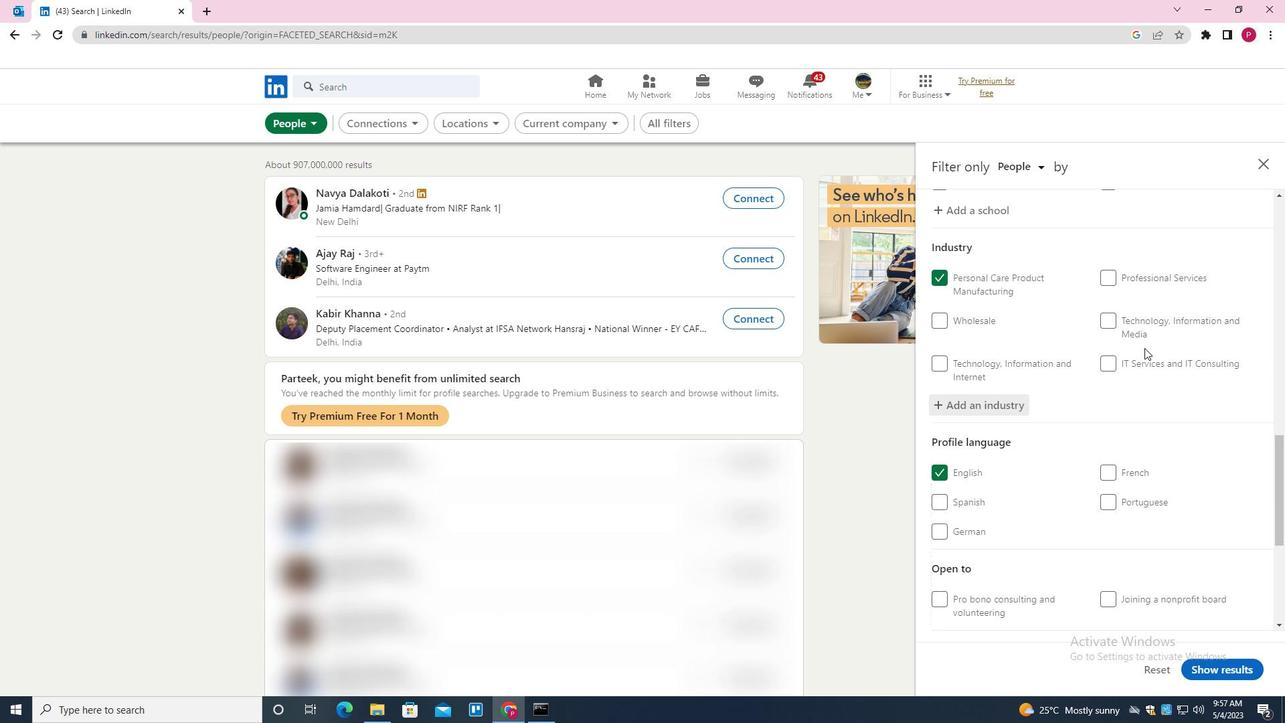 
Action: Mouse scrolled (1139, 350) with delta (0, 0)
Screenshot: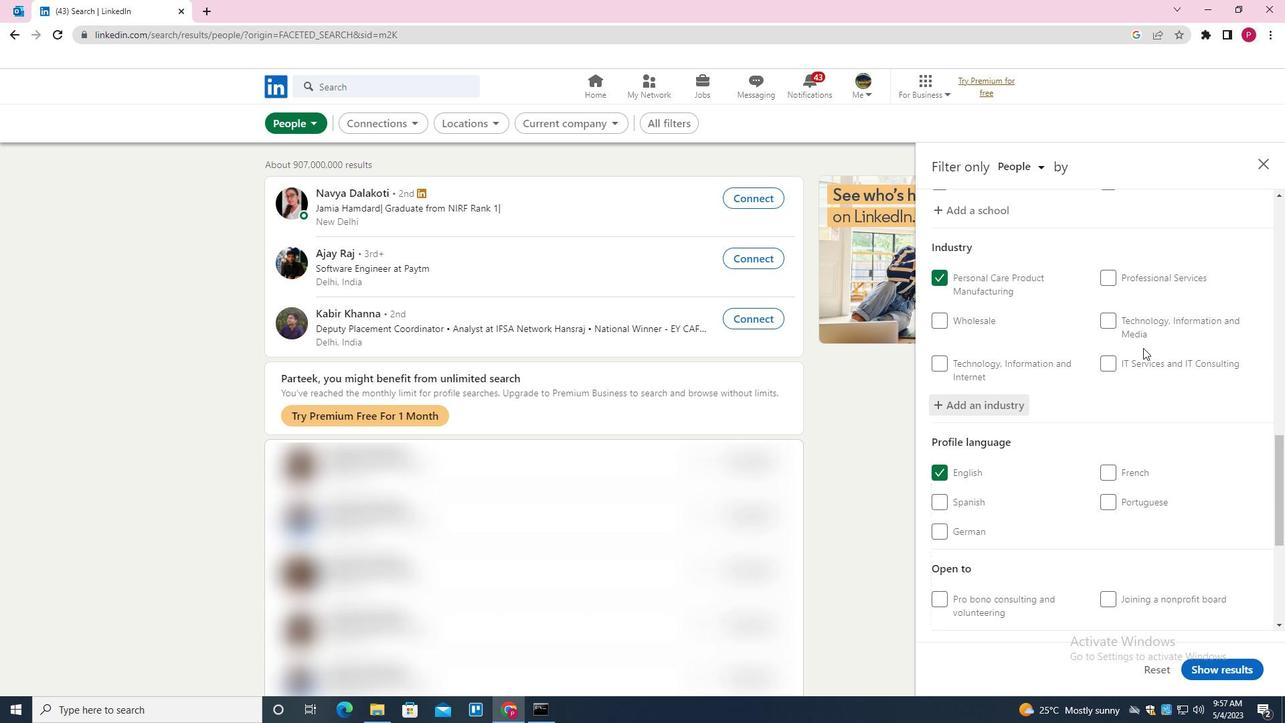 
Action: Mouse scrolled (1139, 350) with delta (0, 0)
Screenshot: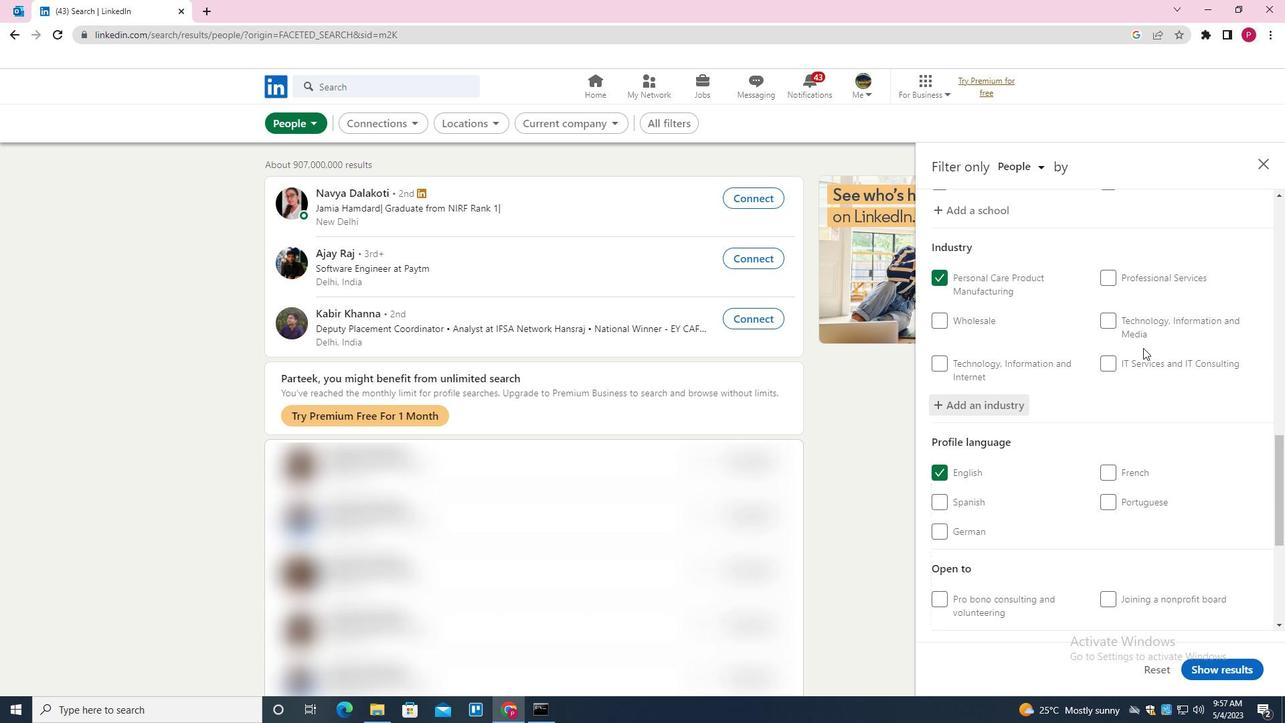 
Action: Mouse scrolled (1139, 350) with delta (0, 0)
Screenshot: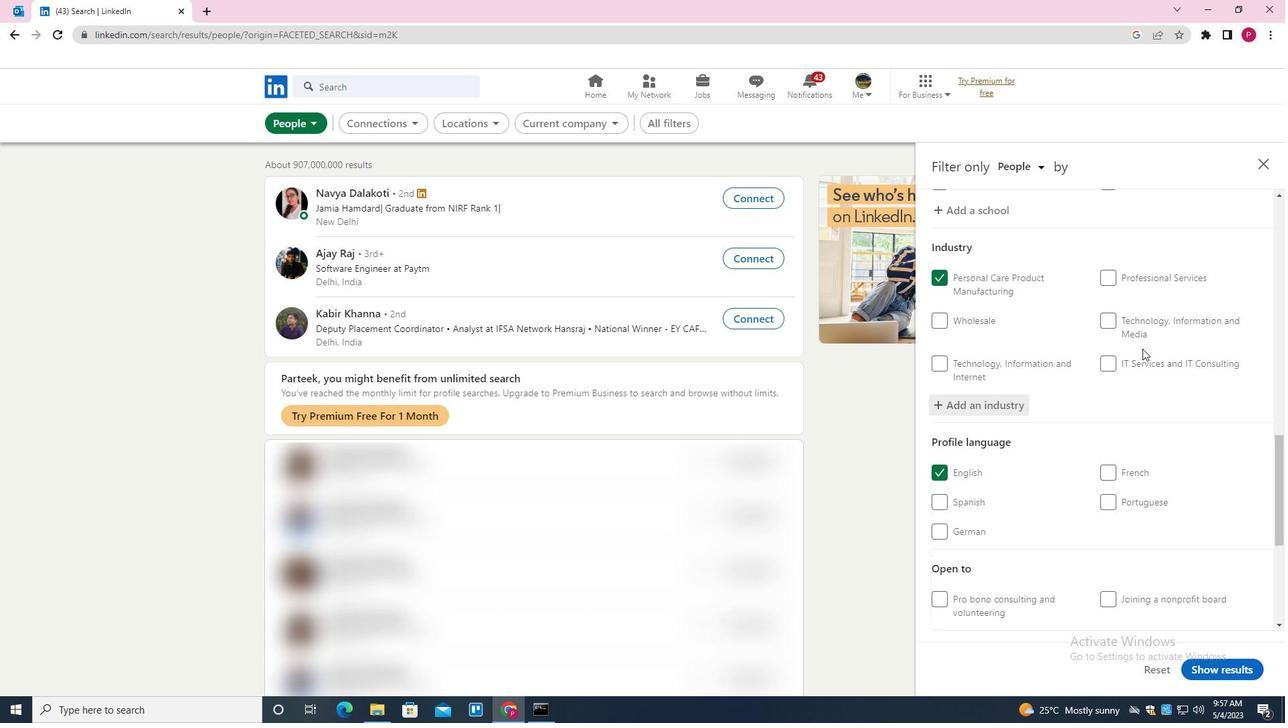 
Action: Mouse scrolled (1139, 350) with delta (0, 0)
Screenshot: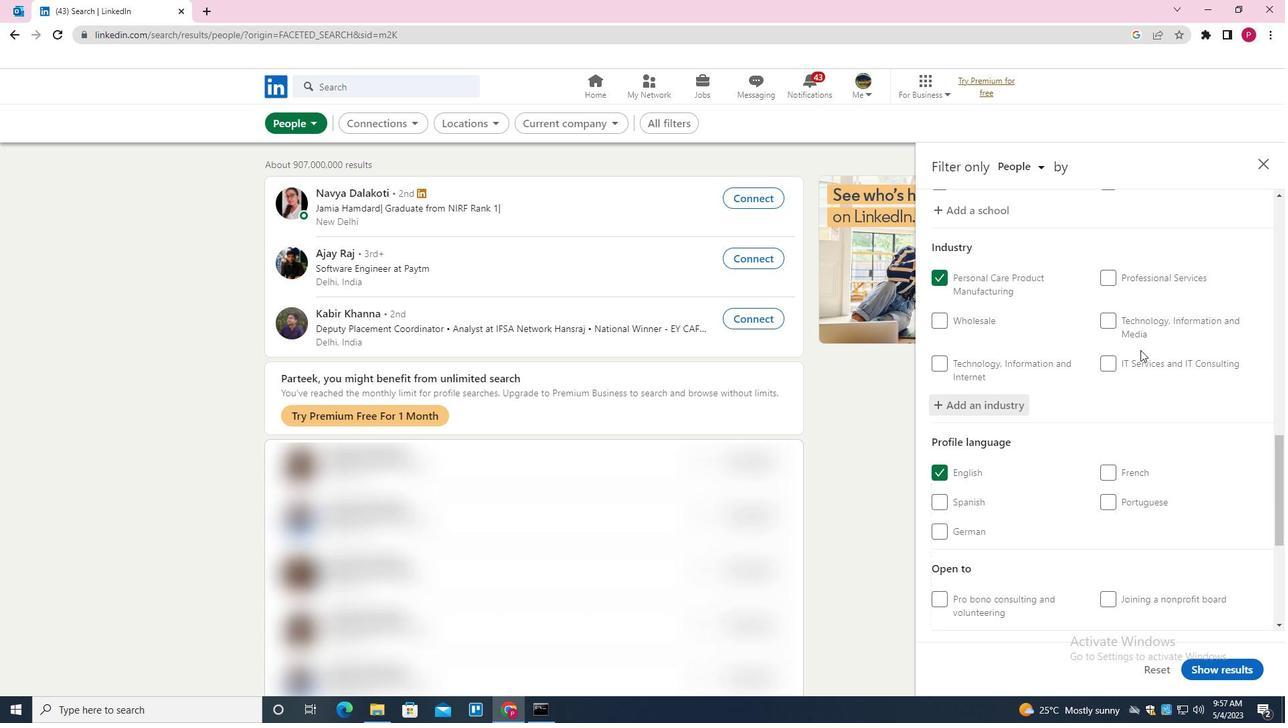 
Action: Mouse moved to (1138, 352)
Screenshot: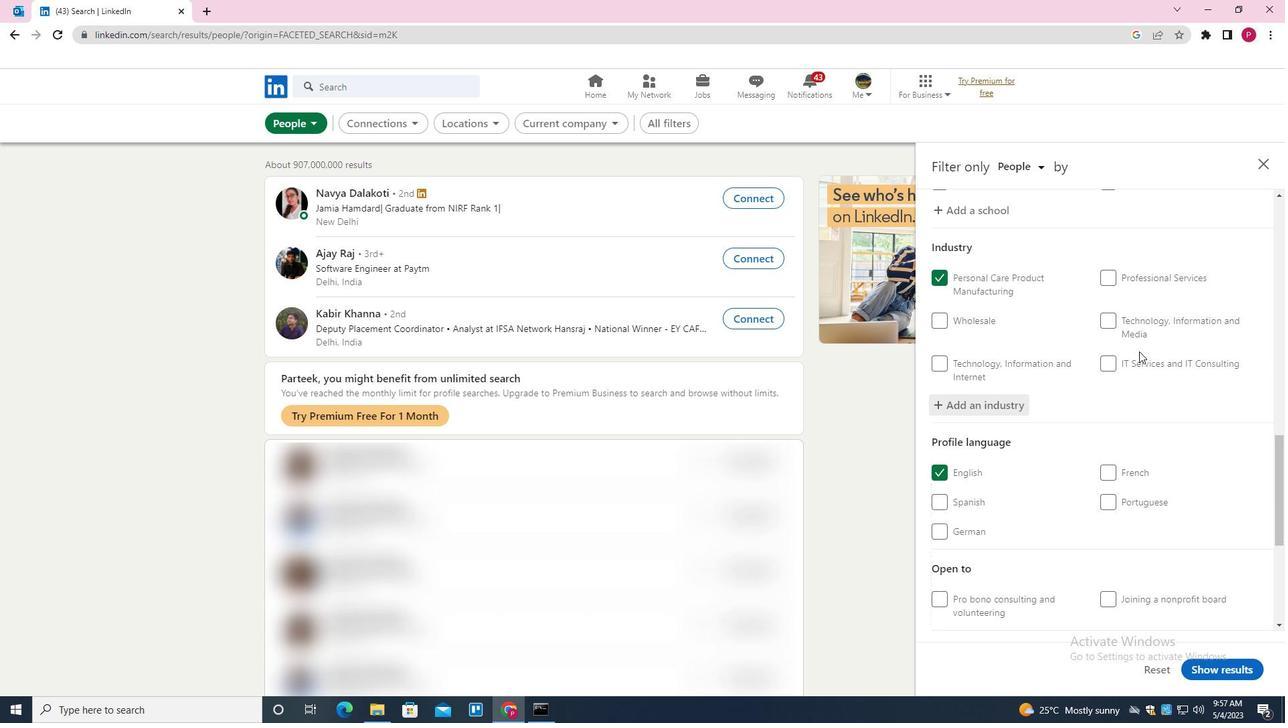 
Action: Mouse scrolled (1138, 351) with delta (0, 0)
Screenshot: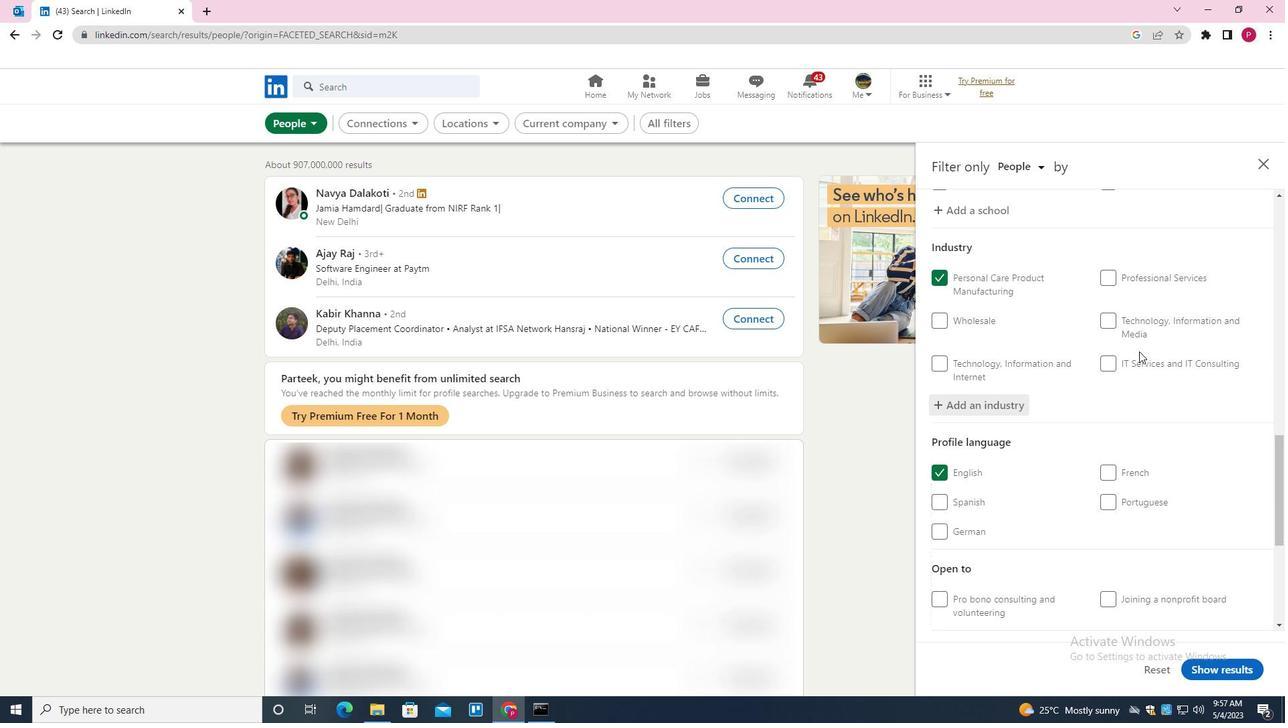 
Action: Mouse moved to (1148, 437)
Screenshot: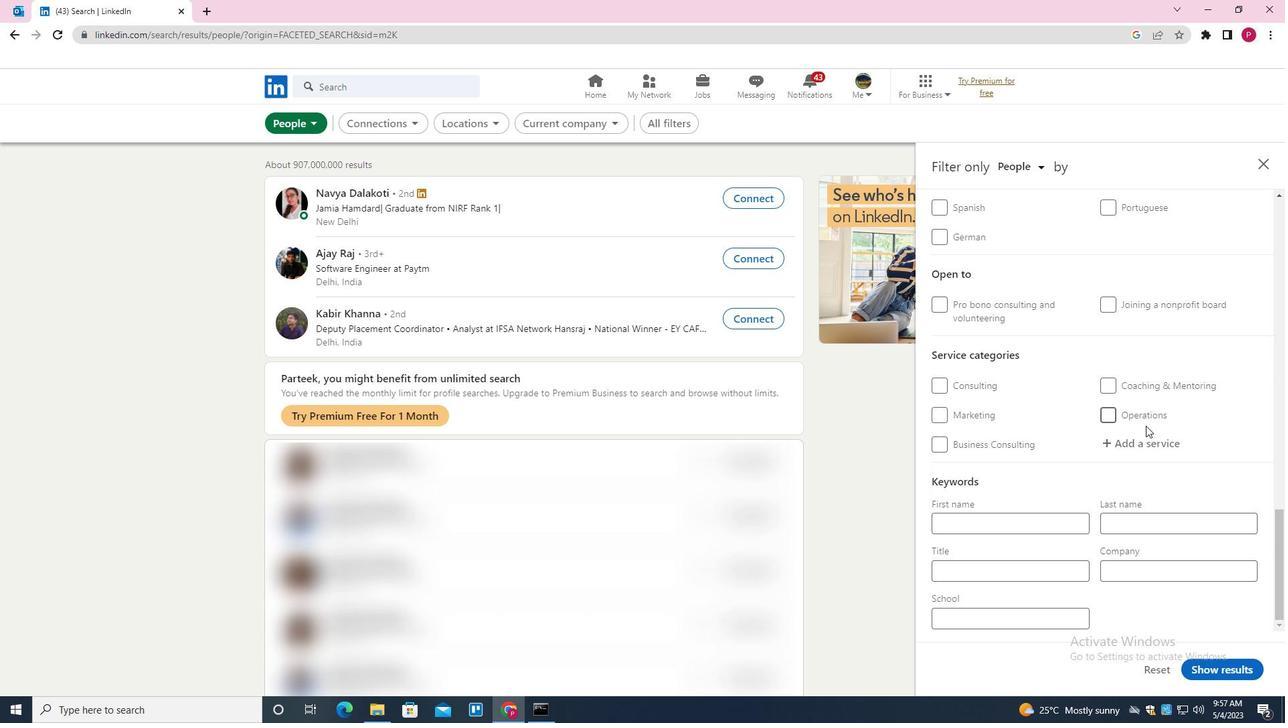
Action: Mouse pressed left at (1148, 437)
Screenshot: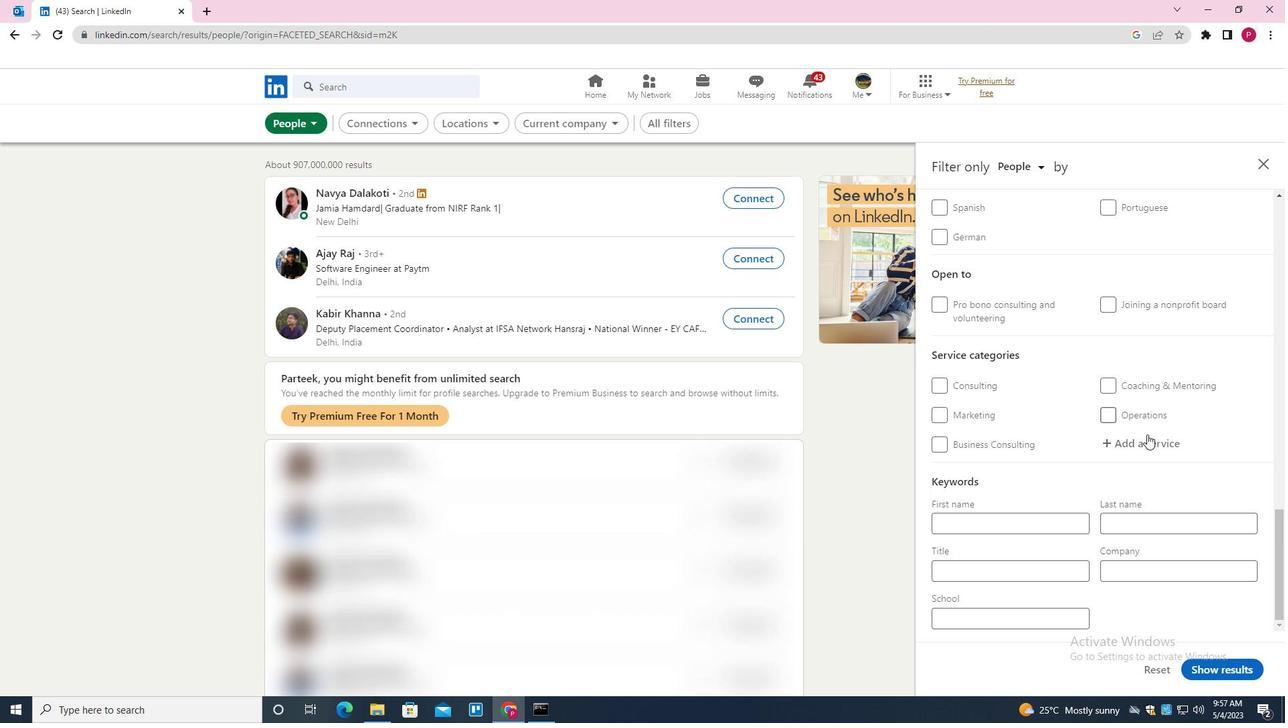 
Action: Mouse moved to (1148, 438)
Screenshot: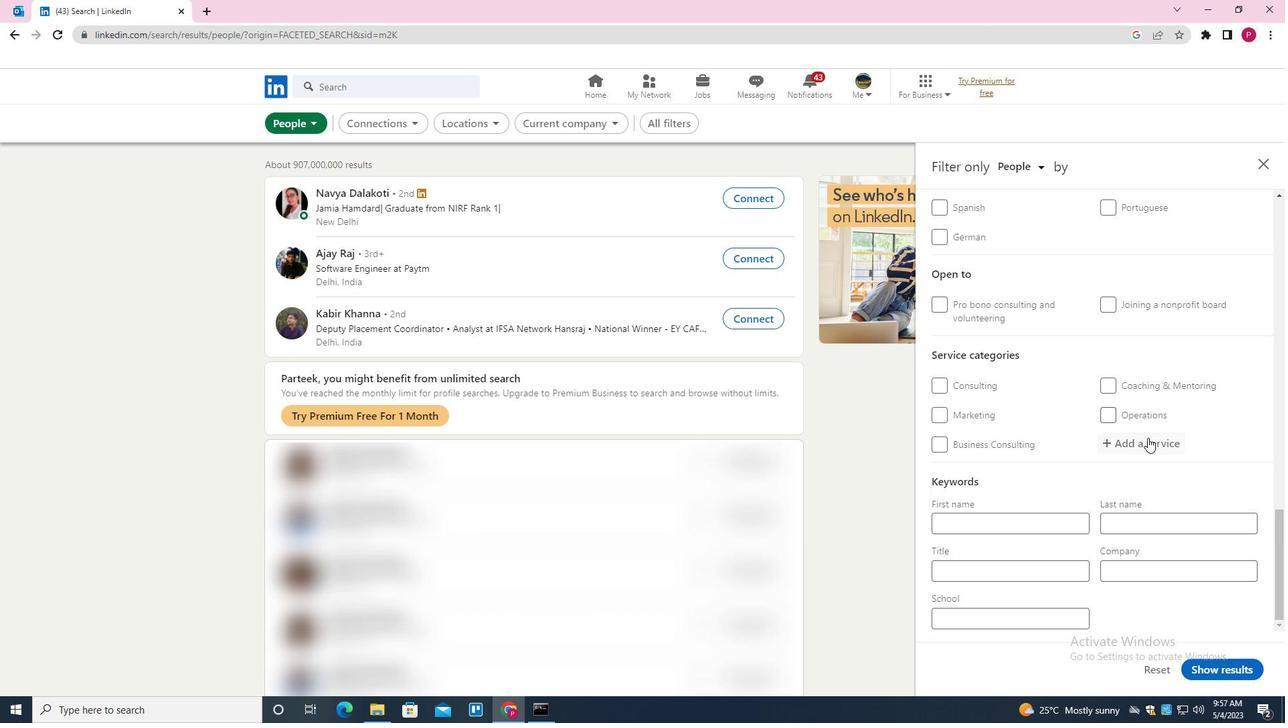 
Action: Key pressed <Key.shift><Key.shift>COMPUTER<Key.space><Key.shift><Key.shift><Key.shift><Key.shift>REPAIR
Screenshot: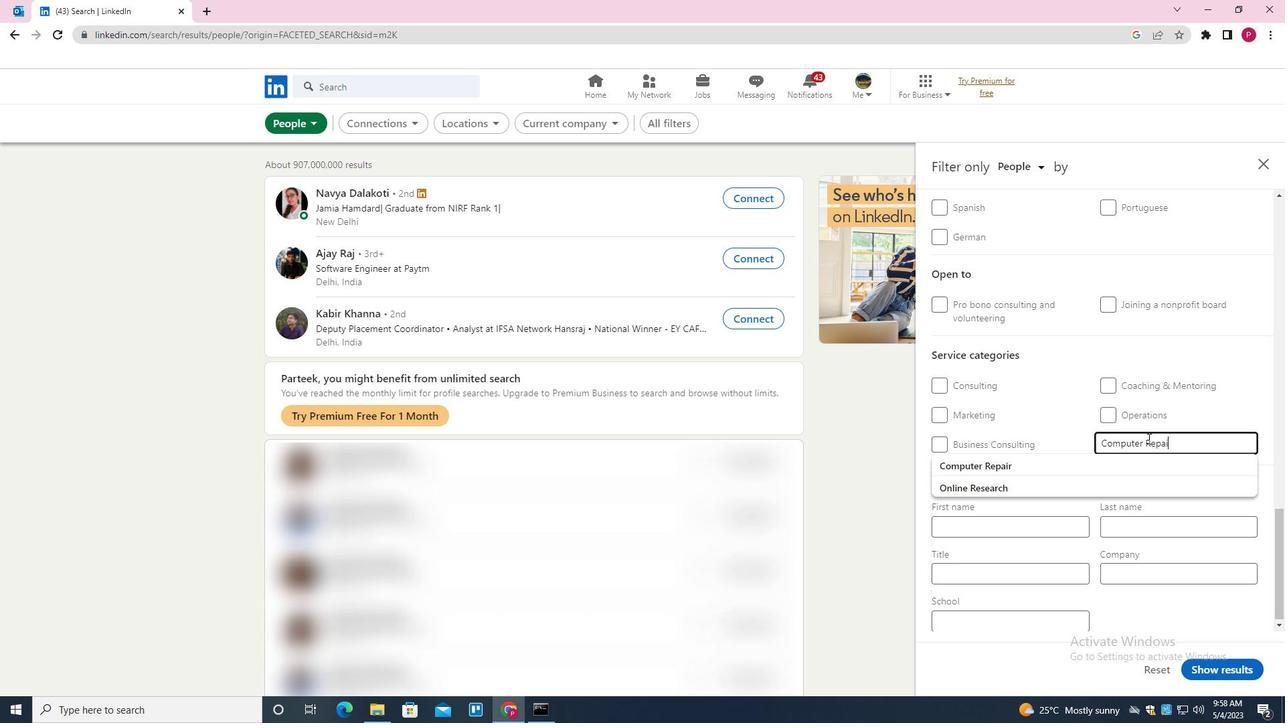 
Action: Mouse moved to (1147, 469)
Screenshot: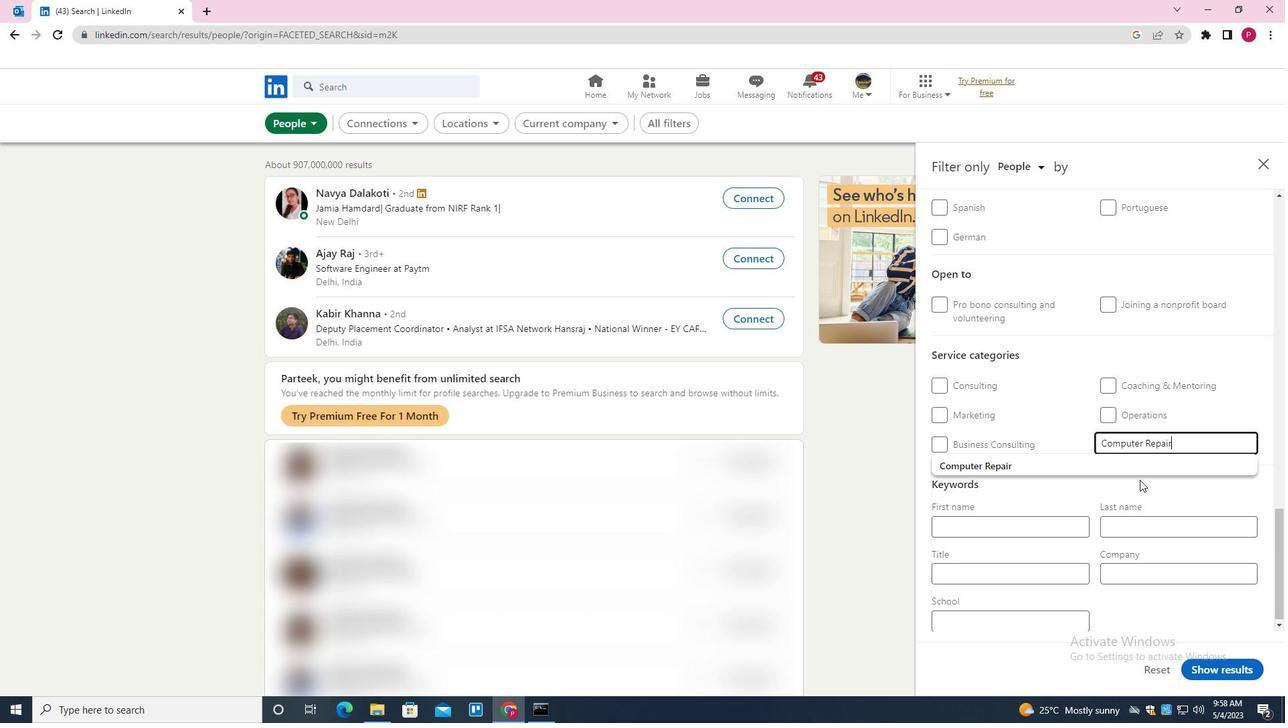 
Action: Mouse pressed left at (1147, 469)
Screenshot: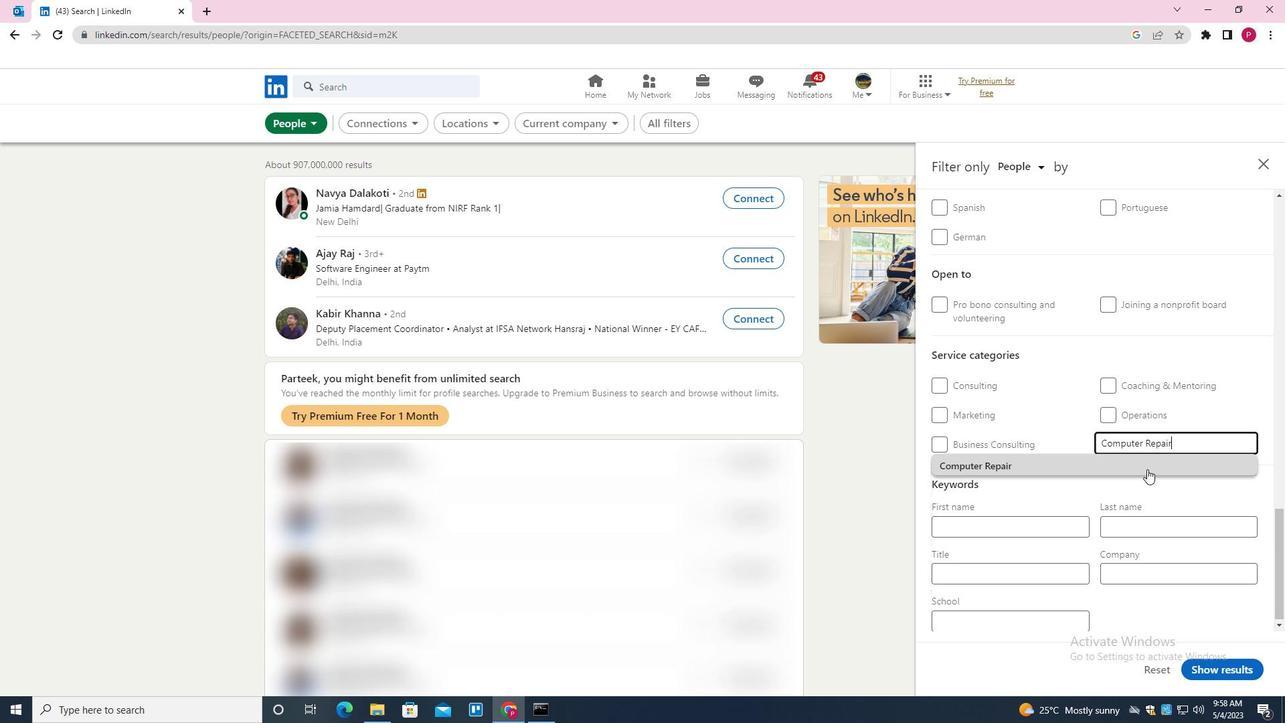 
Action: Mouse moved to (1100, 458)
Screenshot: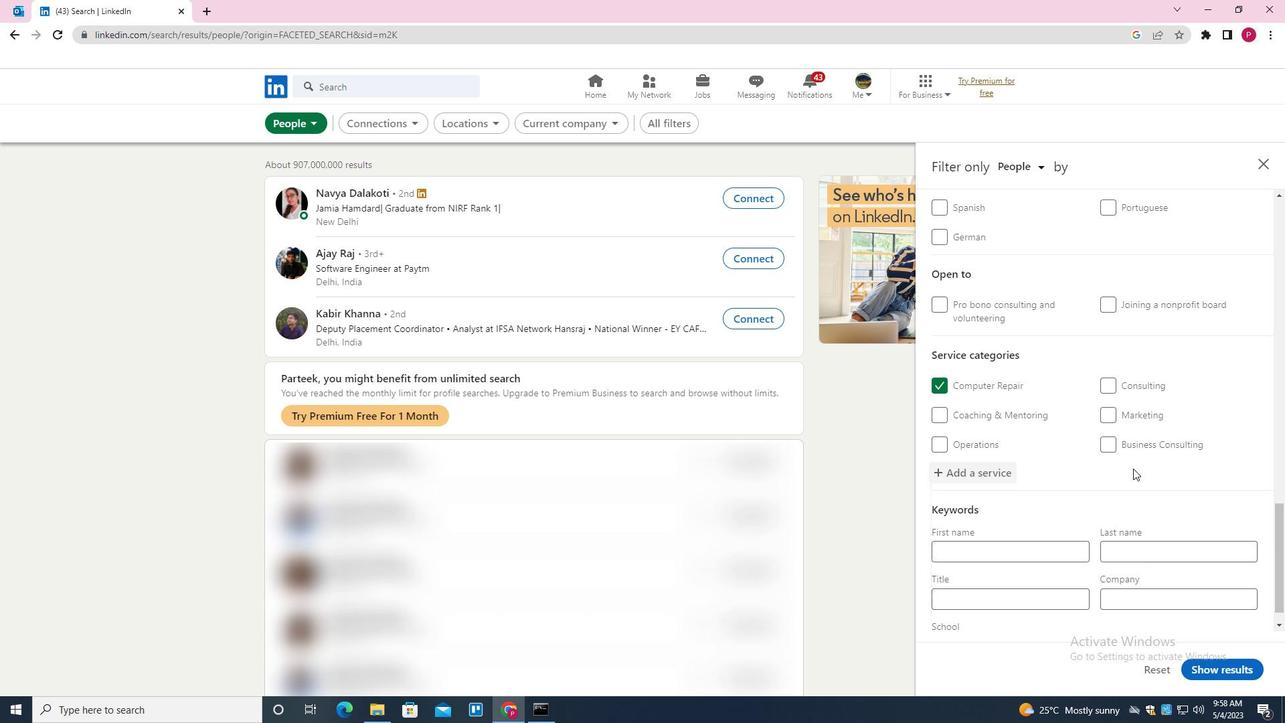
Action: Mouse scrolled (1100, 457) with delta (0, 0)
Screenshot: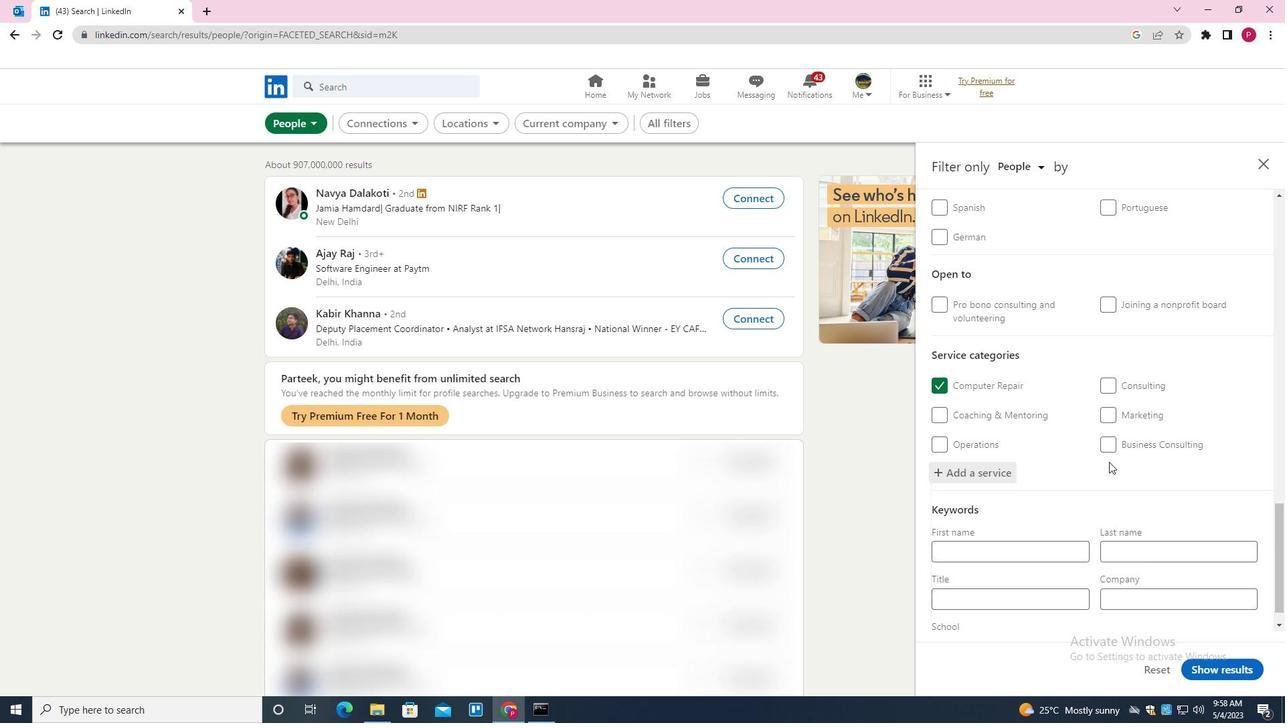 
Action: Mouse moved to (1100, 458)
Screenshot: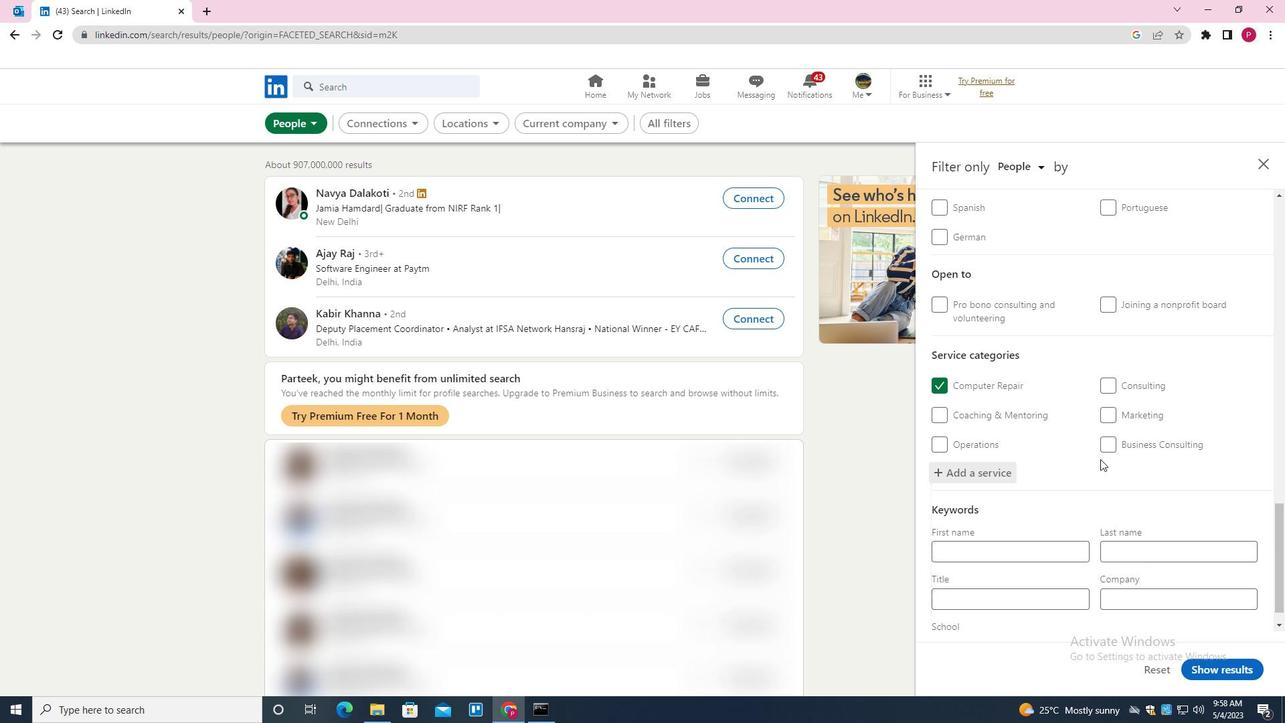 
Action: Mouse scrolled (1100, 457) with delta (0, 0)
Screenshot: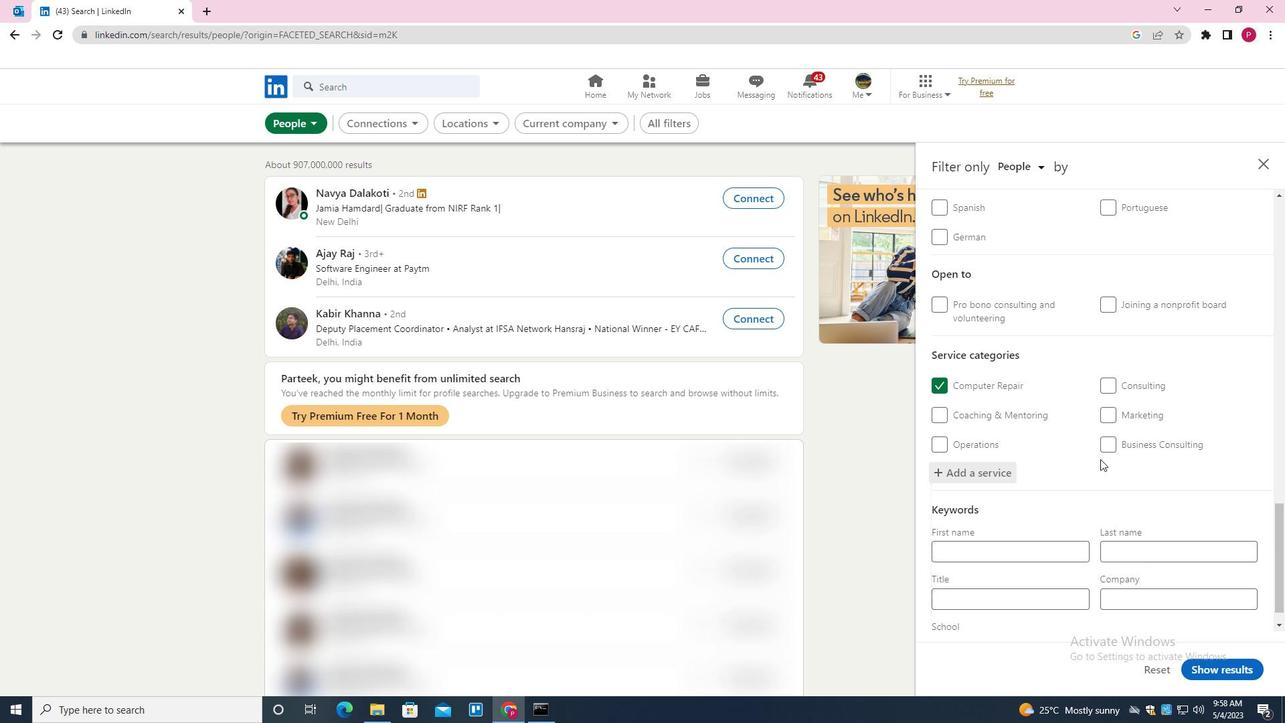 
Action: Mouse moved to (1097, 458)
Screenshot: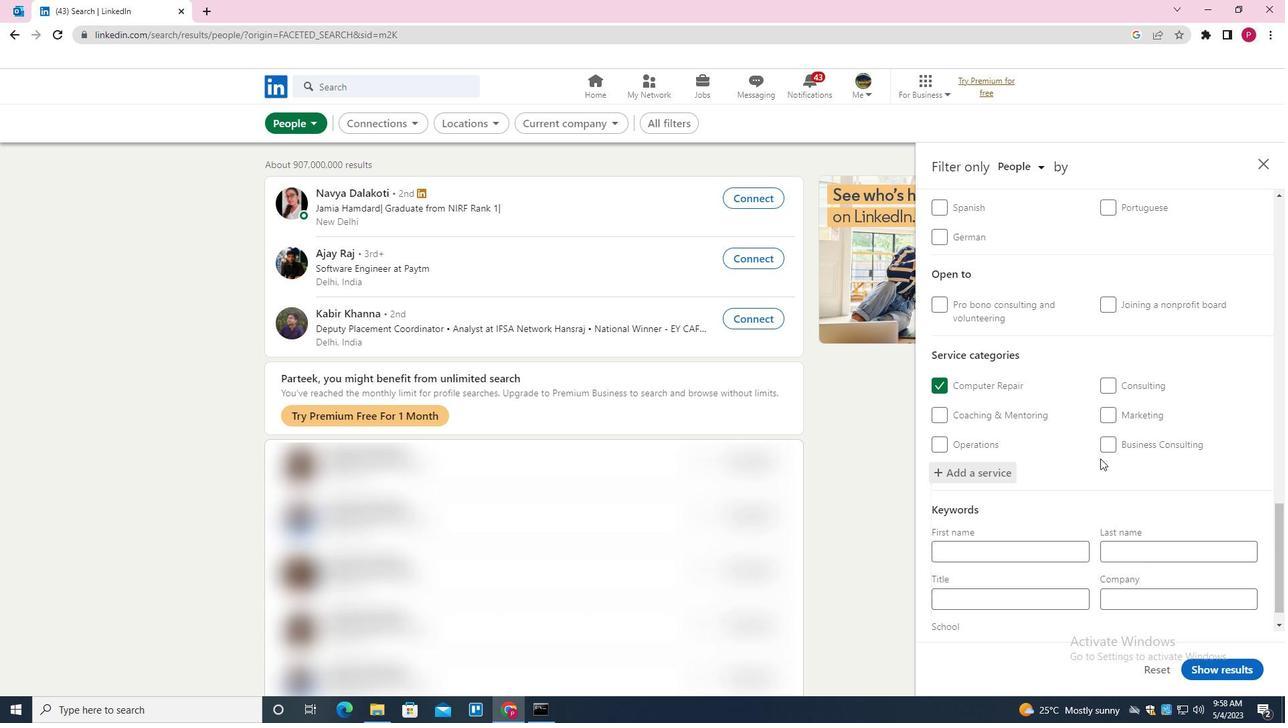 
Action: Mouse scrolled (1097, 457) with delta (0, 0)
Screenshot: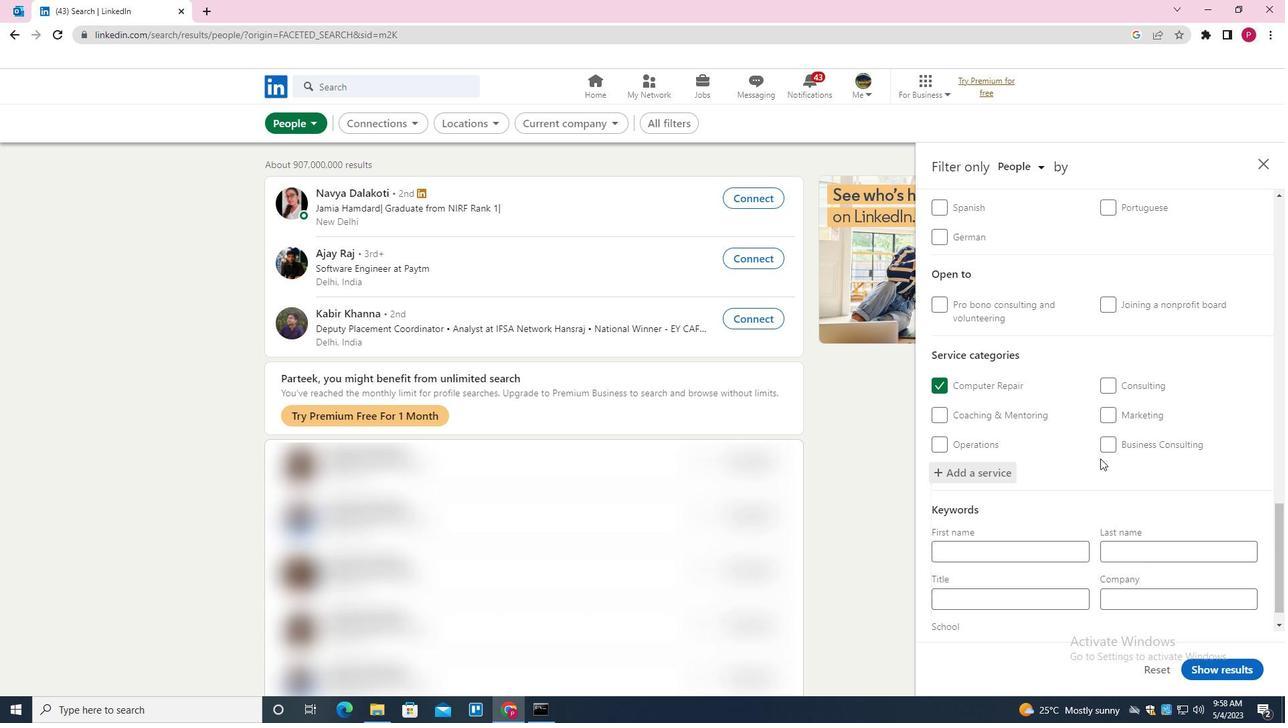 
Action: Mouse moved to (1090, 462)
Screenshot: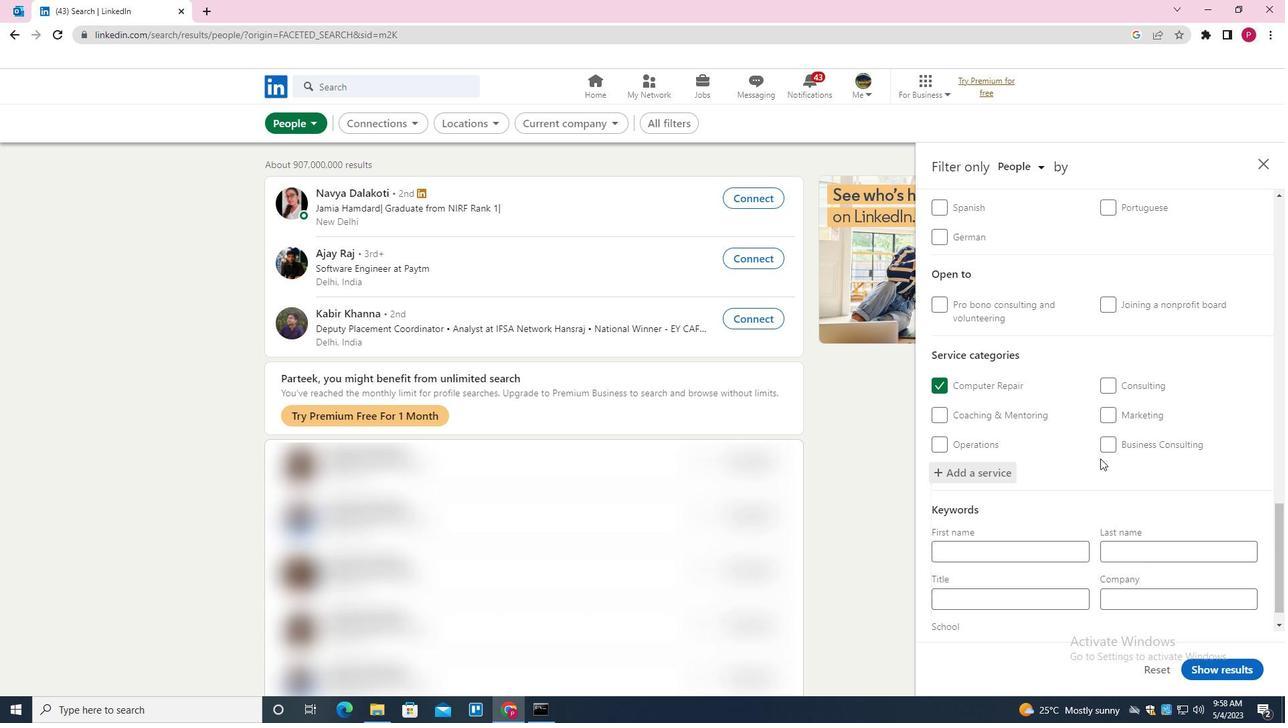 
Action: Mouse scrolled (1090, 461) with delta (0, 0)
Screenshot: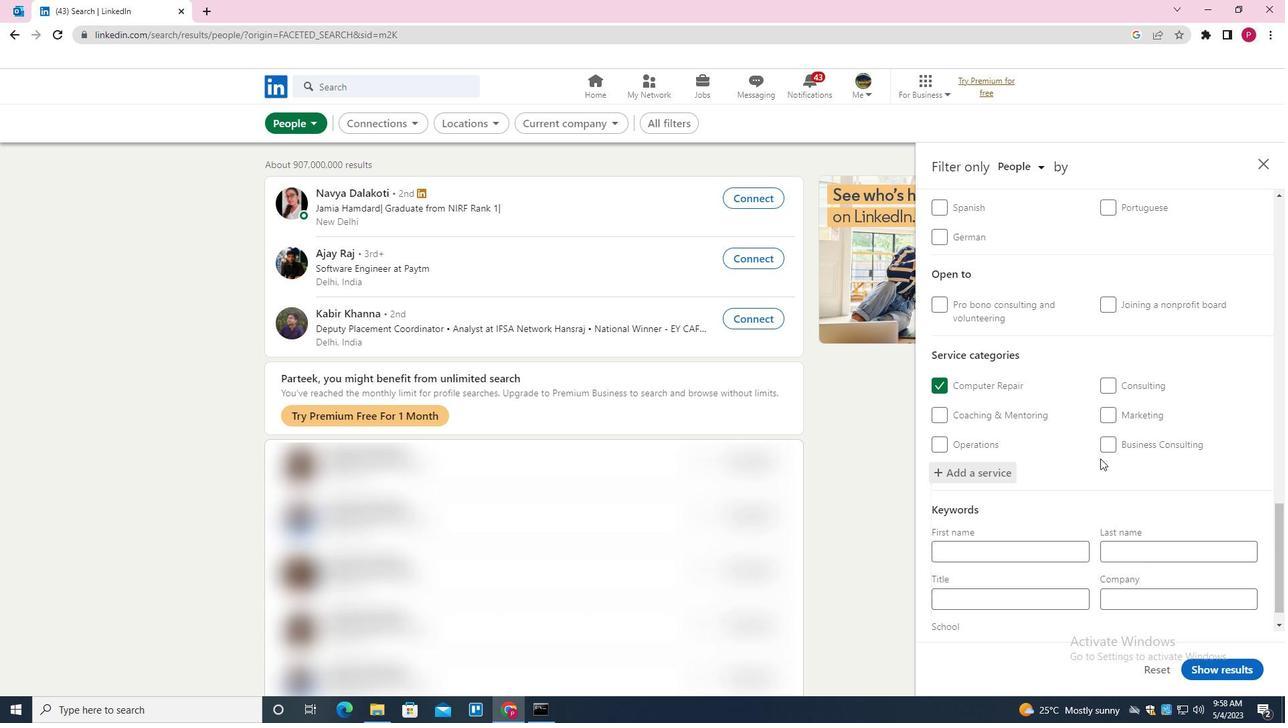 
Action: Mouse moved to (1036, 575)
Screenshot: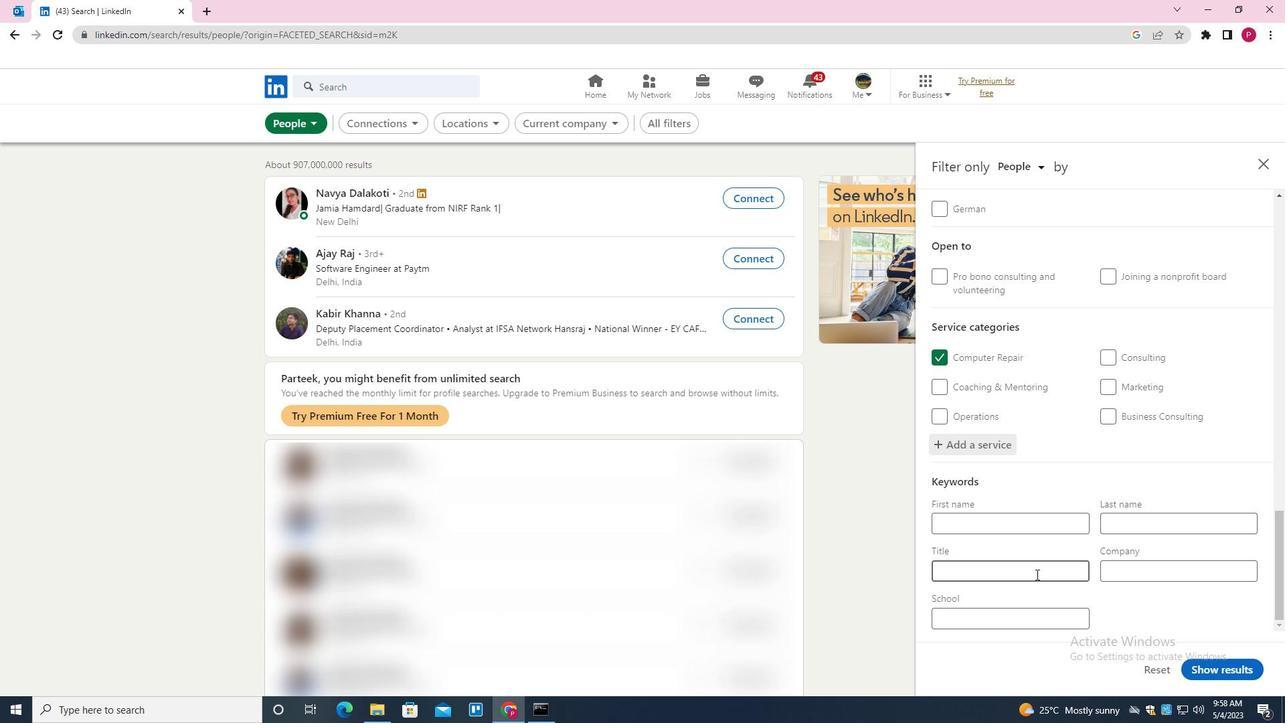 
Action: Mouse pressed left at (1036, 575)
Screenshot: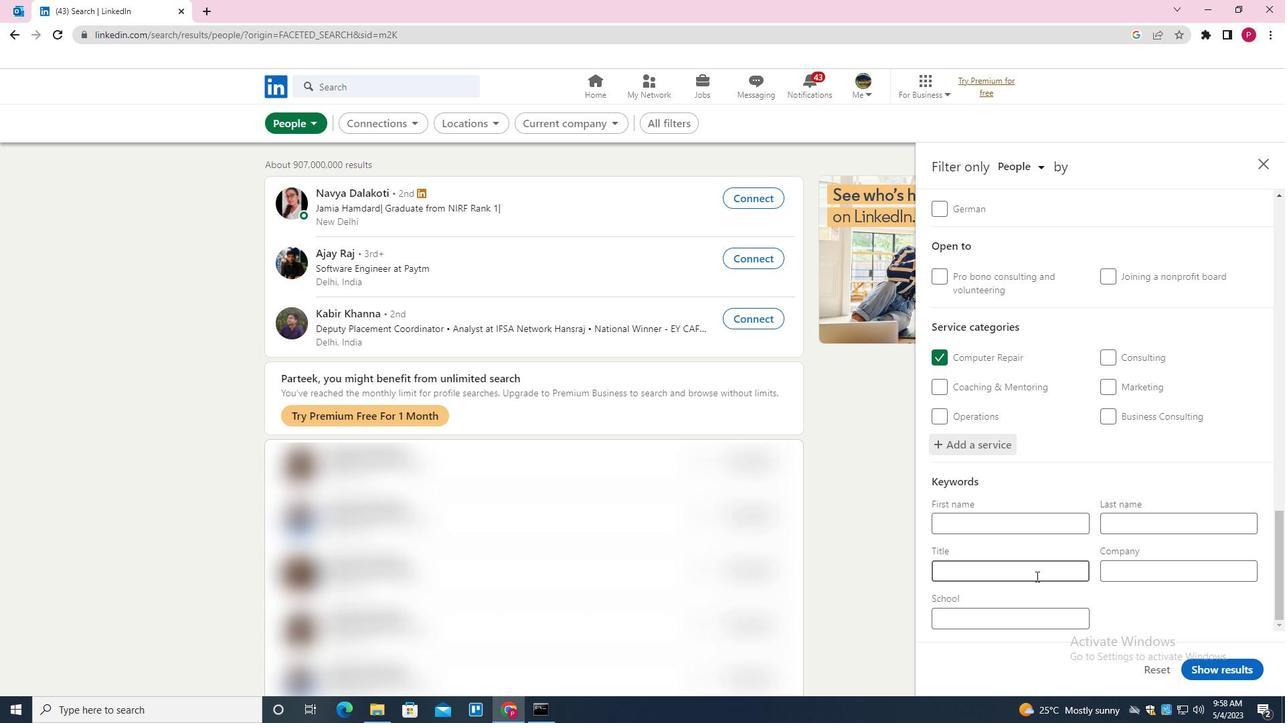 
Action: Key pressed <Key.shift><Key.shift><Key.shift><Key.shift><Key.shift><Key.shift><Key.shift><Key.shift><Key.shift>WEDDING
Screenshot: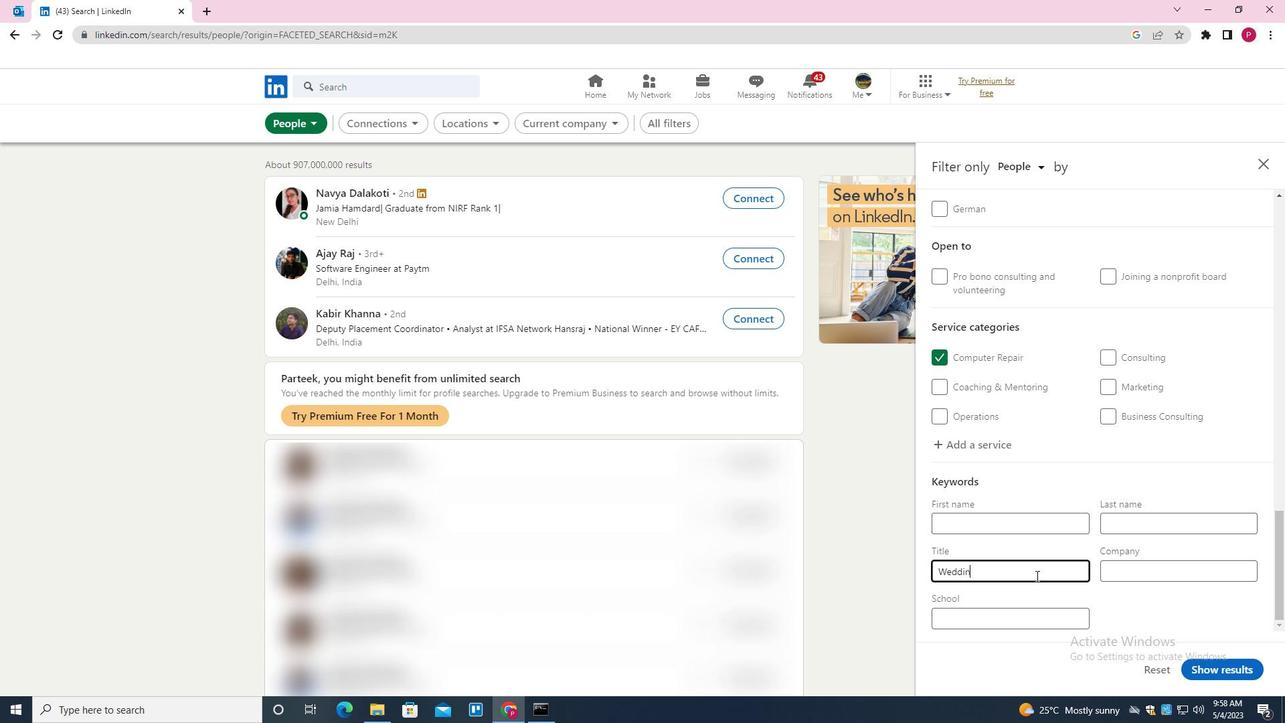 
Action: Mouse moved to (1222, 672)
Screenshot: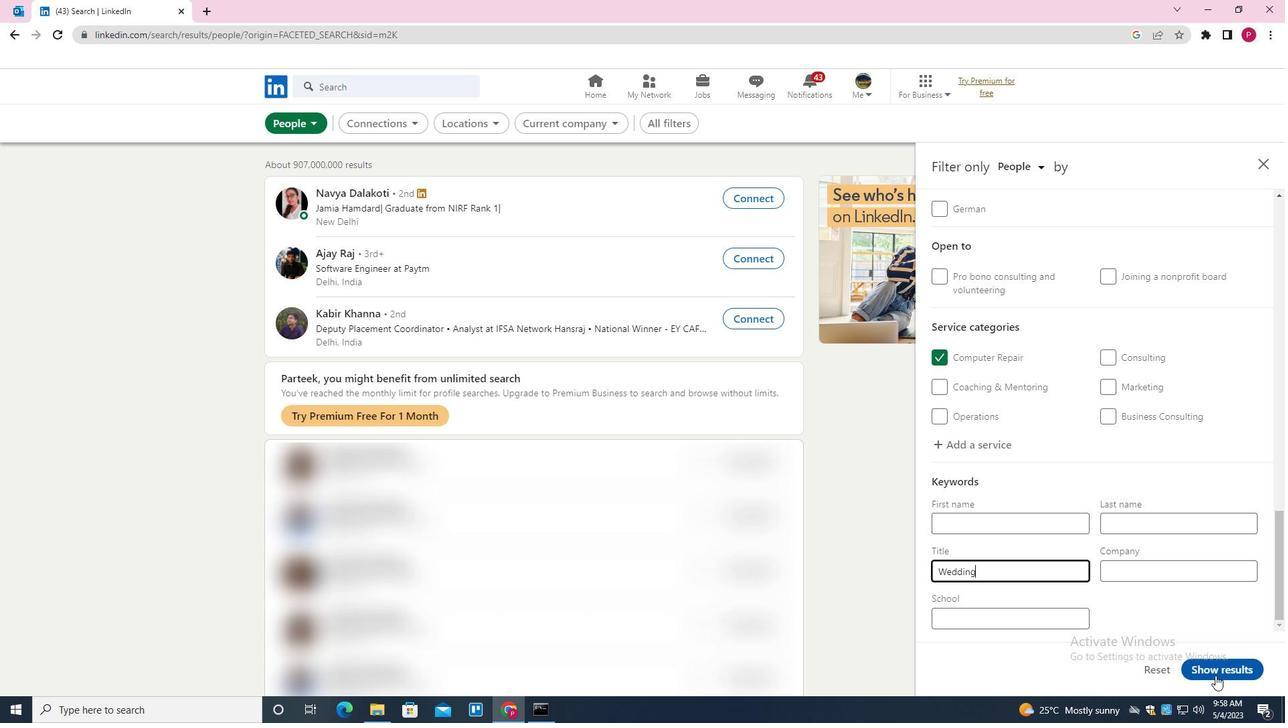 
Action: Mouse pressed left at (1222, 672)
Screenshot: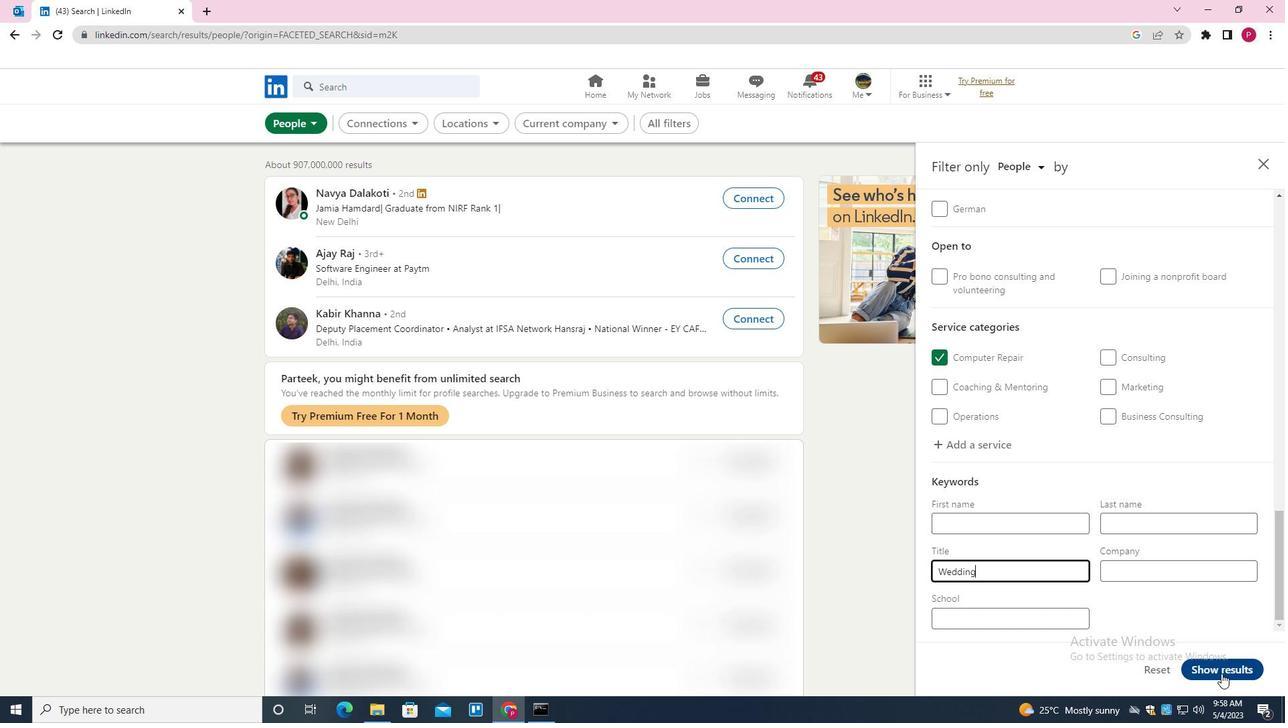 
Action: Mouse moved to (602, 331)
Screenshot: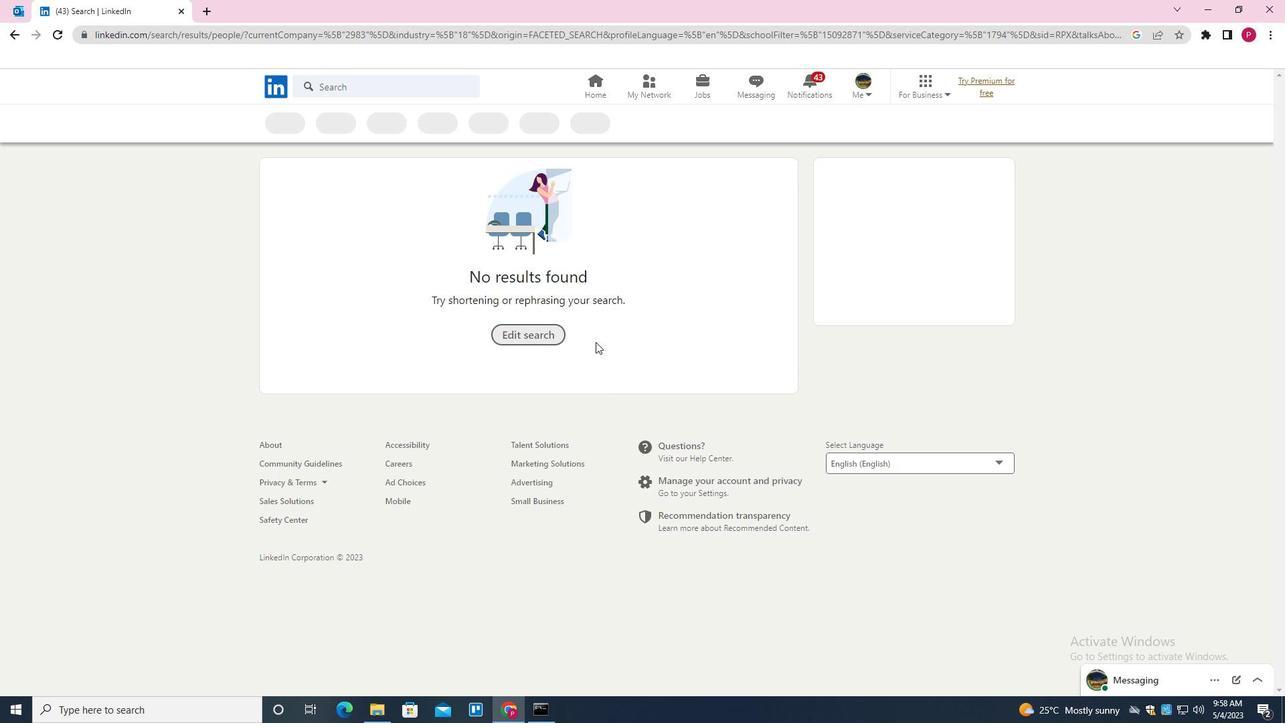 
